 Task: Buy 1 Dash Pots from Exhaust & Emissions section under best seller category for shipping address: Elijah Davis, 1127 Star Trek Drive, Pensacola, Florida 32501, Cell Number 8503109646. Pay from credit card ending with 6010, CVV 682
Action: Mouse moved to (278, 48)
Screenshot: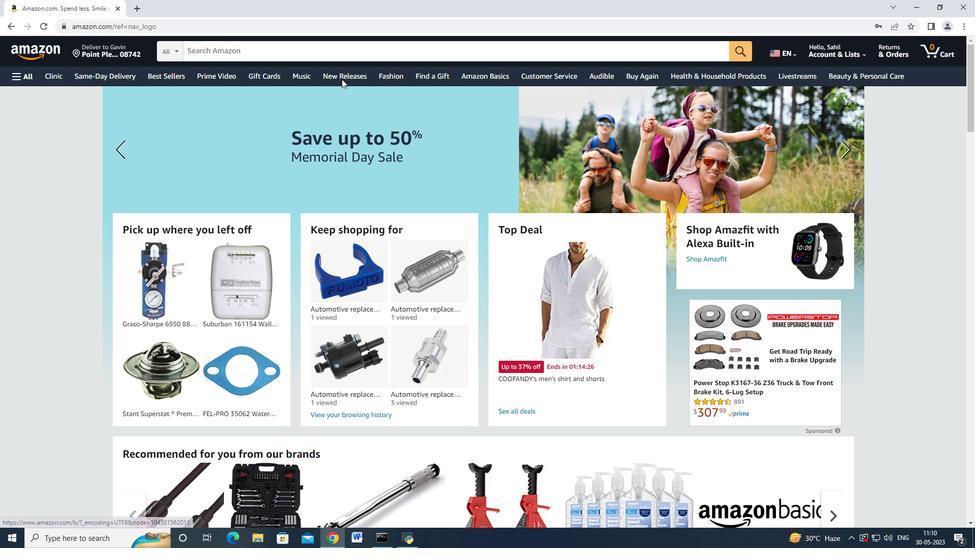 
Action: Mouse pressed left at (278, 48)
Screenshot: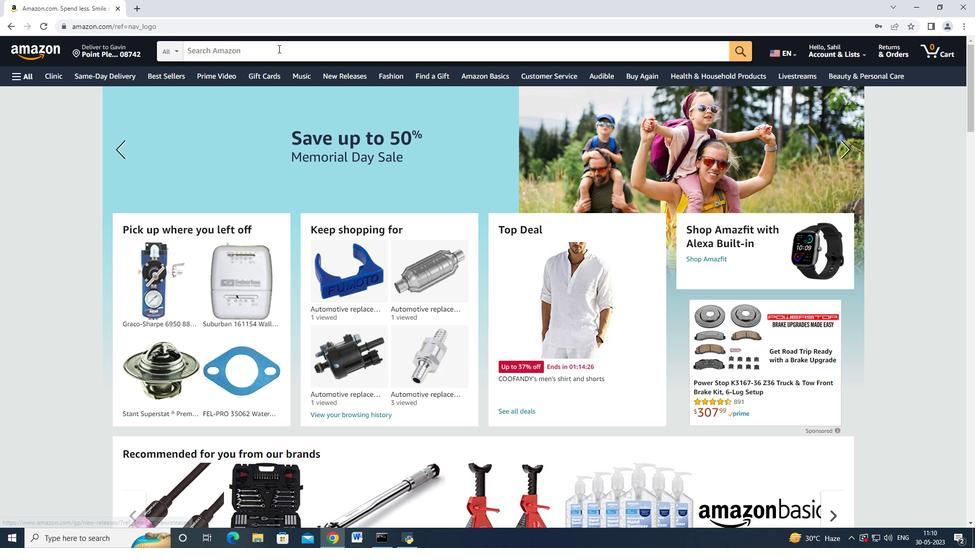 
Action: Mouse moved to (19, 78)
Screenshot: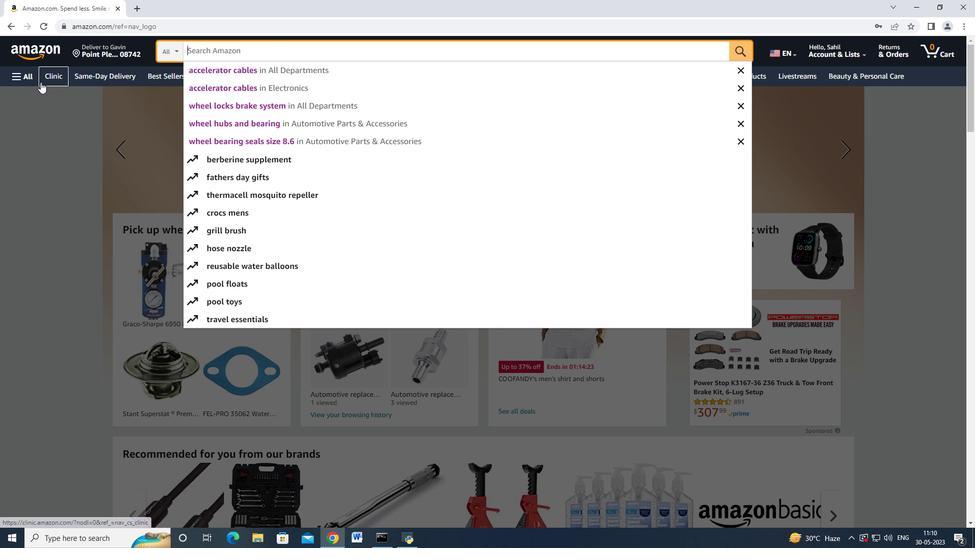 
Action: Mouse pressed left at (19, 78)
Screenshot: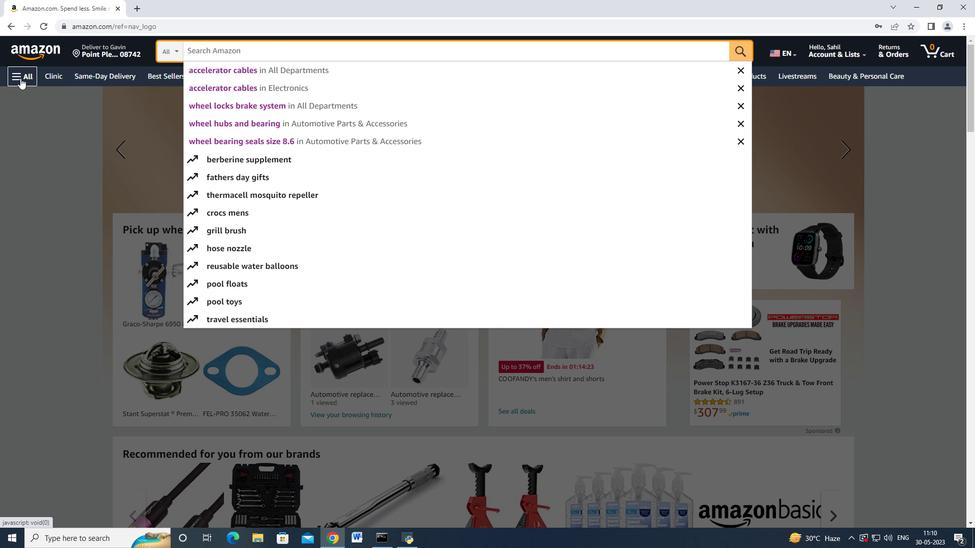 
Action: Mouse moved to (89, 254)
Screenshot: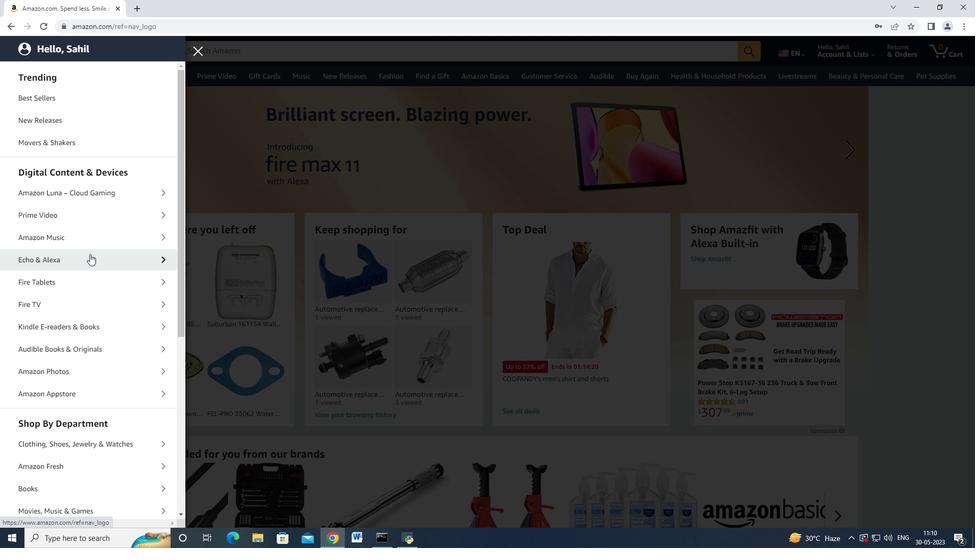 
Action: Mouse scrolled (89, 253) with delta (0, 0)
Screenshot: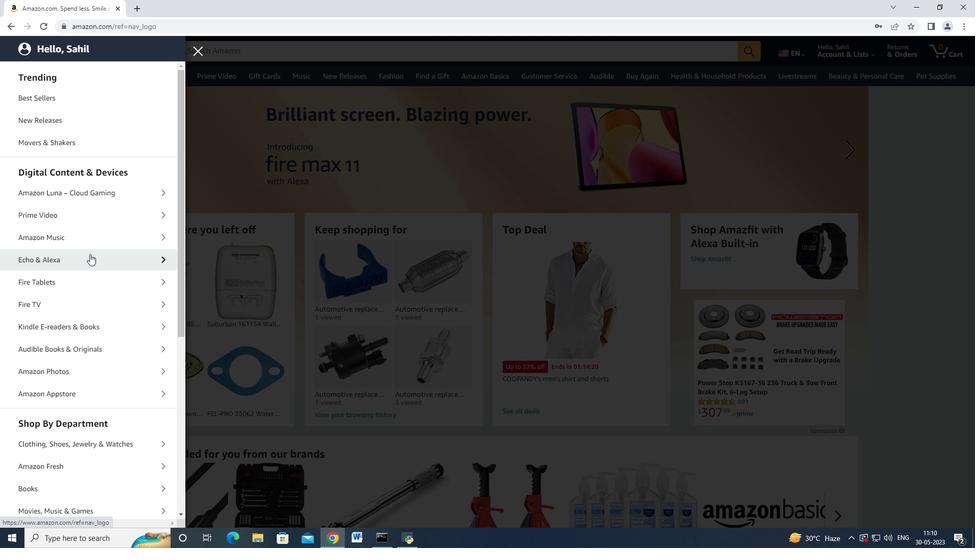 
Action: Mouse moved to (89, 255)
Screenshot: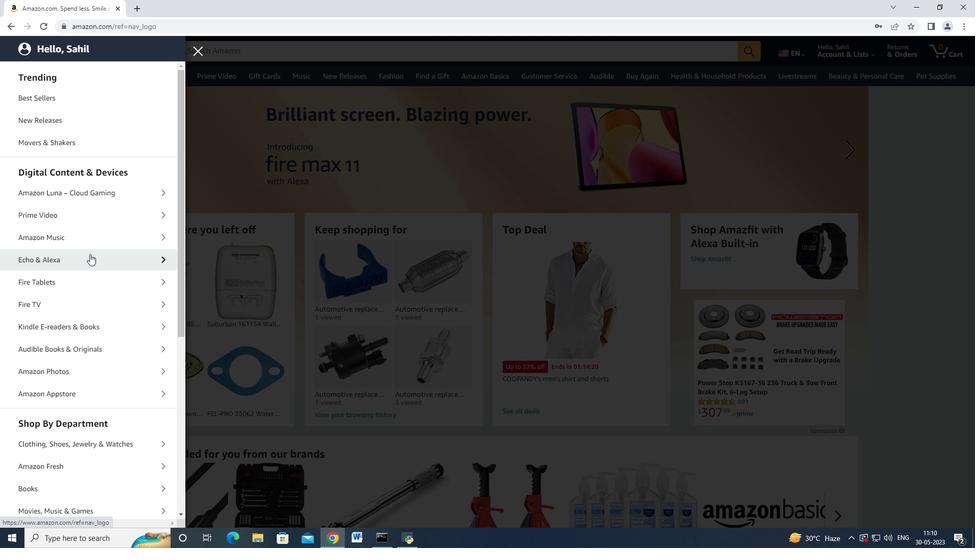 
Action: Mouse scrolled (89, 255) with delta (0, 0)
Screenshot: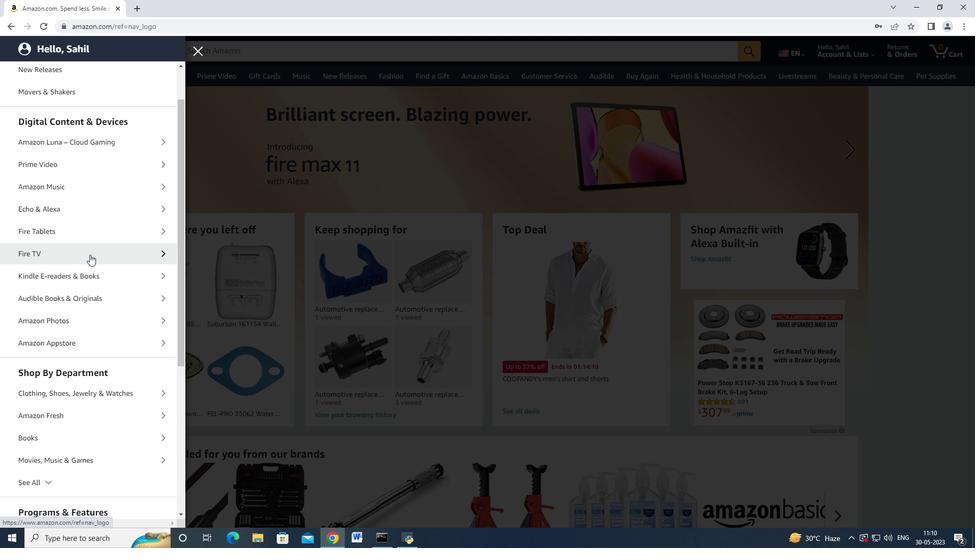 
Action: Mouse scrolled (89, 254) with delta (0, 0)
Screenshot: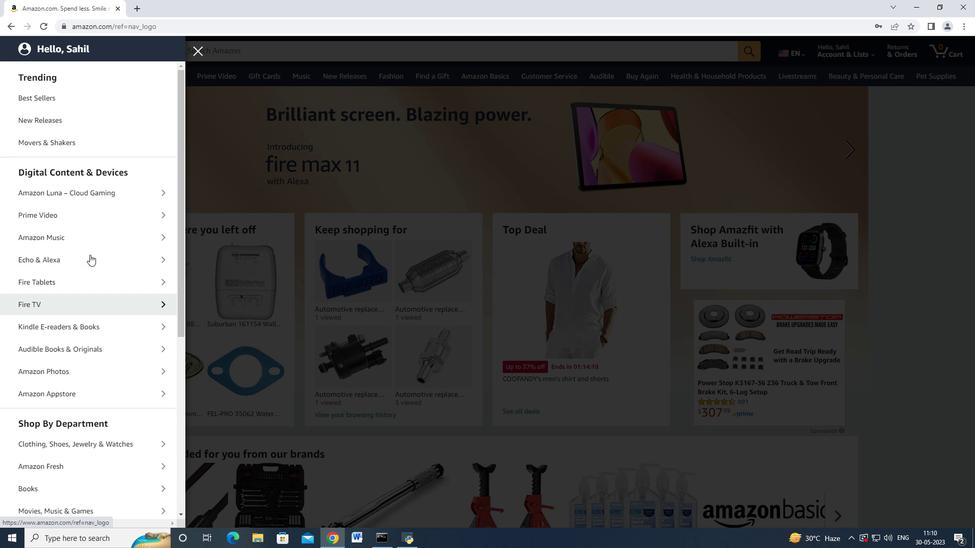 
Action: Mouse moved to (91, 257)
Screenshot: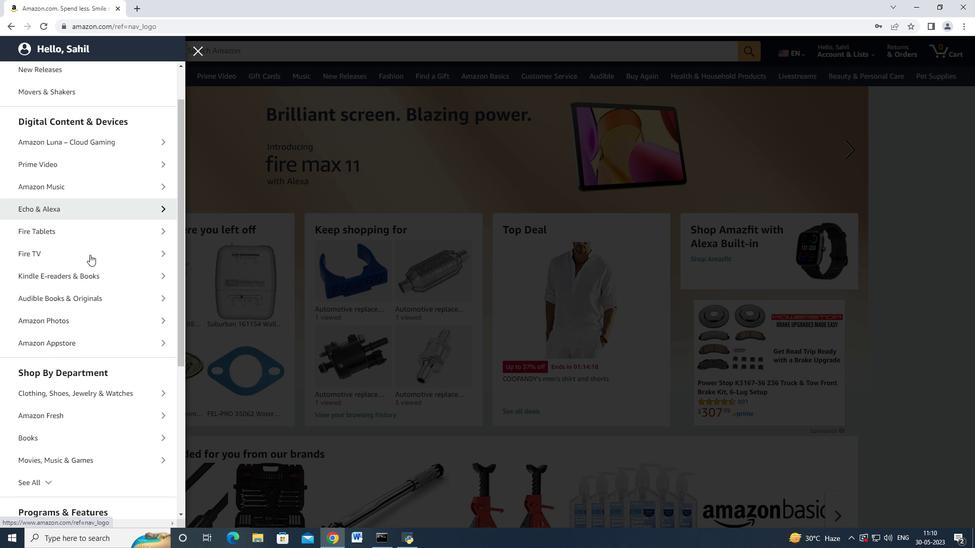 
Action: Mouse scrolled (91, 256) with delta (0, 0)
Screenshot: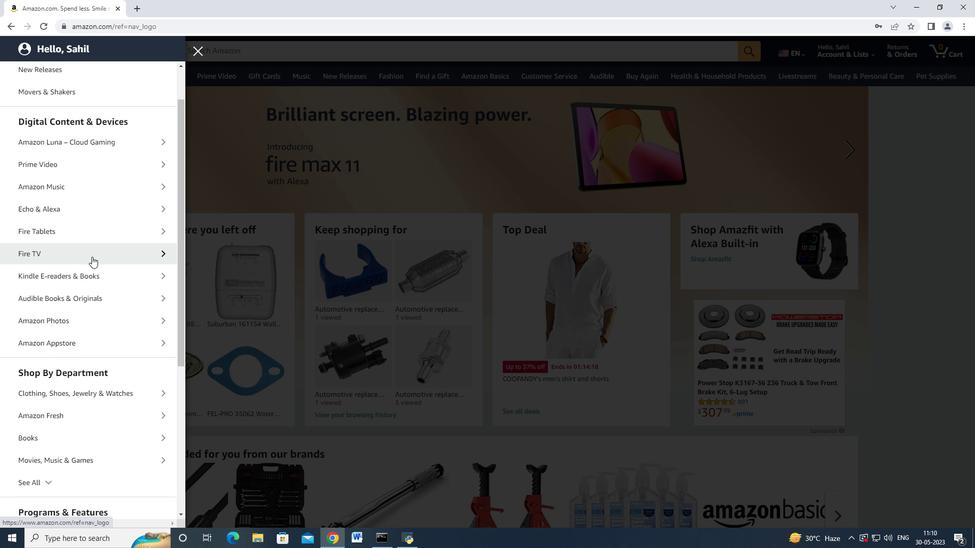 
Action: Mouse scrolled (91, 256) with delta (0, 0)
Screenshot: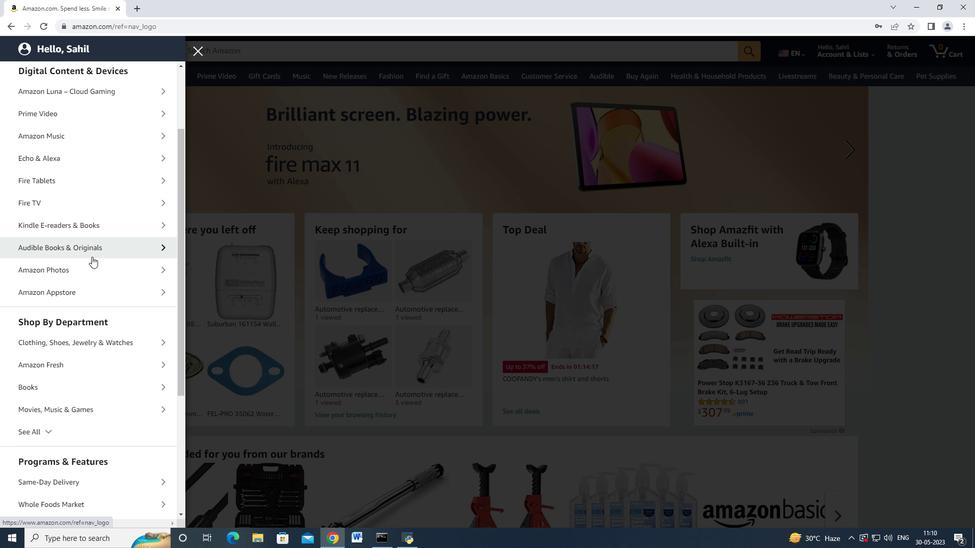 
Action: Mouse moved to (106, 195)
Screenshot: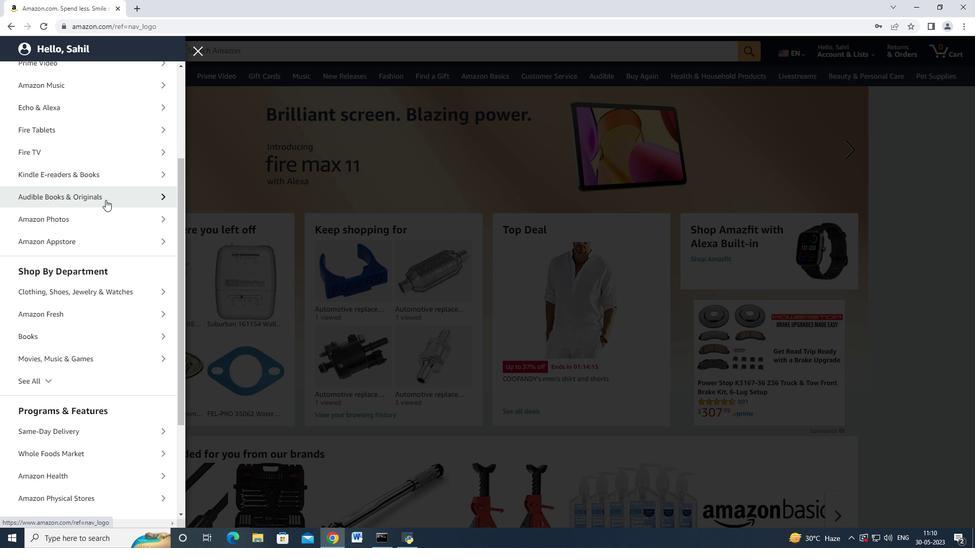 
Action: Mouse scrolled (106, 196) with delta (0, 0)
Screenshot: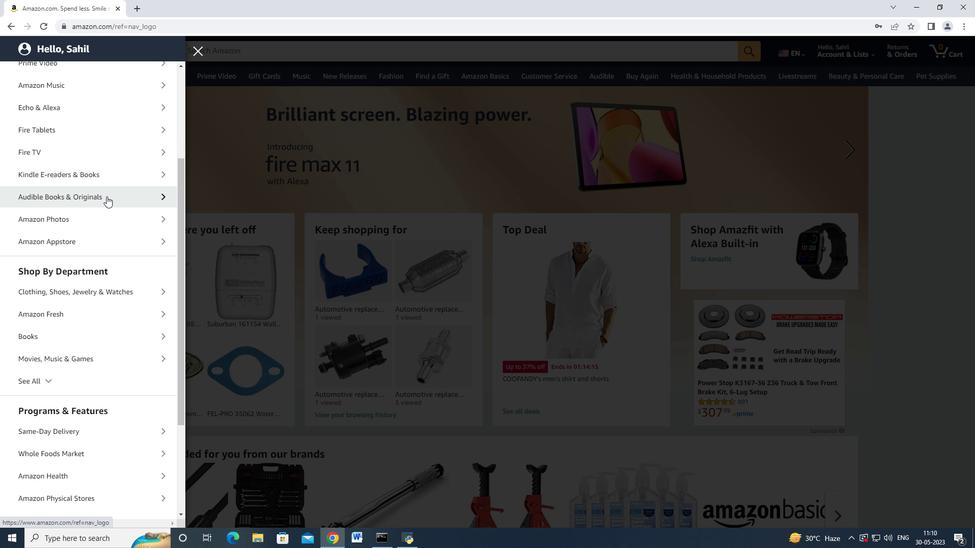 
Action: Mouse scrolled (106, 196) with delta (0, 0)
Screenshot: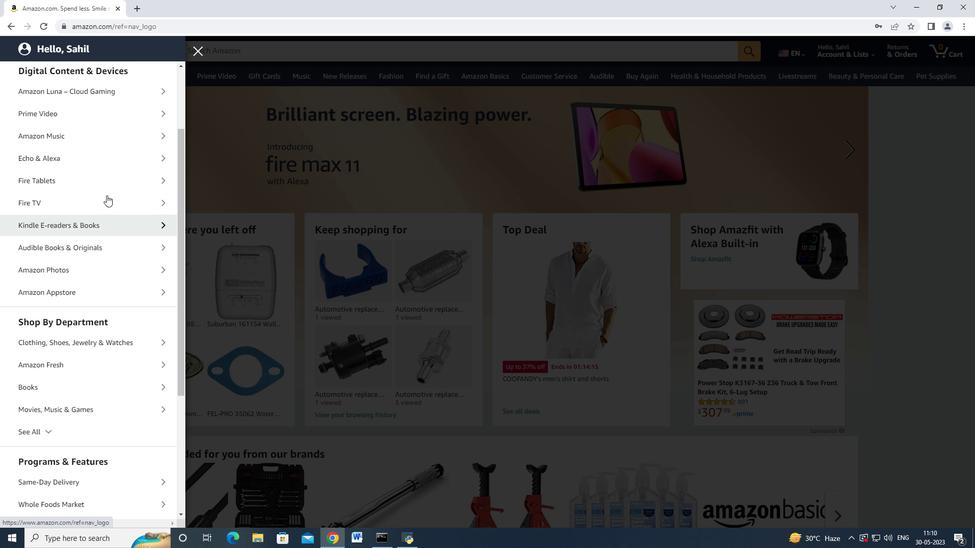 
Action: Mouse moved to (106, 195)
Screenshot: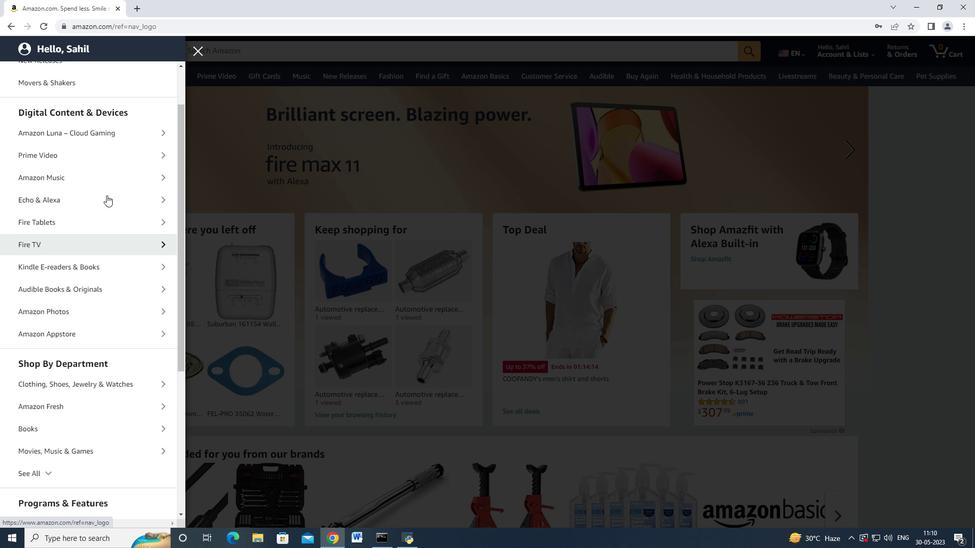 
Action: Mouse scrolled (106, 195) with delta (0, 0)
Screenshot: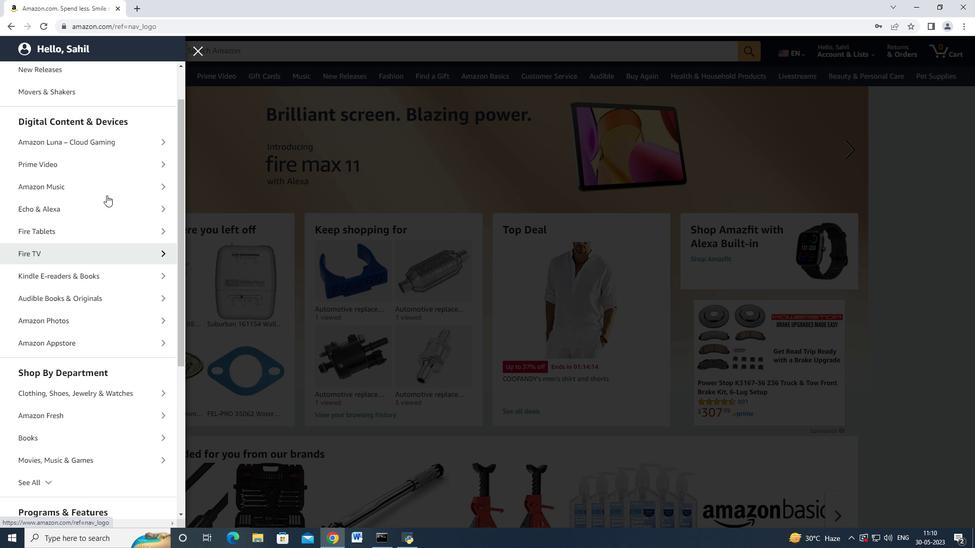 
Action: Mouse scrolled (106, 195) with delta (0, 0)
Screenshot: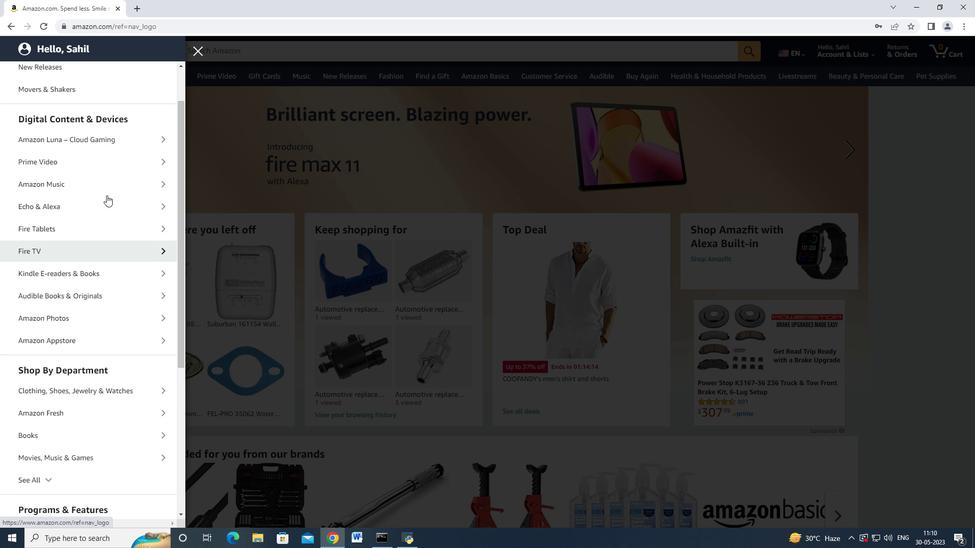 
Action: Mouse moved to (104, 208)
Screenshot: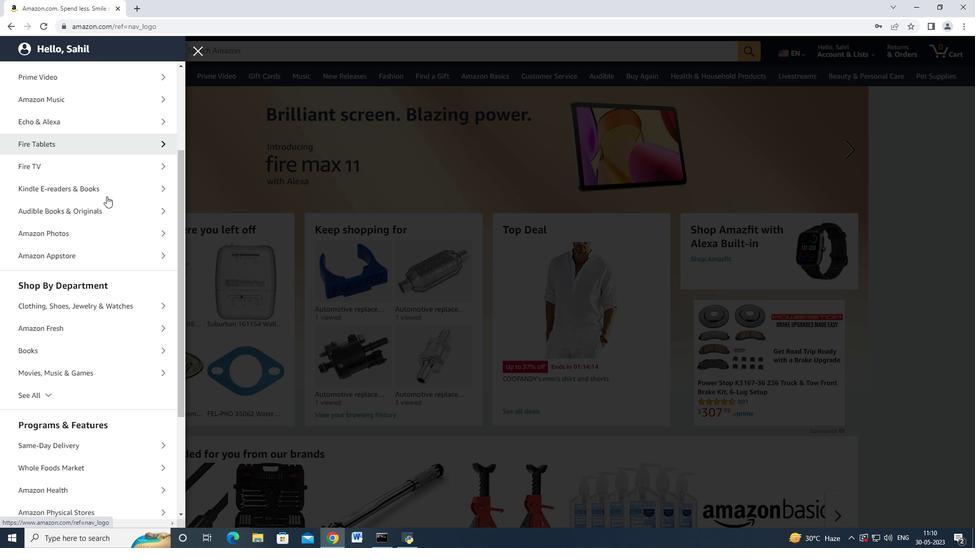 
Action: Mouse scrolled (104, 207) with delta (0, 0)
Screenshot: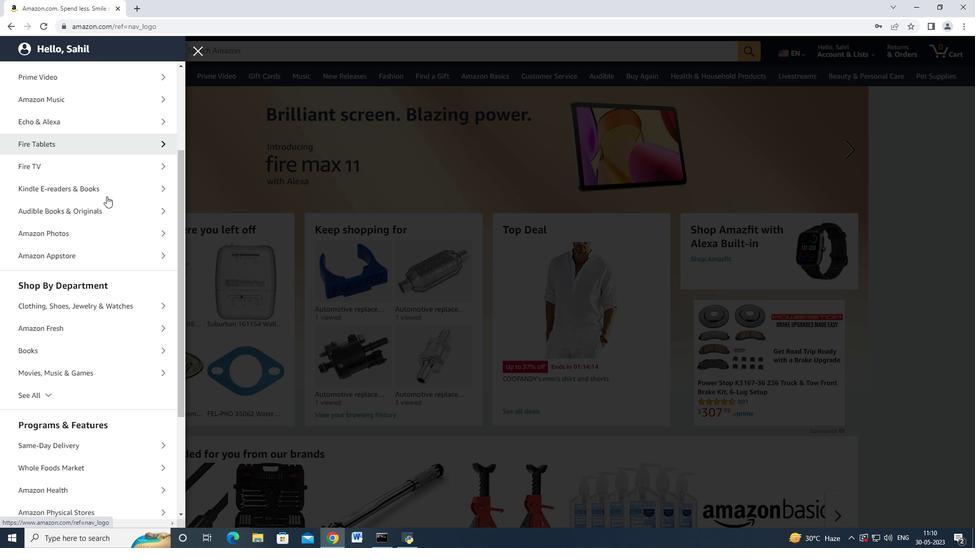 
Action: Mouse moved to (102, 216)
Screenshot: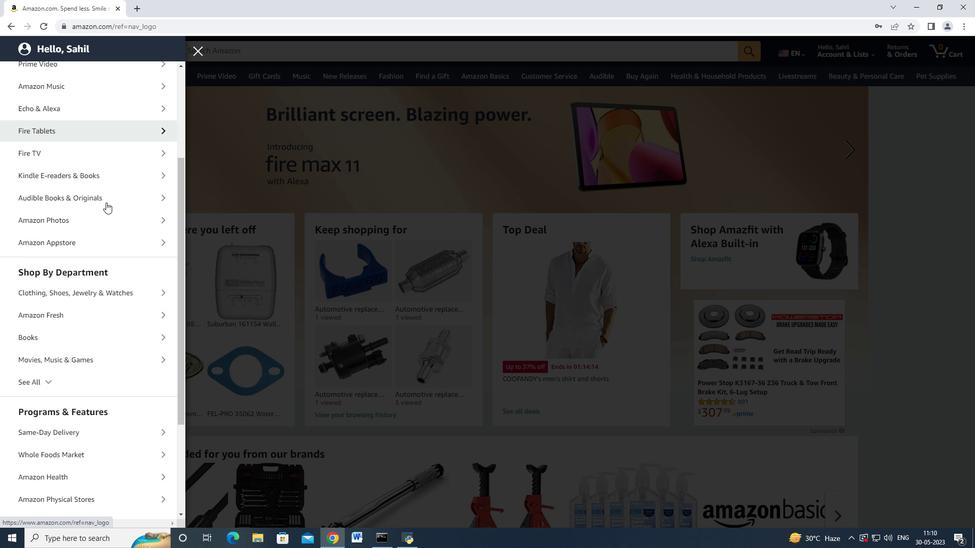 
Action: Mouse scrolled (102, 215) with delta (0, 0)
Screenshot: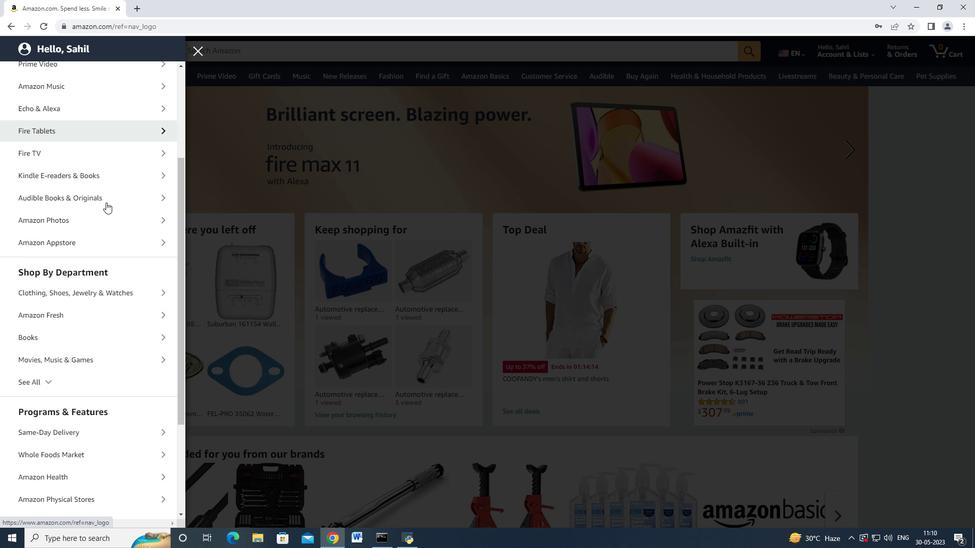 
Action: Mouse moved to (62, 283)
Screenshot: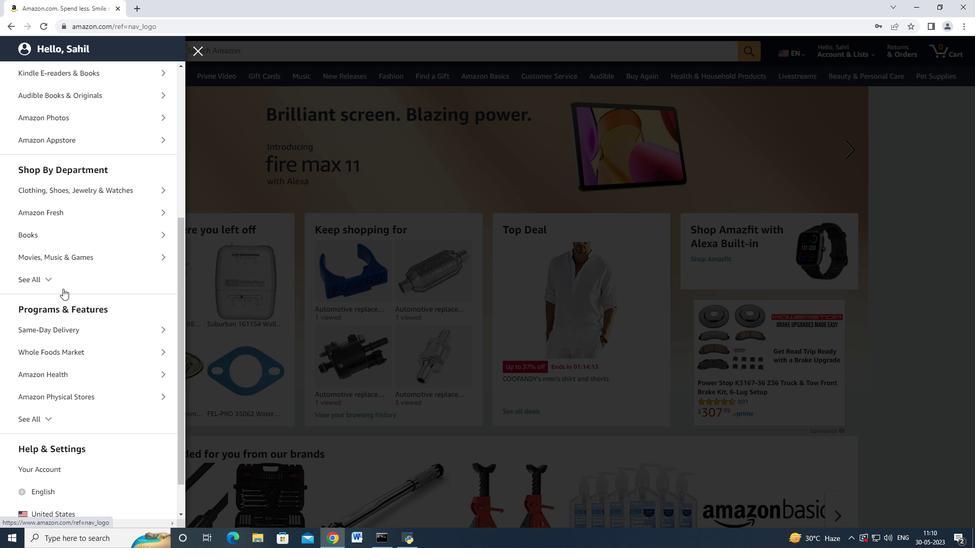 
Action: Mouse pressed left at (62, 283)
Screenshot: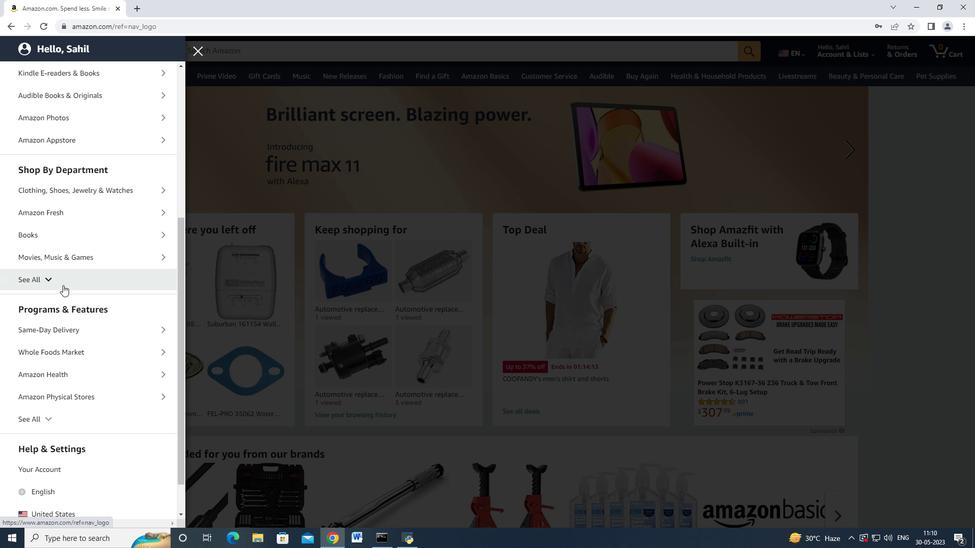 
Action: Mouse moved to (62, 282)
Screenshot: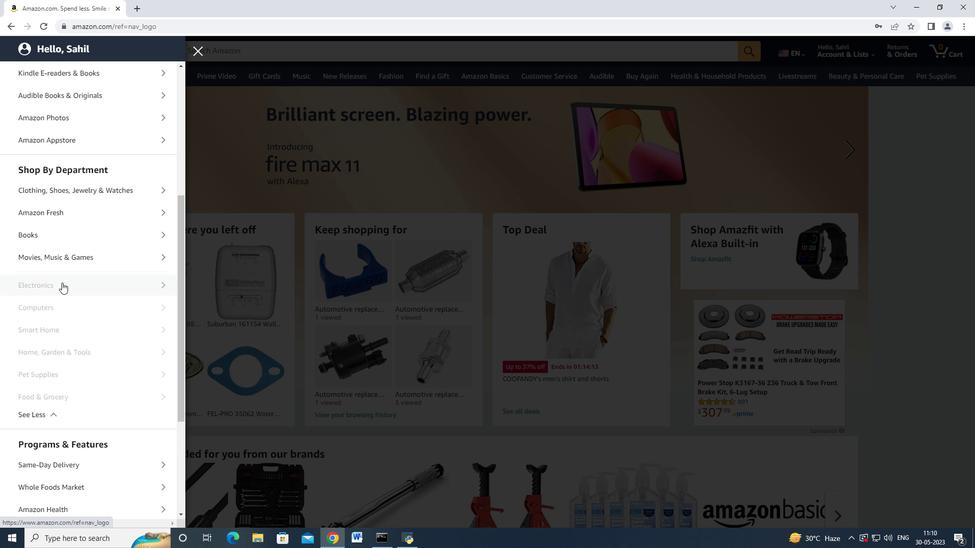 
Action: Mouse scrolled (62, 282) with delta (0, 0)
Screenshot: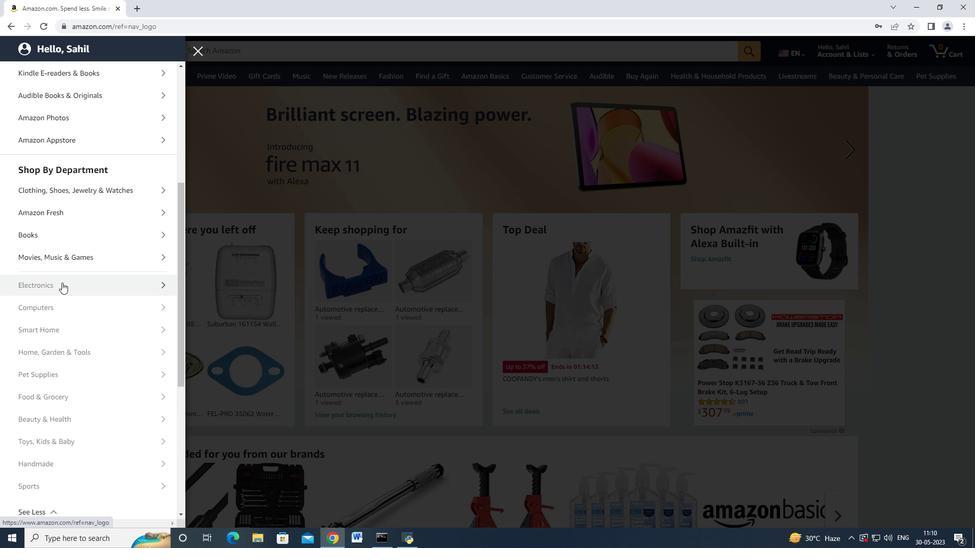 
Action: Mouse scrolled (62, 282) with delta (0, 0)
Screenshot: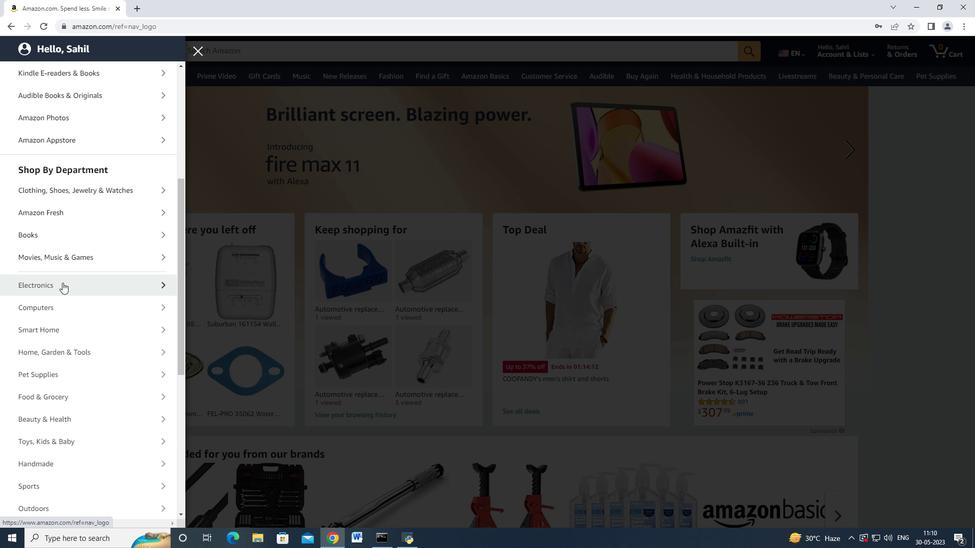
Action: Mouse scrolled (62, 282) with delta (0, 0)
Screenshot: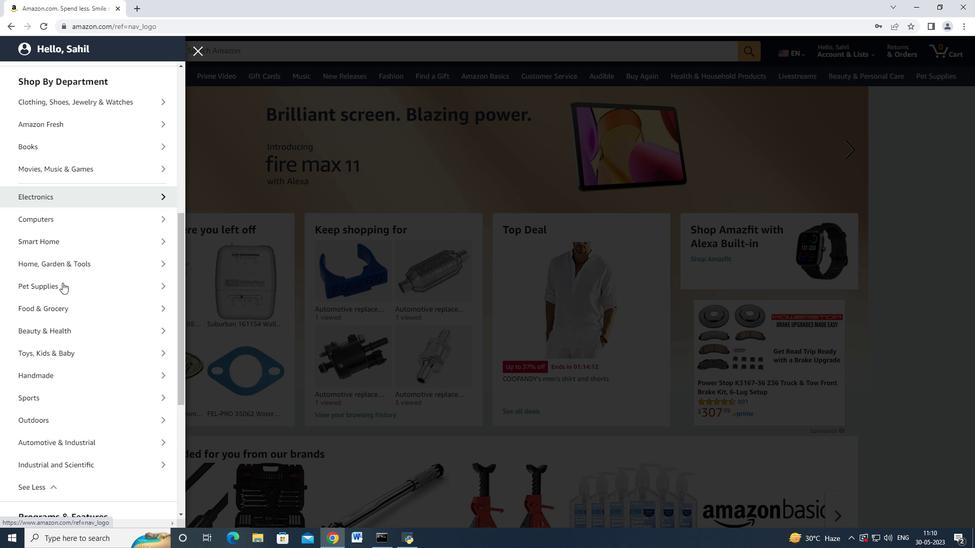 
Action: Mouse scrolled (62, 282) with delta (0, 0)
Screenshot: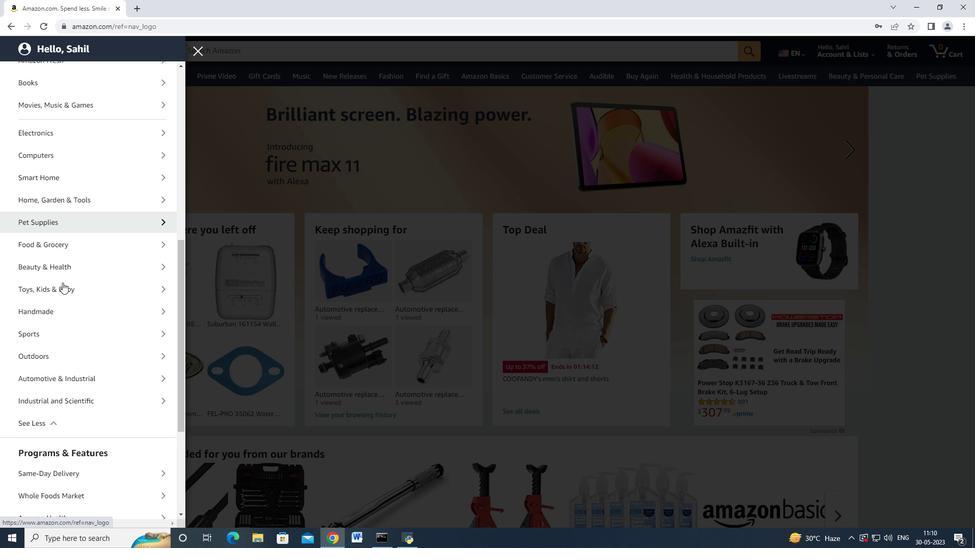 
Action: Mouse moved to (87, 322)
Screenshot: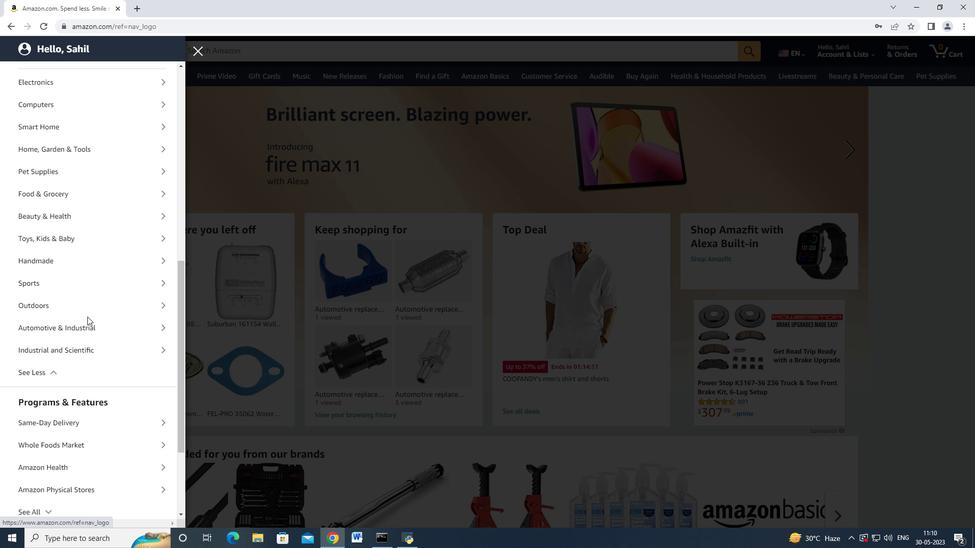 
Action: Mouse pressed left at (87, 322)
Screenshot: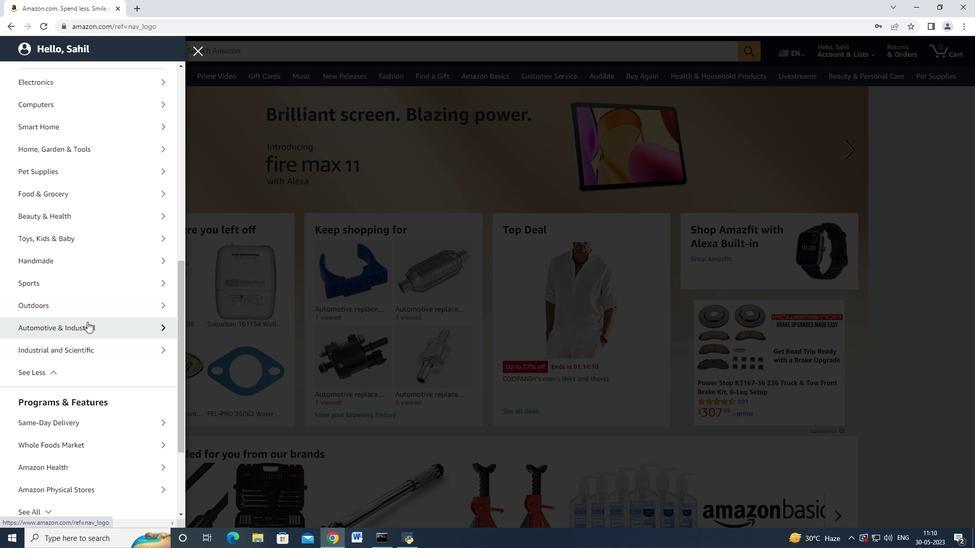 
Action: Mouse moved to (103, 118)
Screenshot: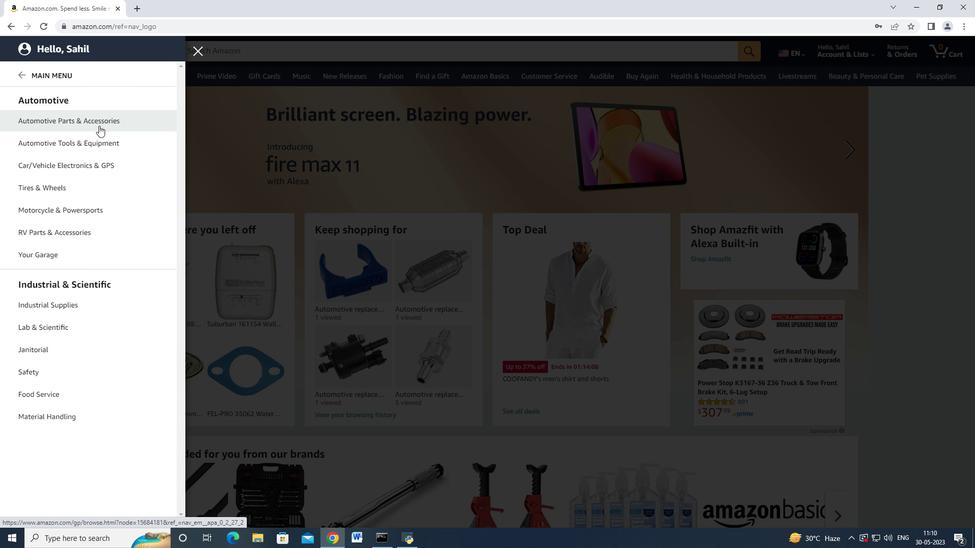 
Action: Mouse pressed left at (103, 118)
Screenshot: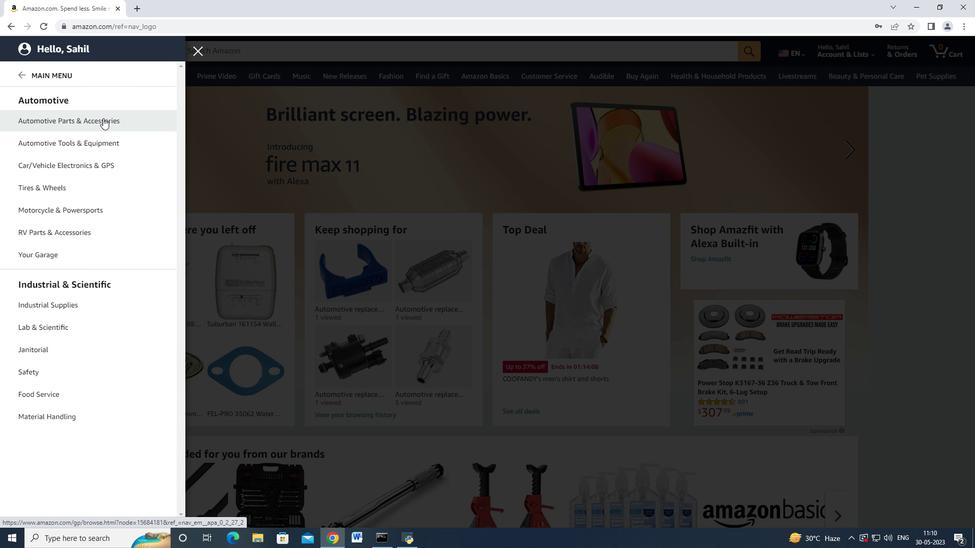 
Action: Mouse moved to (226, 227)
Screenshot: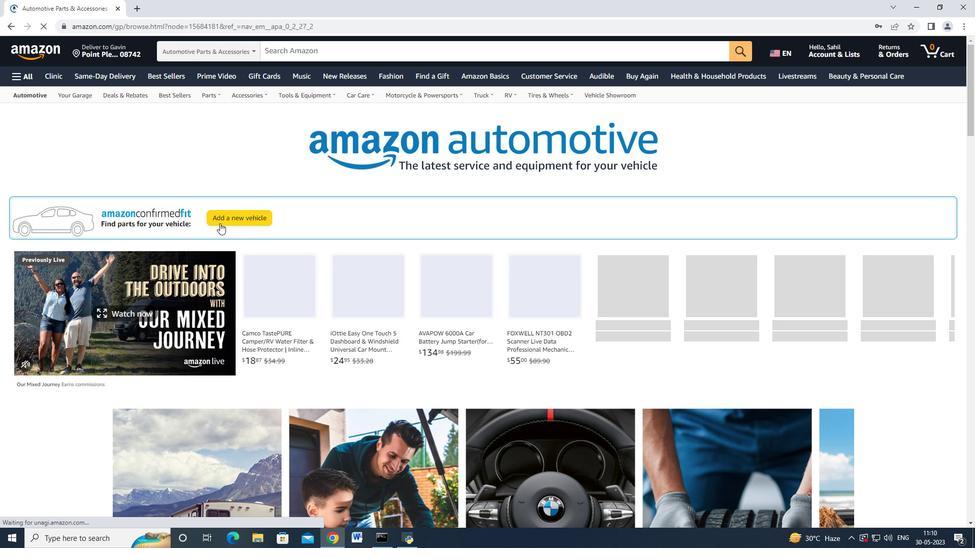 
Action: Mouse scrolled (226, 227) with delta (0, 0)
Screenshot: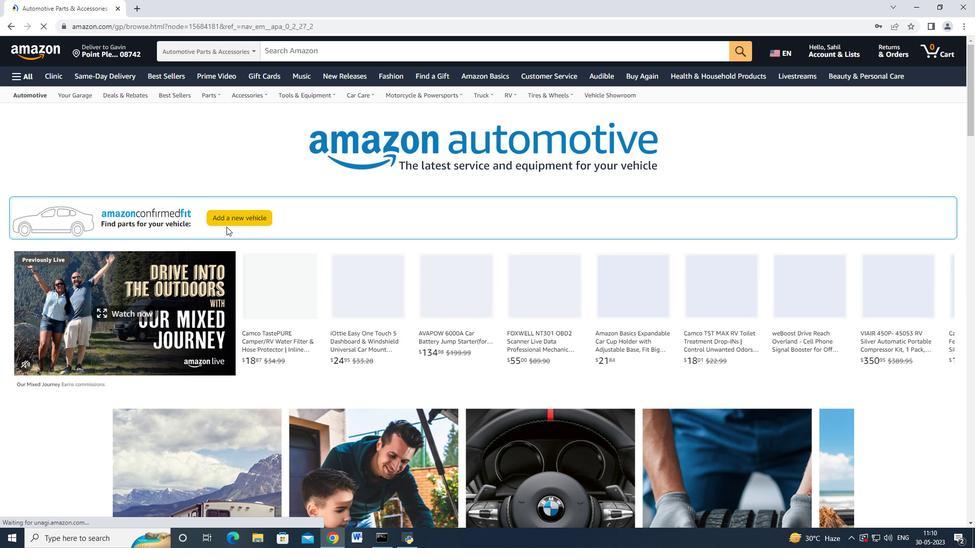 
Action: Mouse scrolled (226, 226) with delta (0, 0)
Screenshot: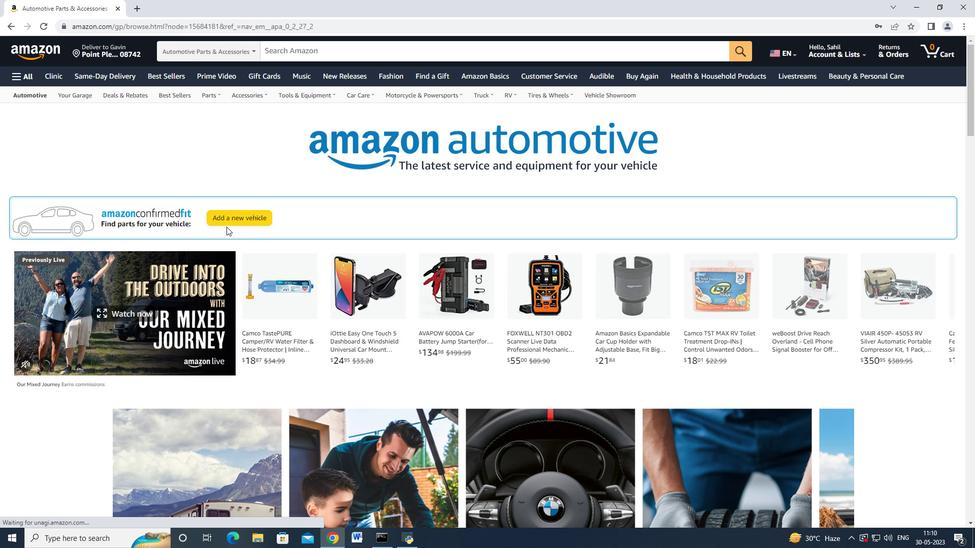 
Action: Mouse scrolled (226, 226) with delta (0, 0)
Screenshot: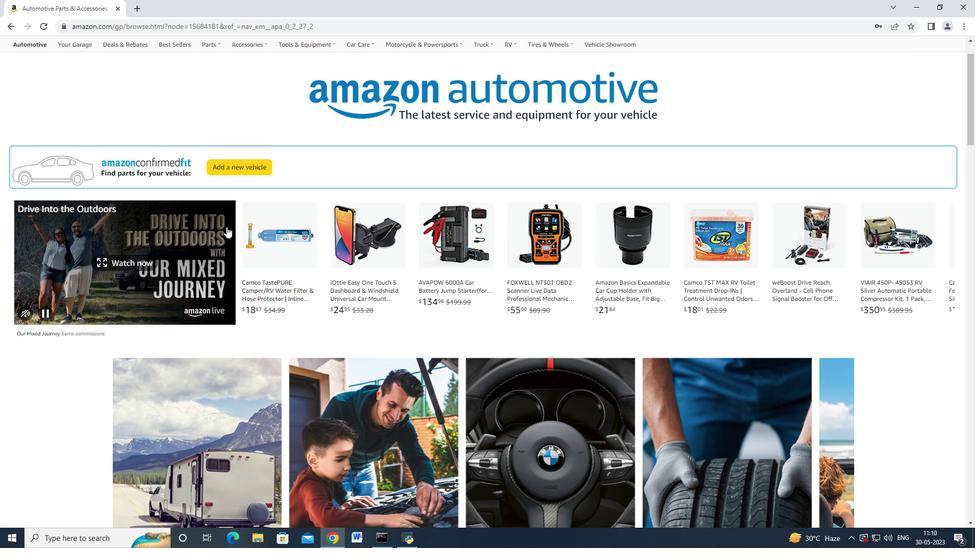 
Action: Mouse scrolled (226, 226) with delta (0, 0)
Screenshot: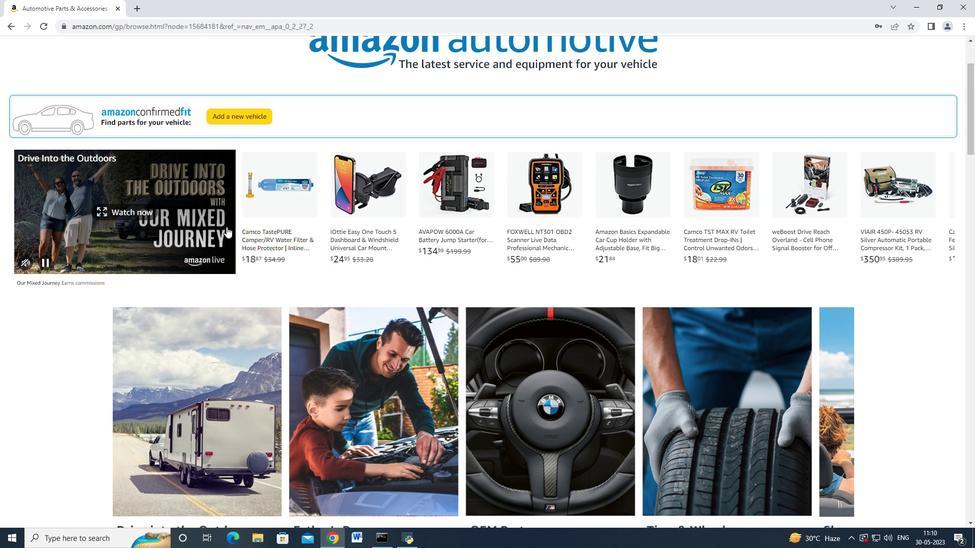 
Action: Mouse moved to (228, 226)
Screenshot: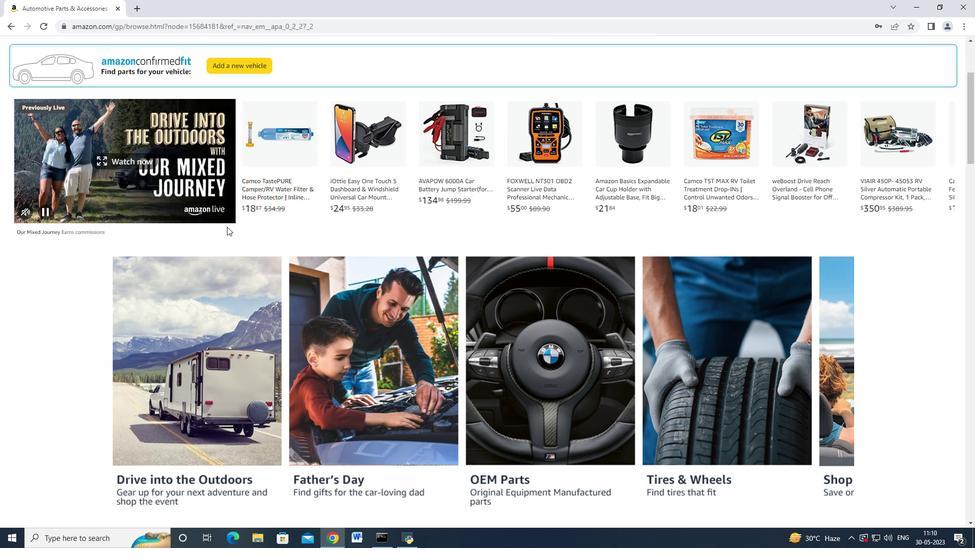 
Action: Mouse scrolled (228, 226) with delta (0, 0)
Screenshot: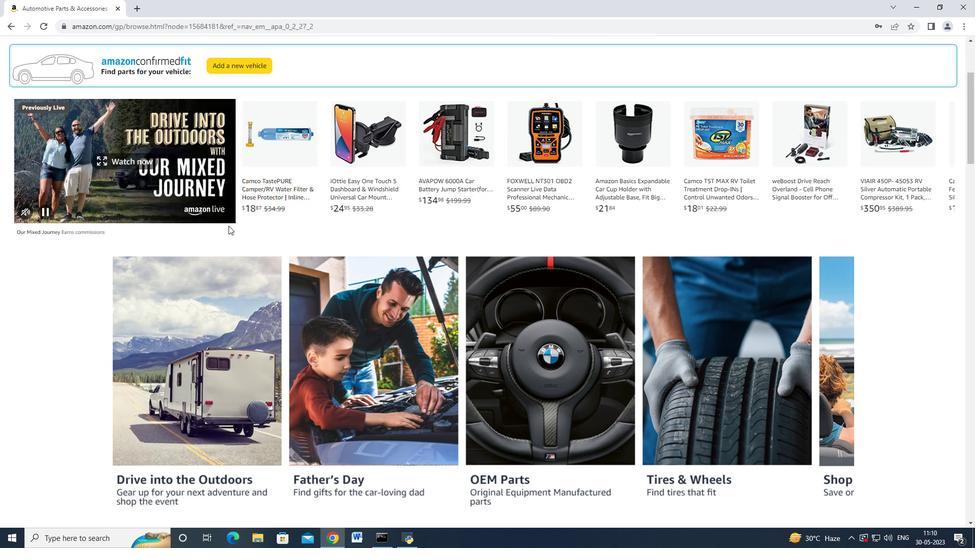 
Action: Mouse scrolled (228, 226) with delta (0, 0)
Screenshot: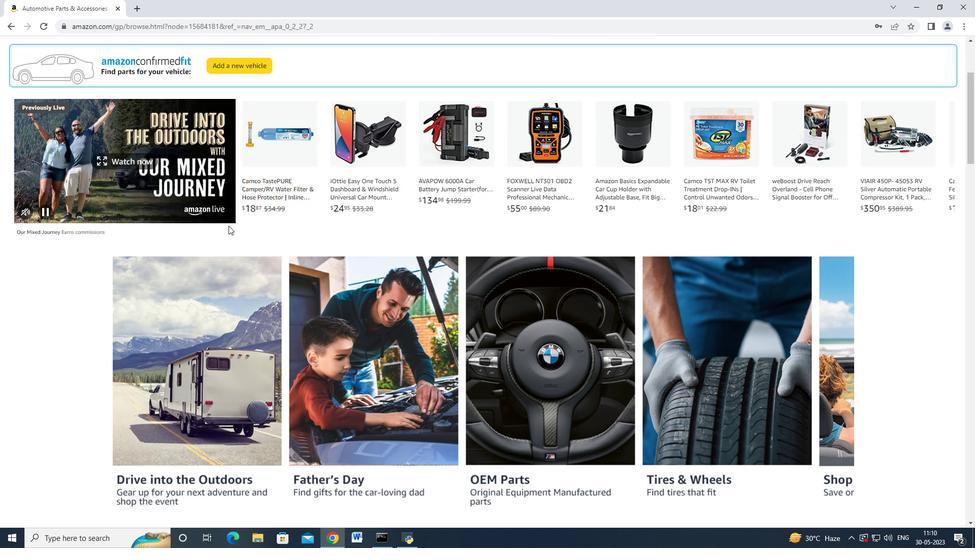 
Action: Mouse scrolled (228, 226) with delta (0, 0)
Screenshot: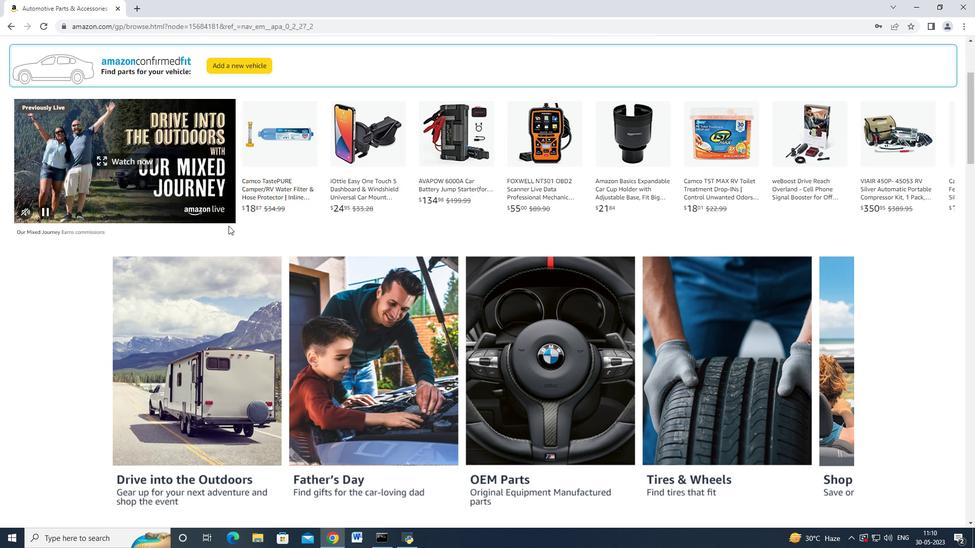 
Action: Mouse scrolled (228, 226) with delta (0, 0)
Screenshot: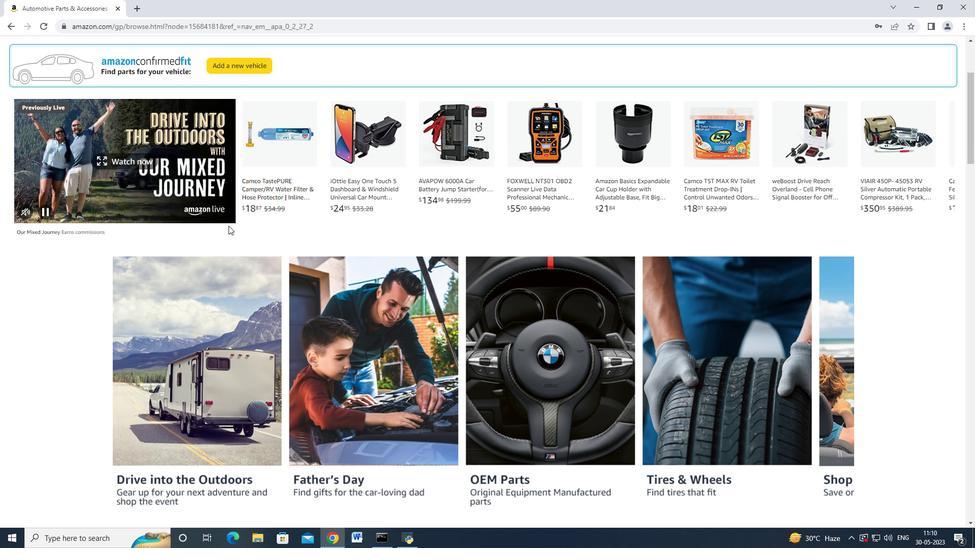 
Action: Mouse moved to (230, 224)
Screenshot: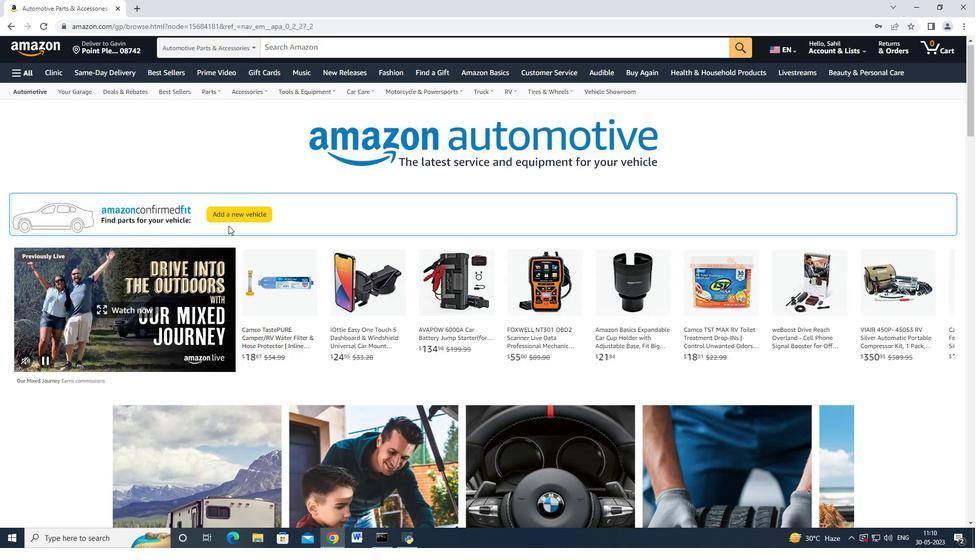 
Action: Mouse scrolled (230, 225) with delta (0, 0)
Screenshot: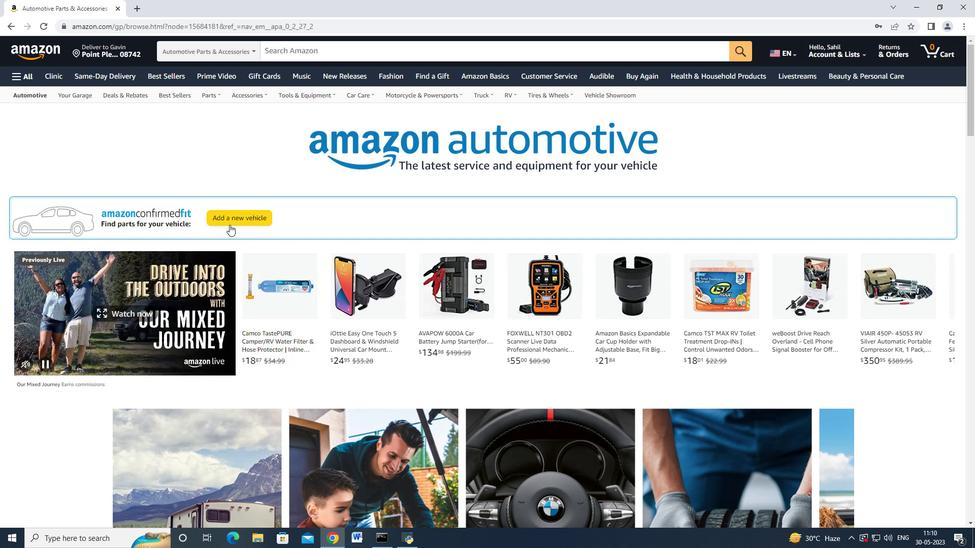 
Action: Mouse scrolled (230, 225) with delta (0, 0)
Screenshot: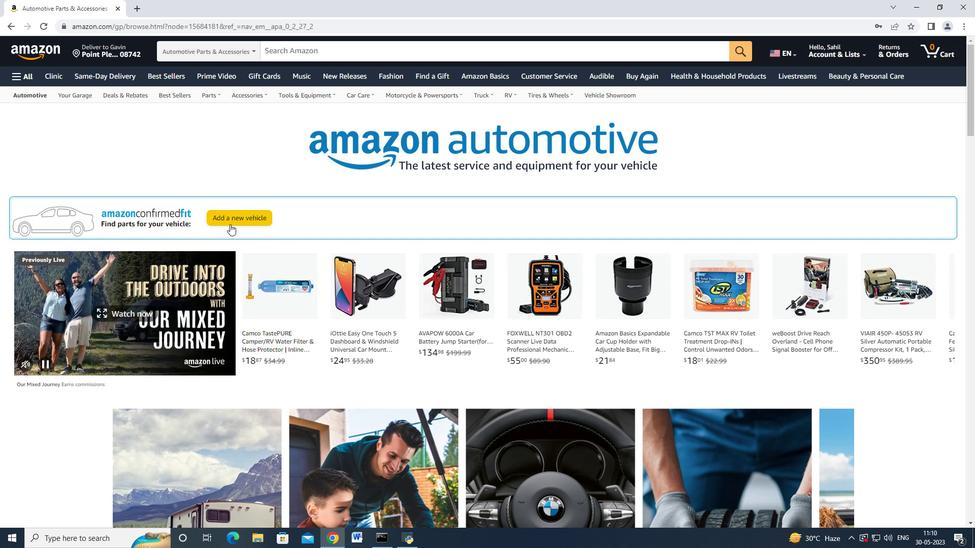 
Action: Mouse moved to (172, 93)
Screenshot: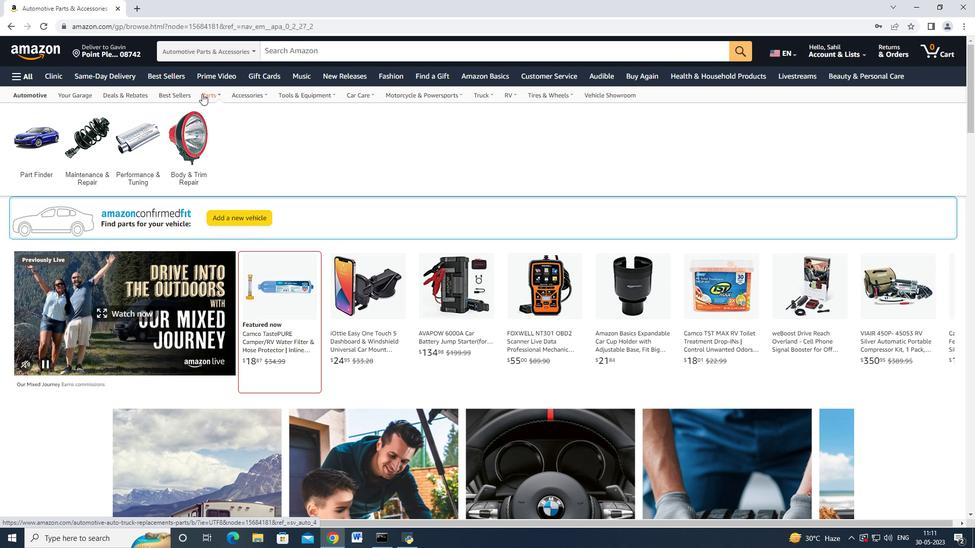 
Action: Mouse pressed left at (172, 93)
Screenshot: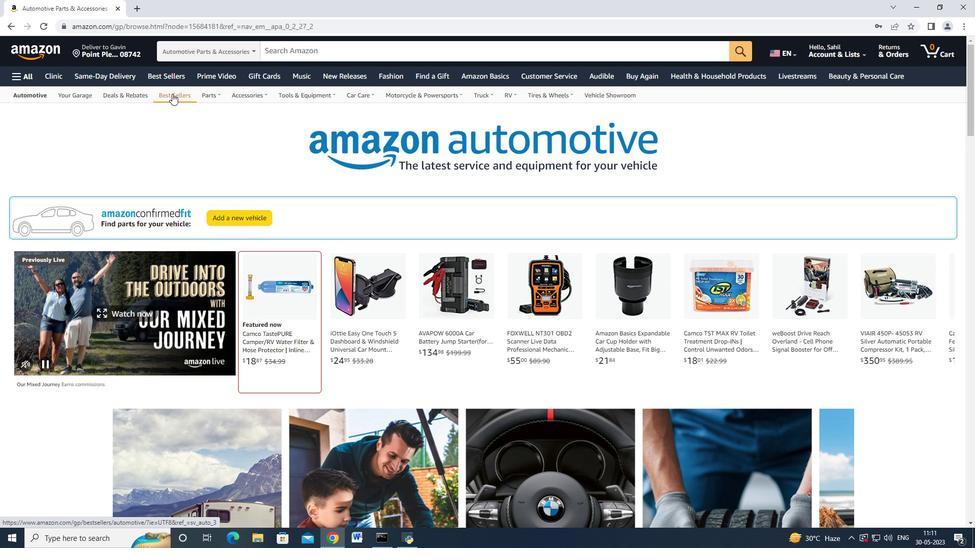 
Action: Mouse moved to (353, 181)
Screenshot: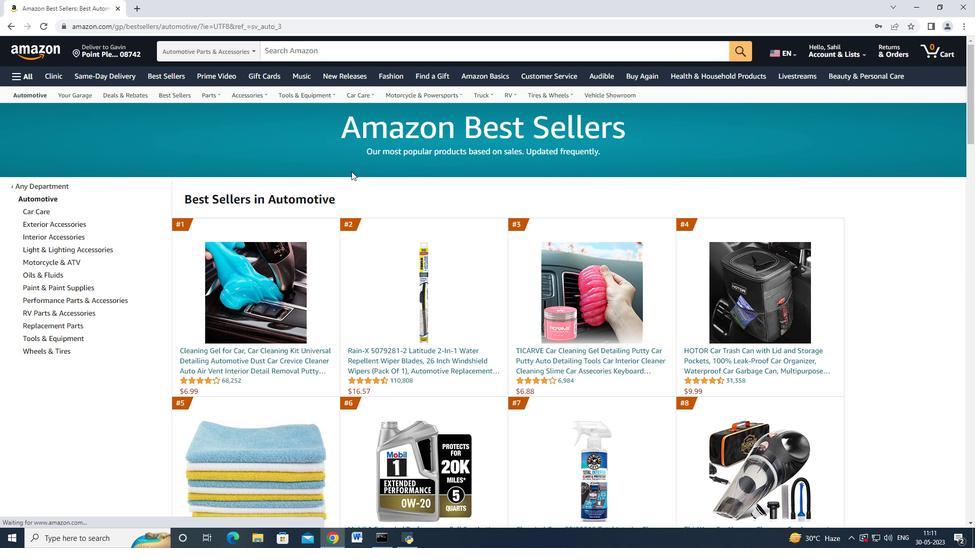 
Action: Mouse scrolled (353, 180) with delta (0, 0)
Screenshot: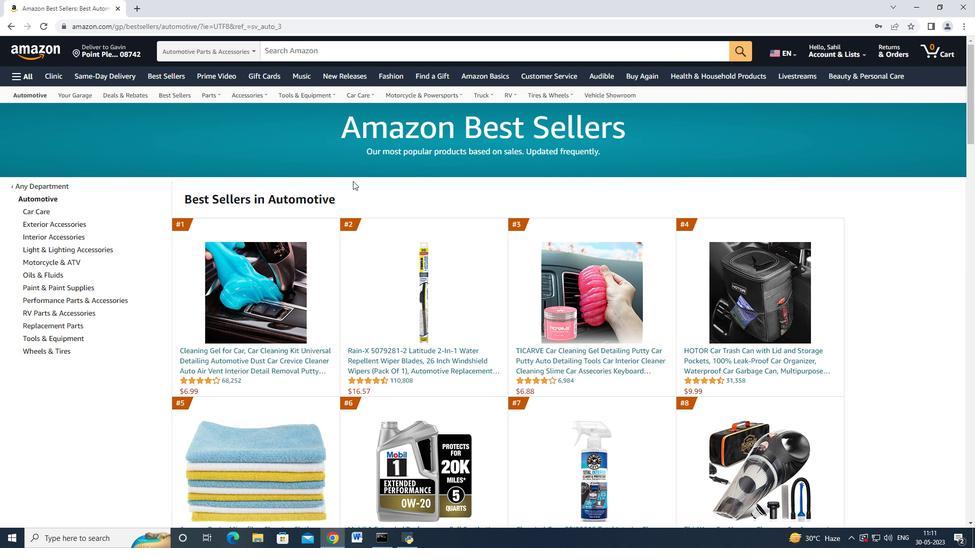 
Action: Mouse scrolled (353, 180) with delta (0, 0)
Screenshot: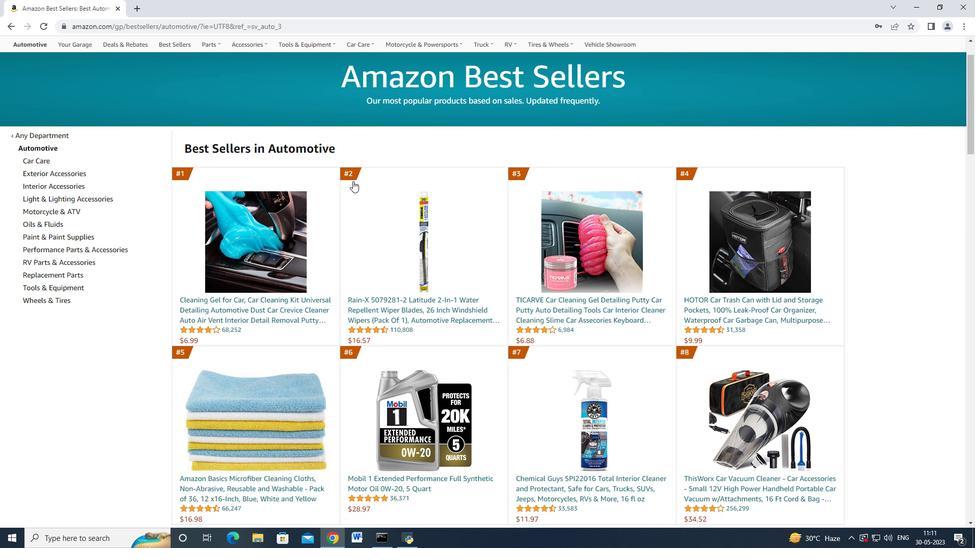 
Action: Mouse scrolled (353, 180) with delta (0, 0)
Screenshot: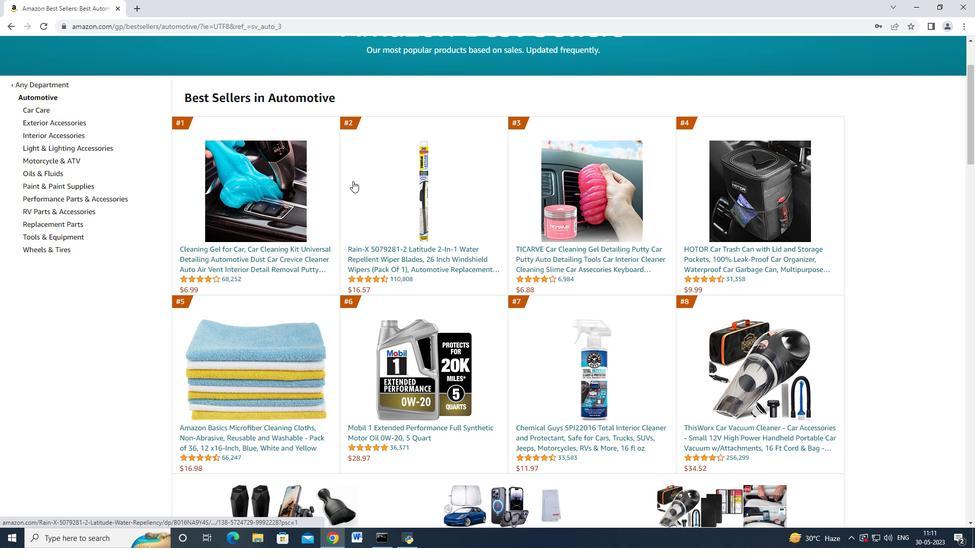 
Action: Mouse moved to (369, 185)
Screenshot: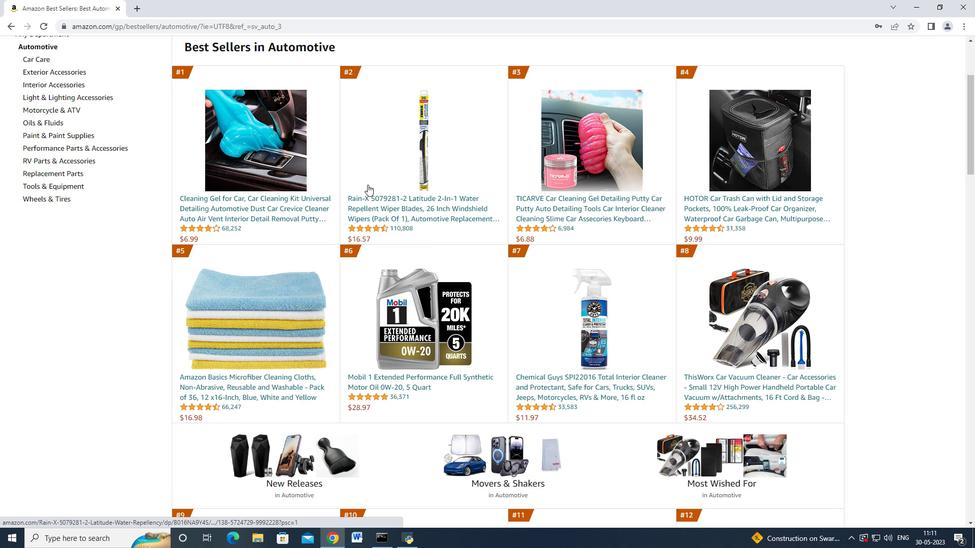 
Action: Mouse scrolled (369, 184) with delta (0, 0)
Screenshot: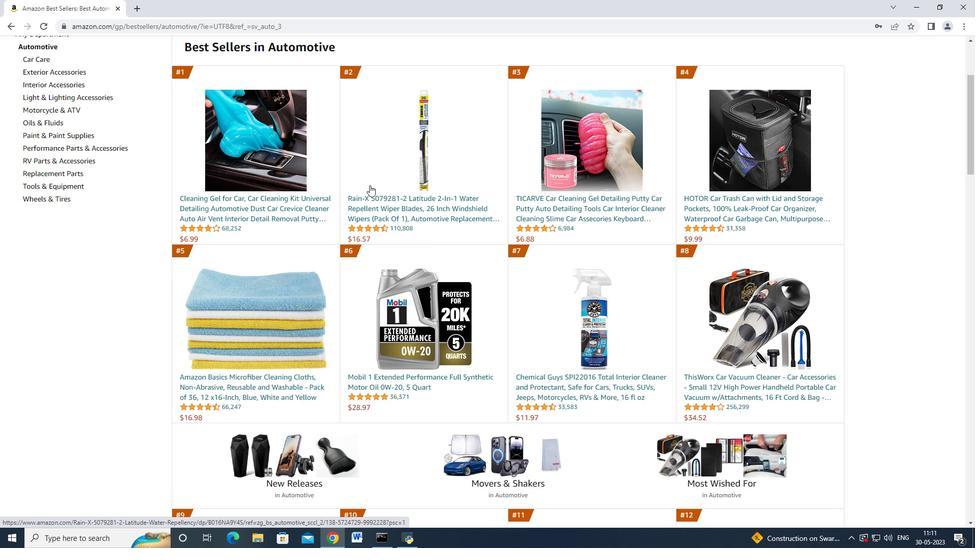
Action: Mouse moved to (392, 186)
Screenshot: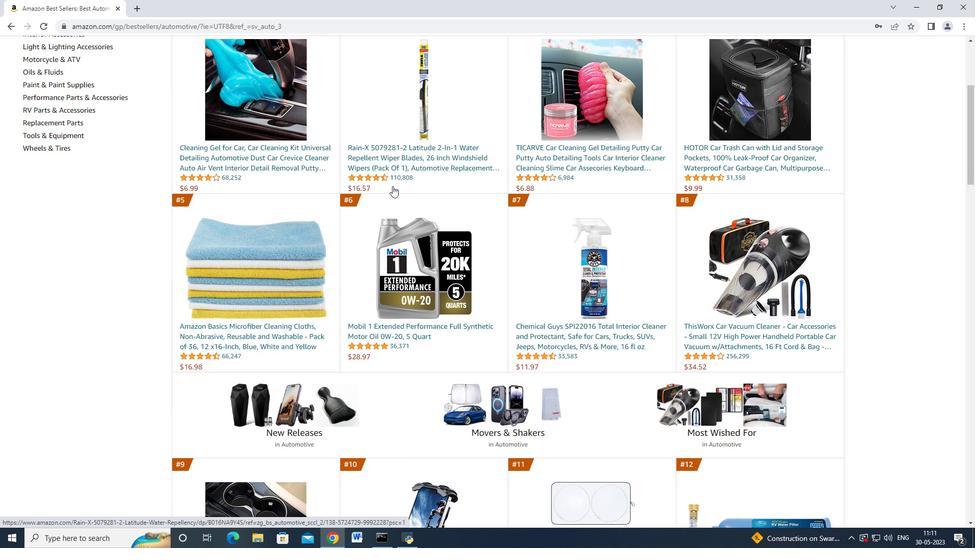 
Action: Mouse scrolled (392, 185) with delta (0, 0)
Screenshot: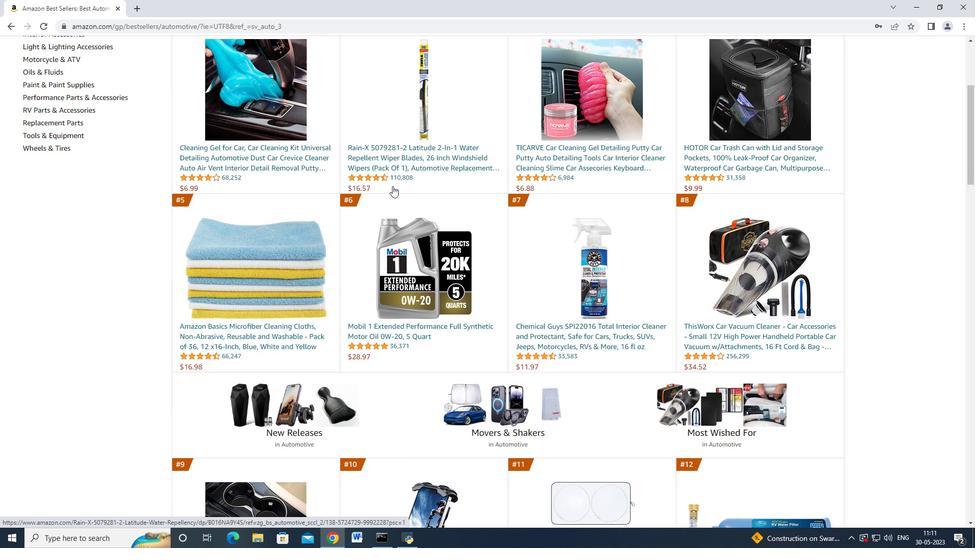
Action: Mouse moved to (392, 186)
Screenshot: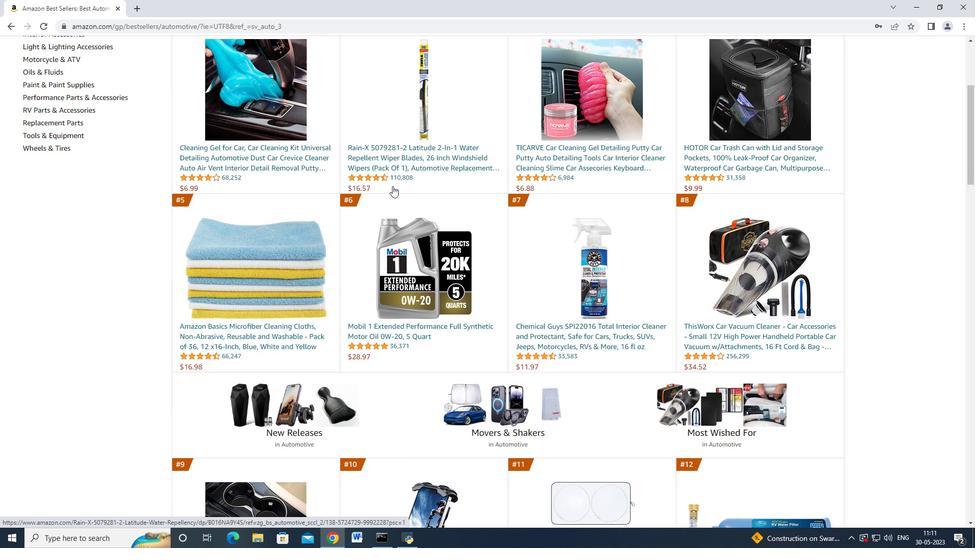 
Action: Mouse scrolled (392, 187) with delta (0, 0)
Screenshot: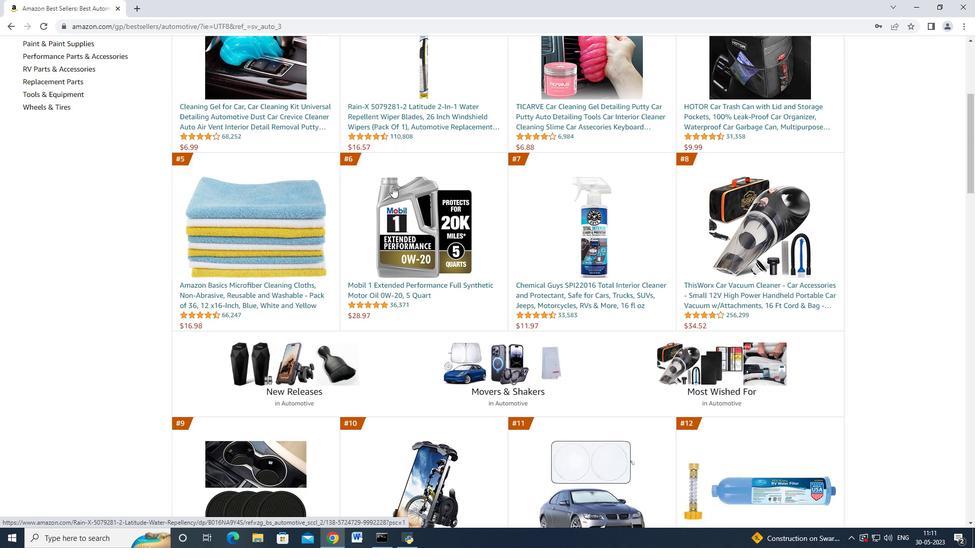 
Action: Mouse scrolled (392, 187) with delta (0, 0)
Screenshot: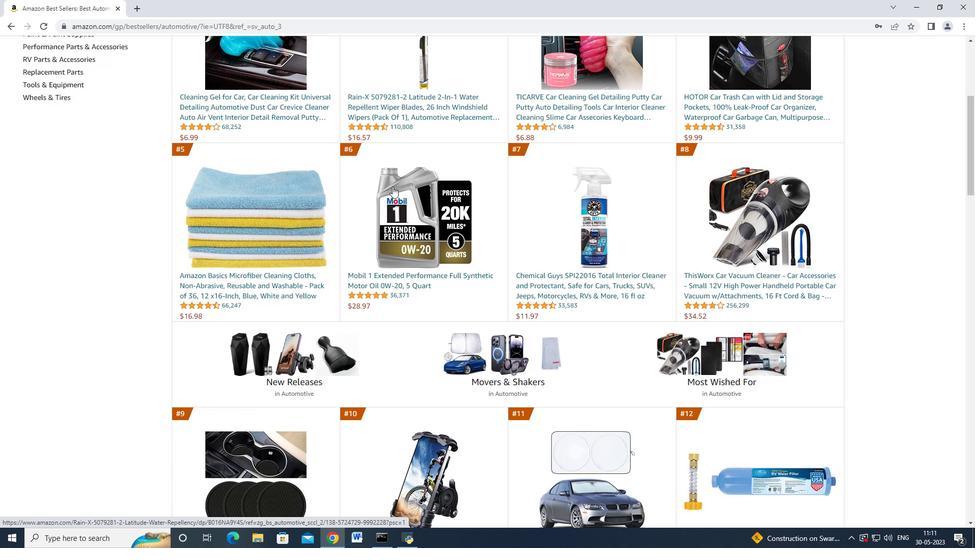 
Action: Mouse scrolled (392, 187) with delta (0, 0)
Screenshot: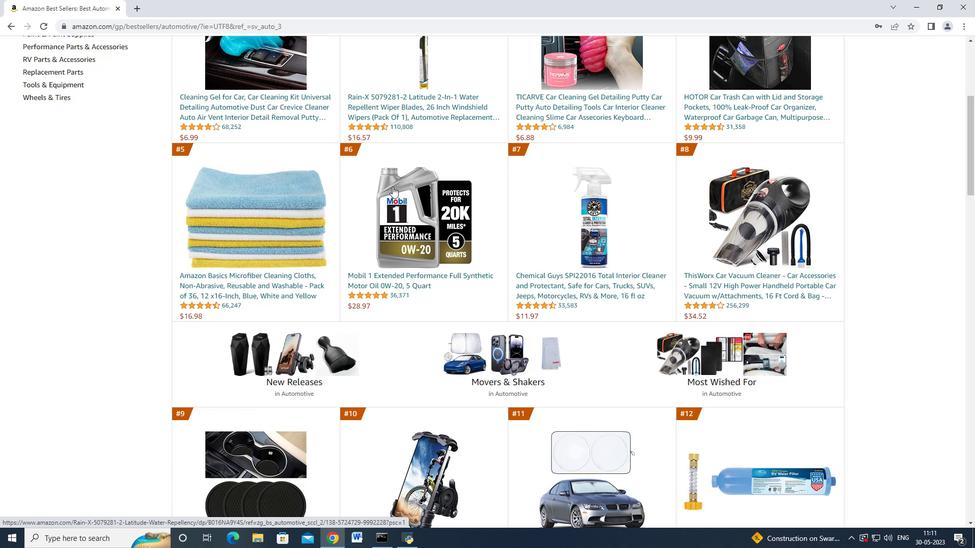
Action: Mouse moved to (68, 226)
Screenshot: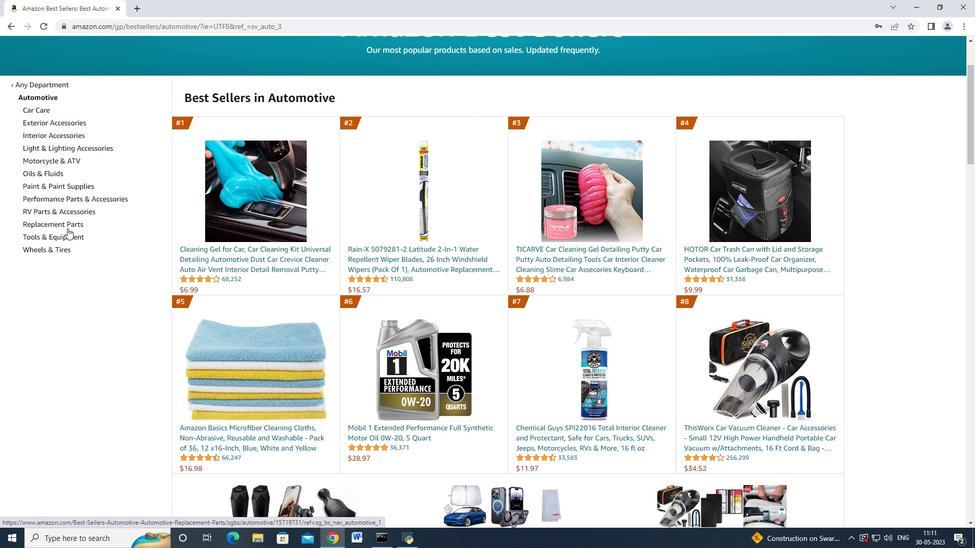 
Action: Mouse pressed left at (68, 226)
Screenshot: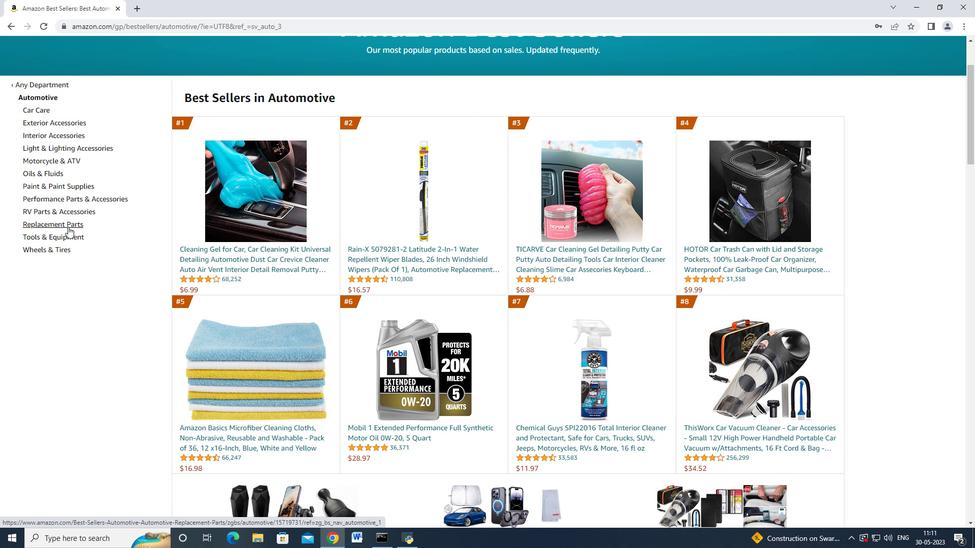 
Action: Mouse moved to (124, 213)
Screenshot: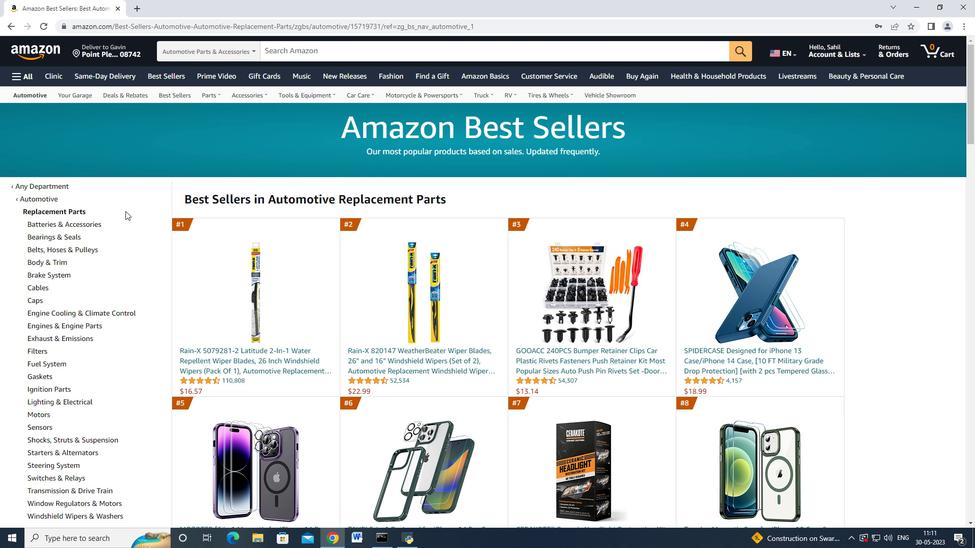
Action: Mouse scrolled (124, 212) with delta (0, 0)
Screenshot: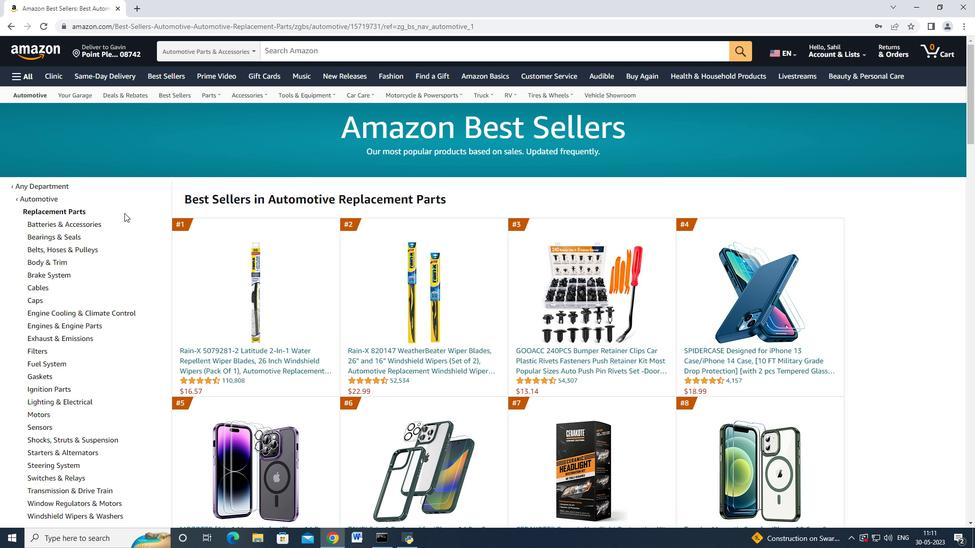 
Action: Mouse moved to (74, 289)
Screenshot: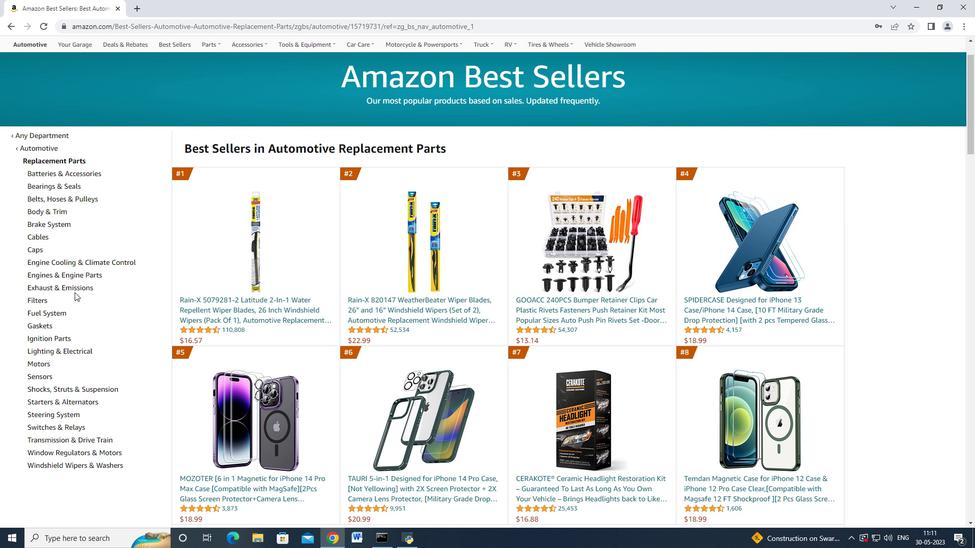 
Action: Mouse pressed left at (74, 289)
Screenshot: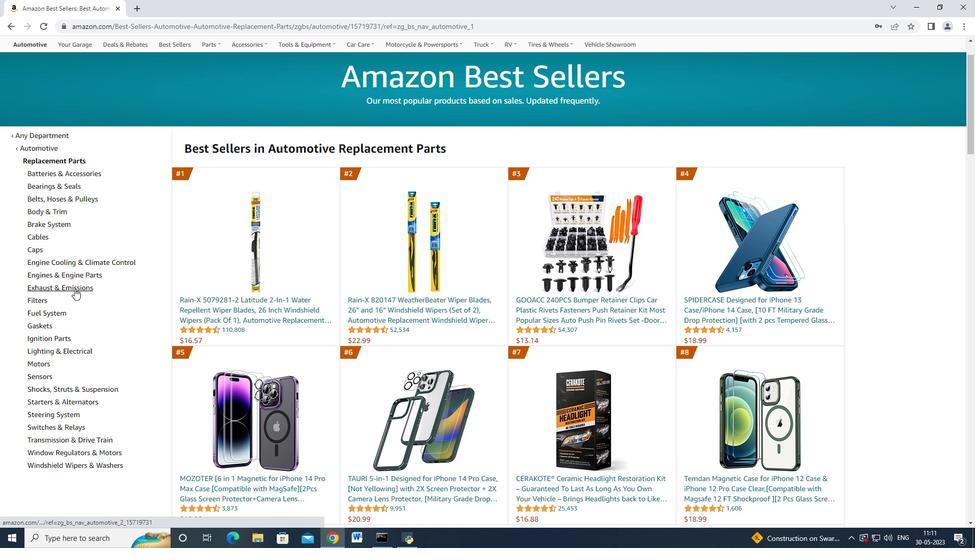 
Action: Mouse moved to (103, 274)
Screenshot: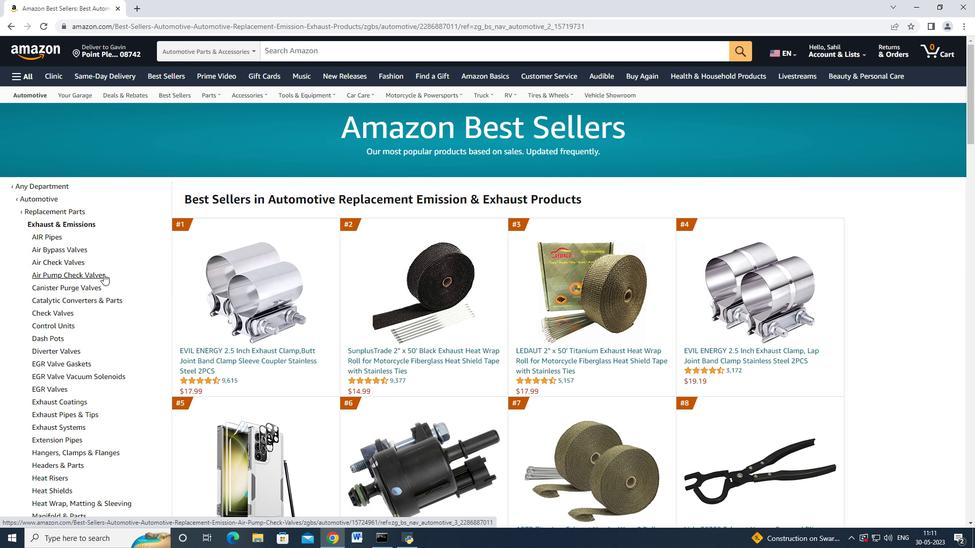 
Action: Mouse scrolled (103, 273) with delta (0, 0)
Screenshot: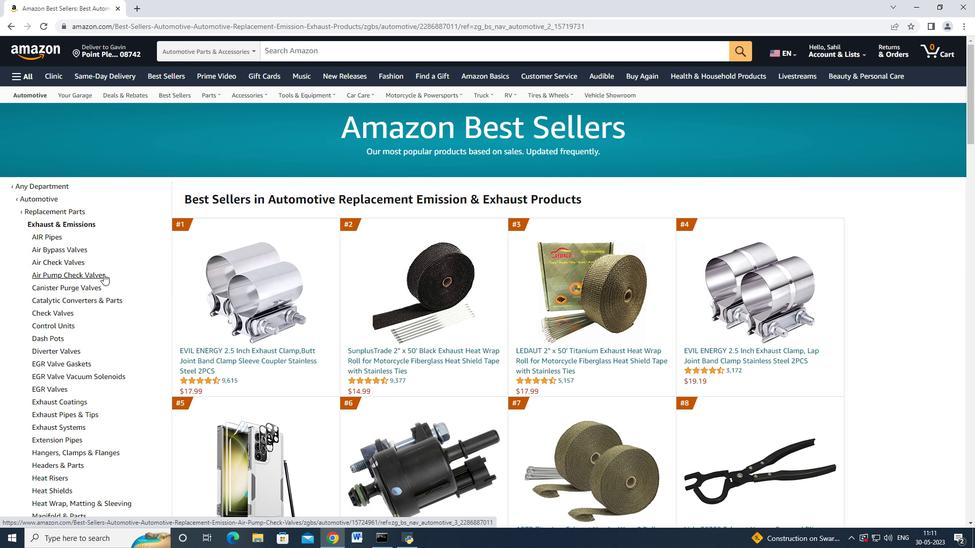 
Action: Mouse moved to (58, 288)
Screenshot: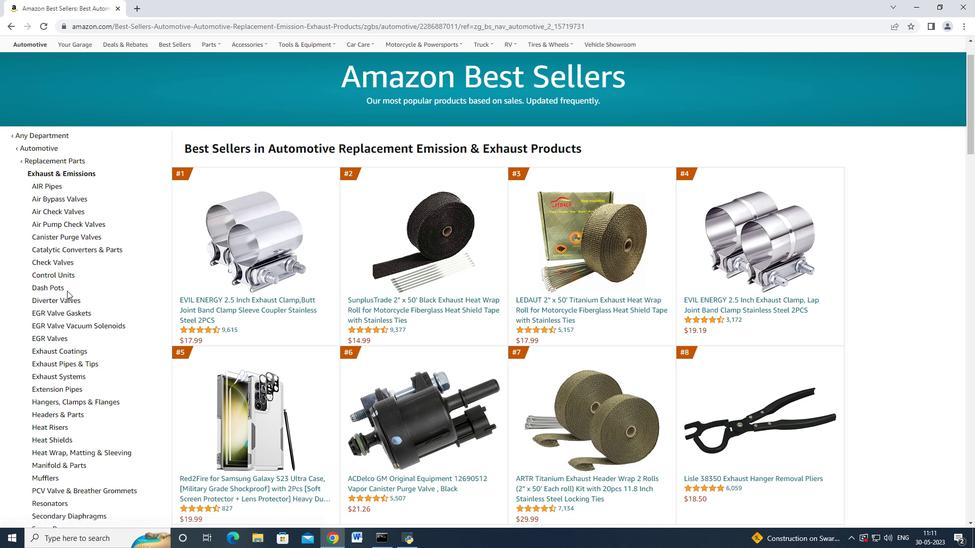 
Action: Mouse pressed left at (58, 288)
Screenshot: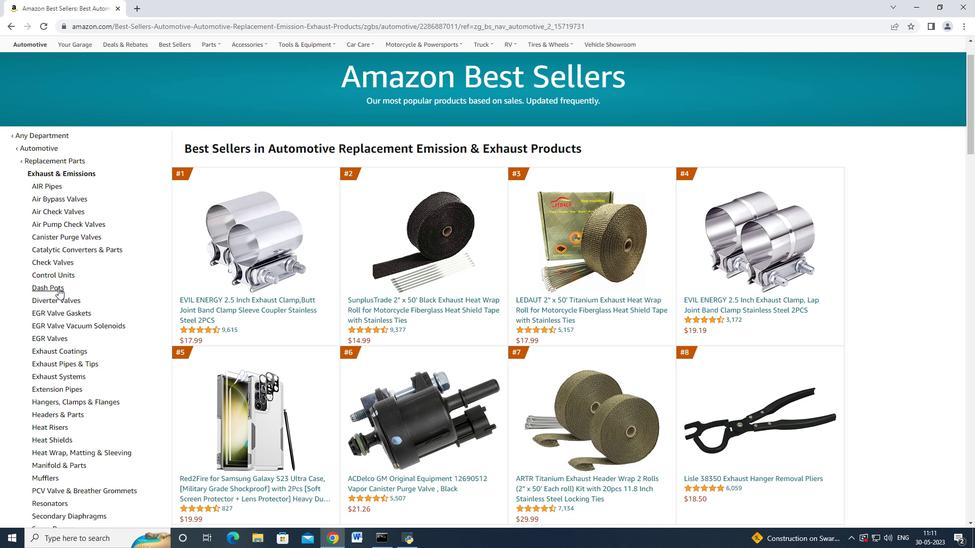 
Action: Mouse moved to (242, 349)
Screenshot: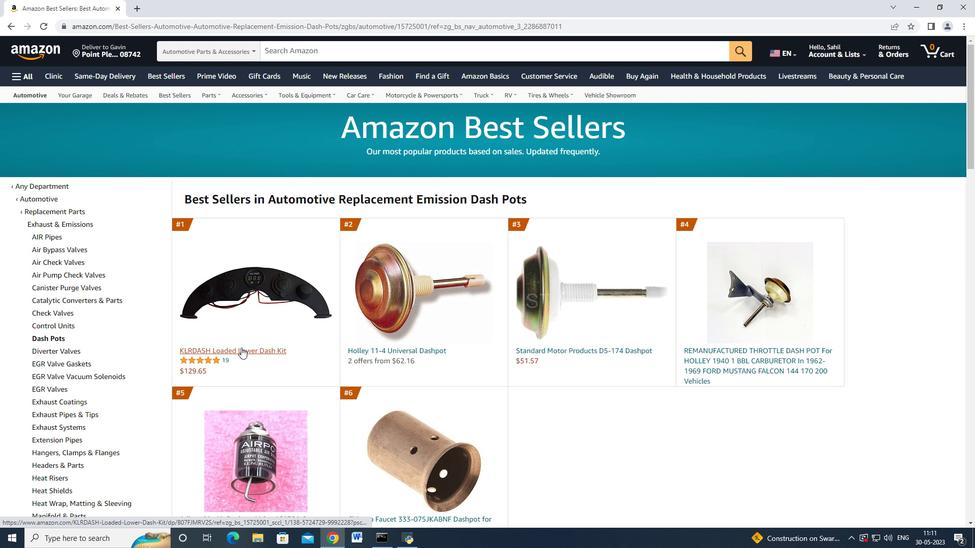 
Action: Mouse pressed left at (242, 349)
Screenshot: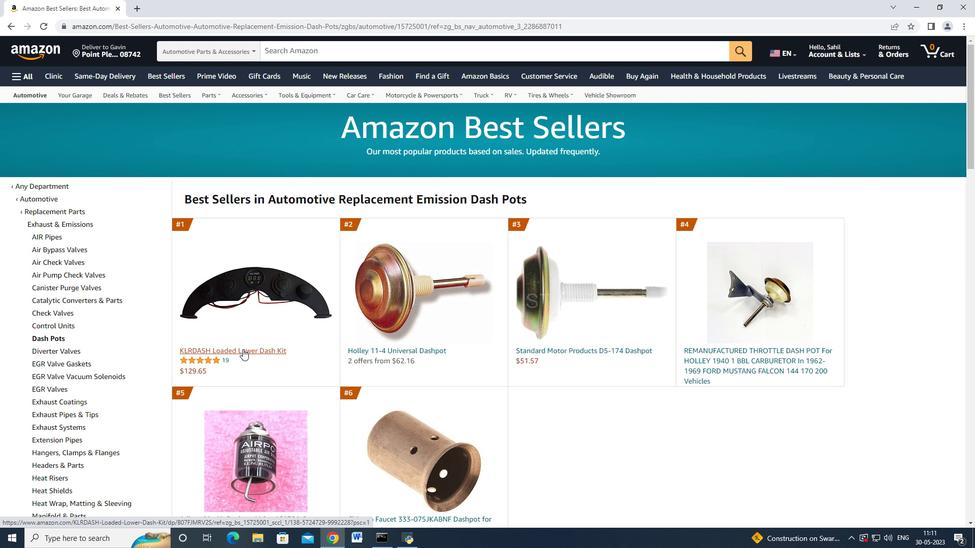 
Action: Mouse moved to (773, 314)
Screenshot: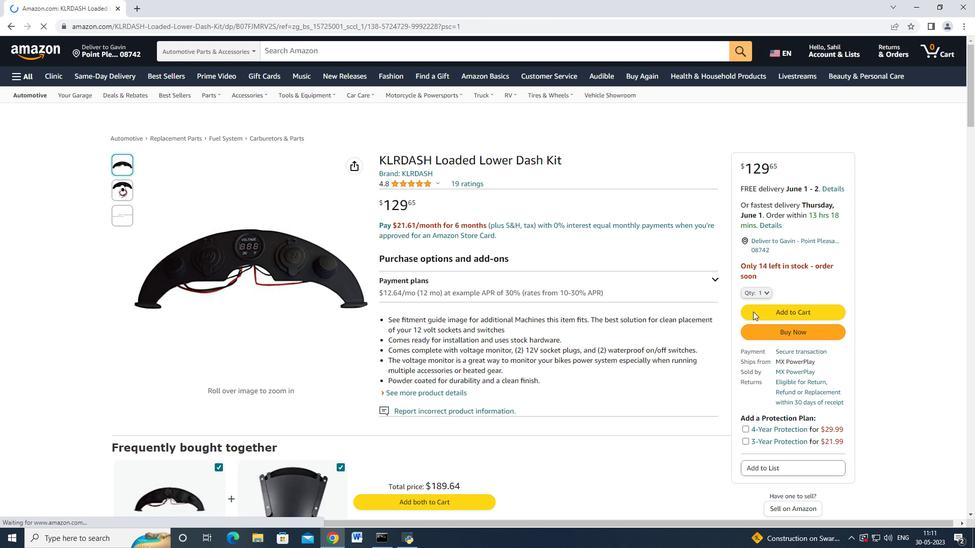
Action: Mouse pressed left at (773, 314)
Screenshot: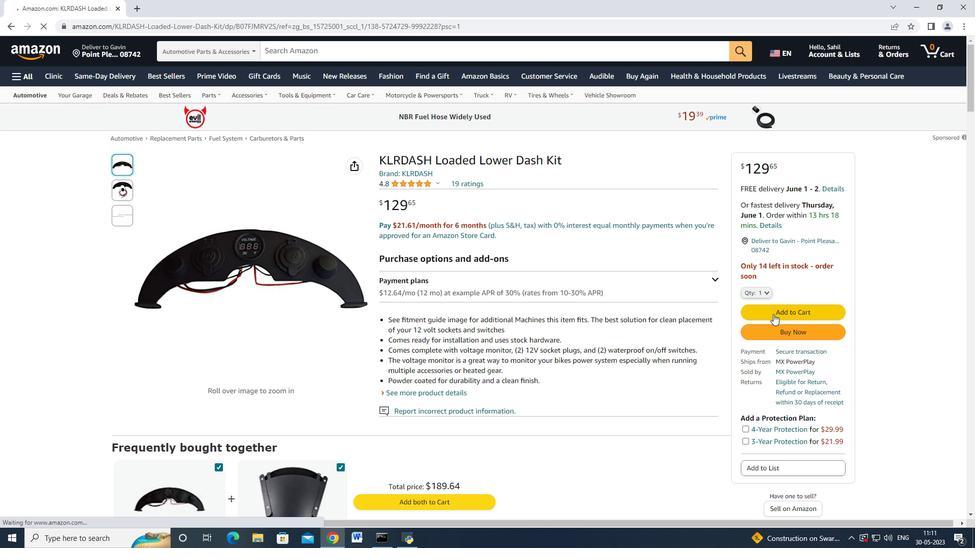 
Action: Mouse moved to (845, 260)
Screenshot: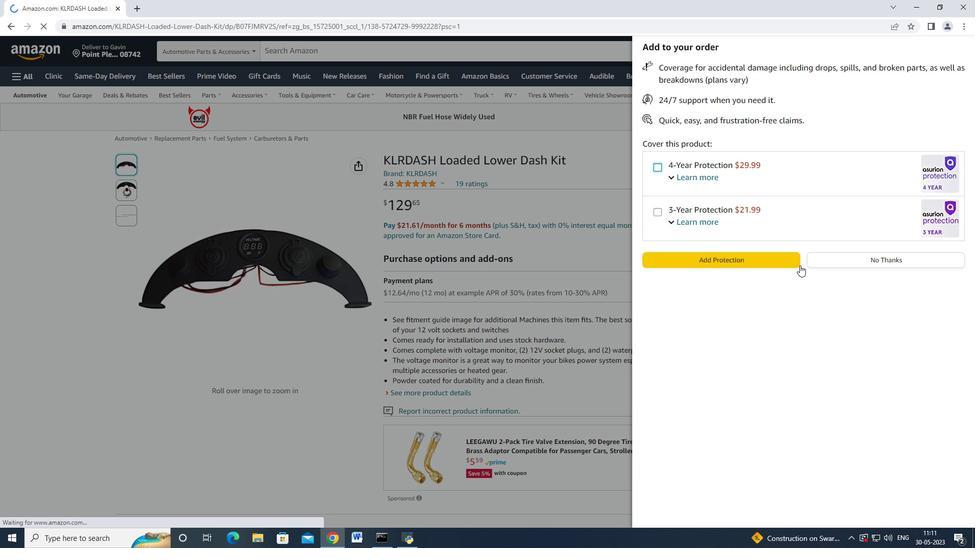 
Action: Mouse pressed left at (845, 260)
Screenshot: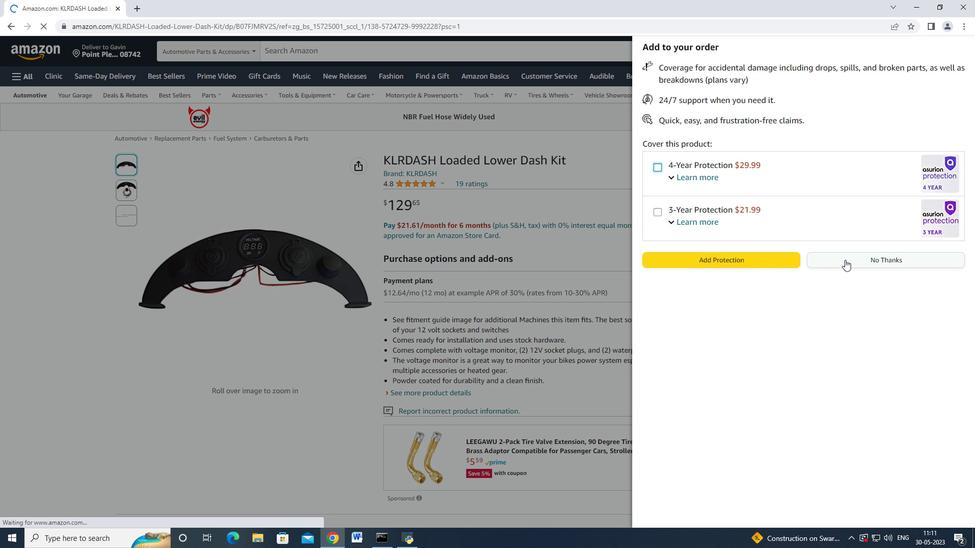 
Action: Mouse moved to (838, 134)
Screenshot: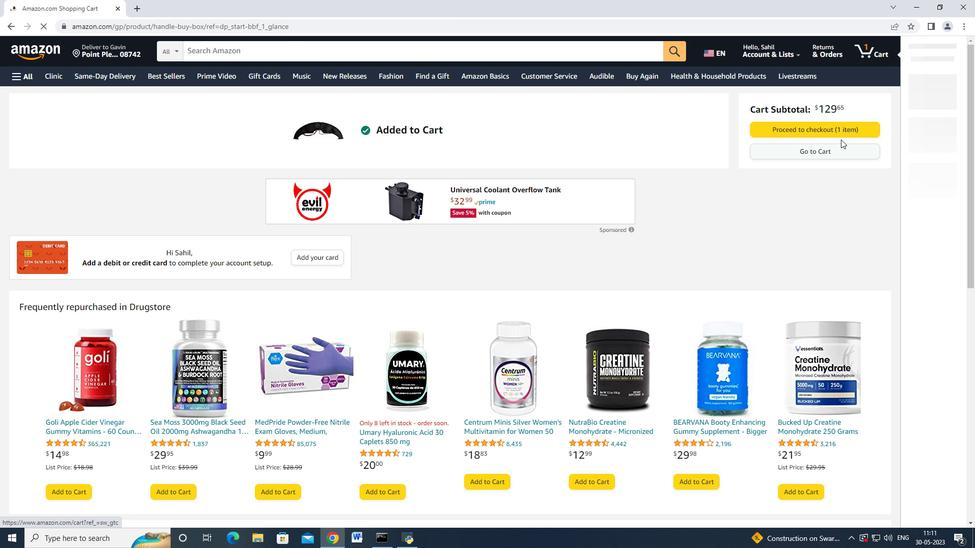 
Action: Mouse pressed left at (838, 134)
Screenshot: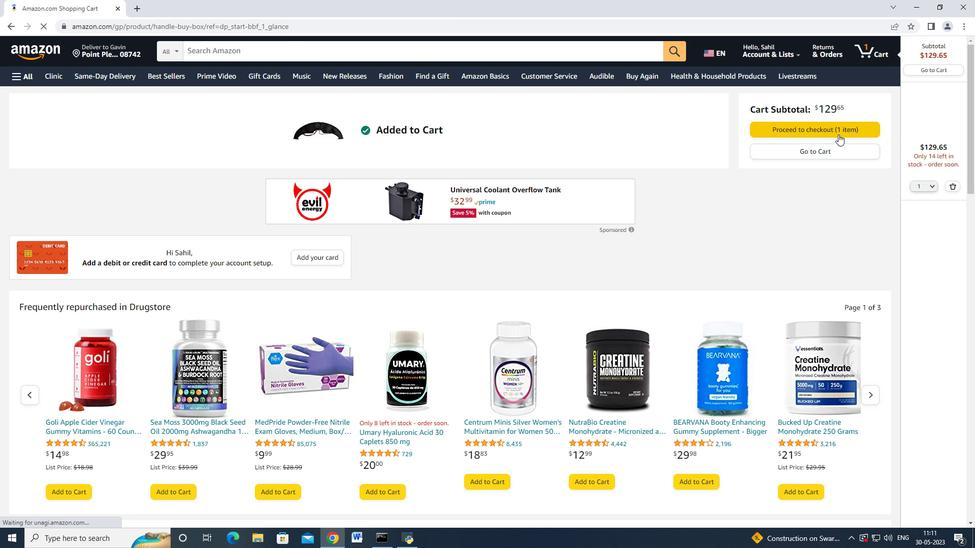 
Action: Mouse moved to (584, 86)
Screenshot: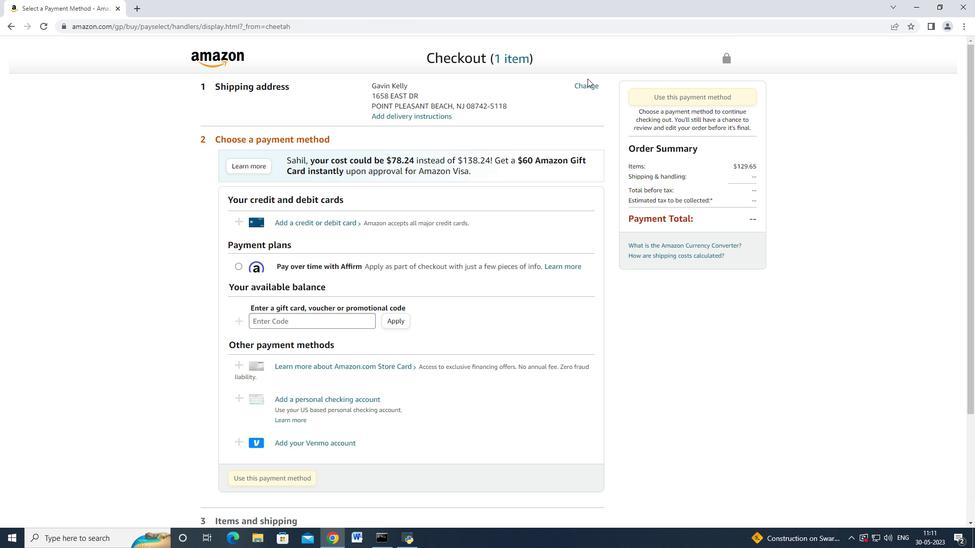 
Action: Mouse pressed left at (584, 86)
Screenshot: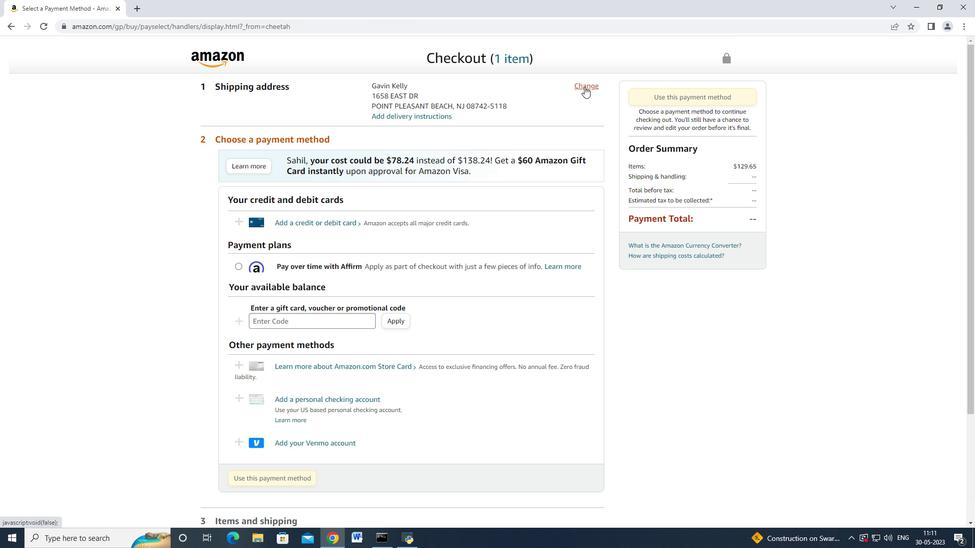
Action: Mouse moved to (475, 144)
Screenshot: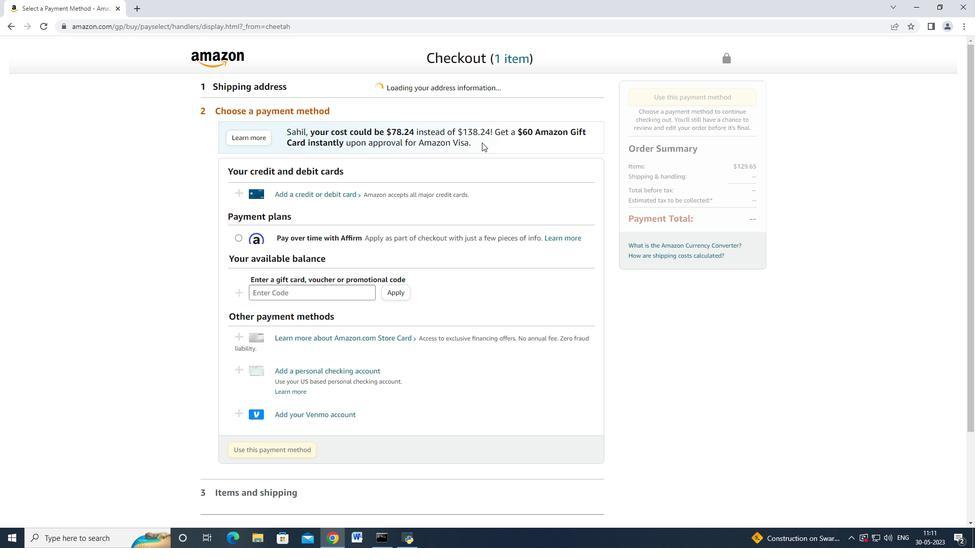 
Action: Mouse scrolled (475, 143) with delta (0, 0)
Screenshot: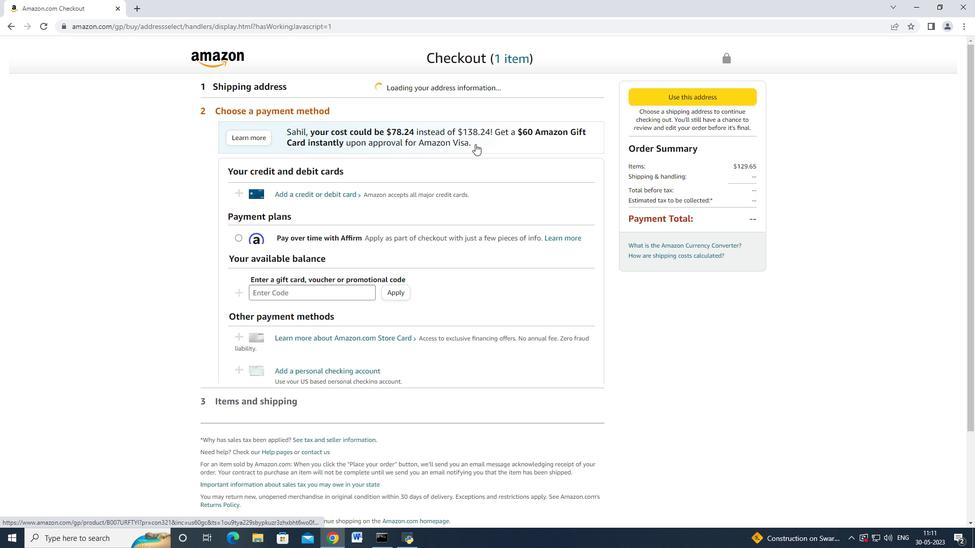 
Action: Mouse scrolled (475, 144) with delta (0, 0)
Screenshot: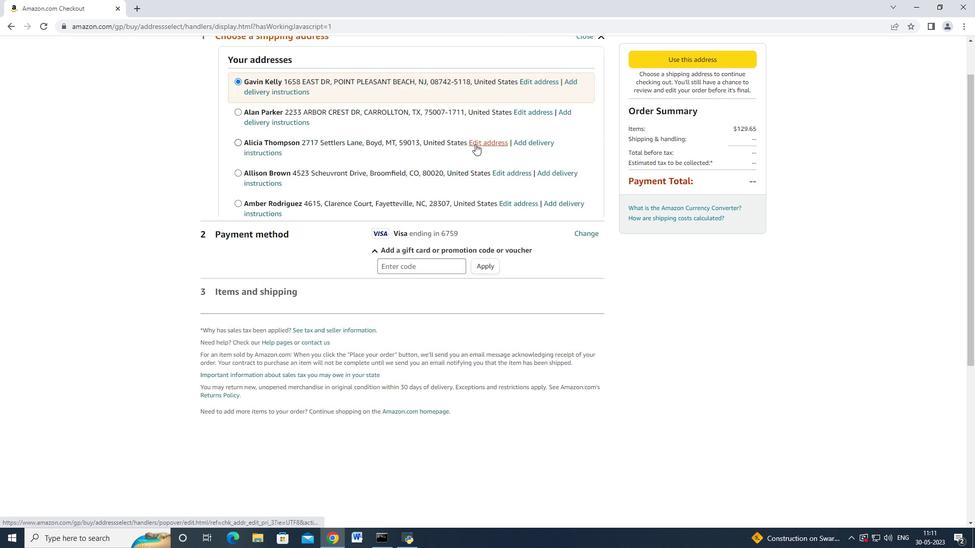 
Action: Mouse moved to (419, 164)
Screenshot: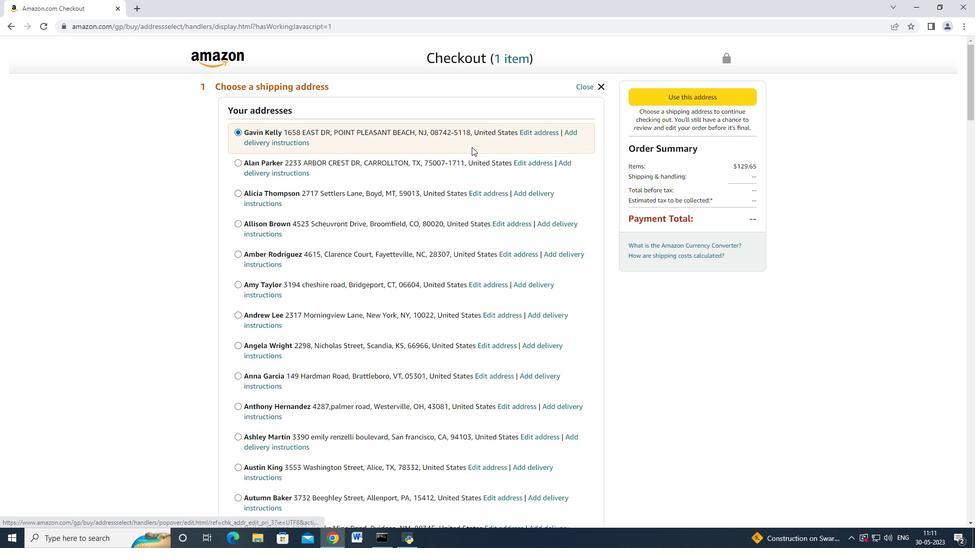 
Action: Mouse scrolled (419, 164) with delta (0, 0)
Screenshot: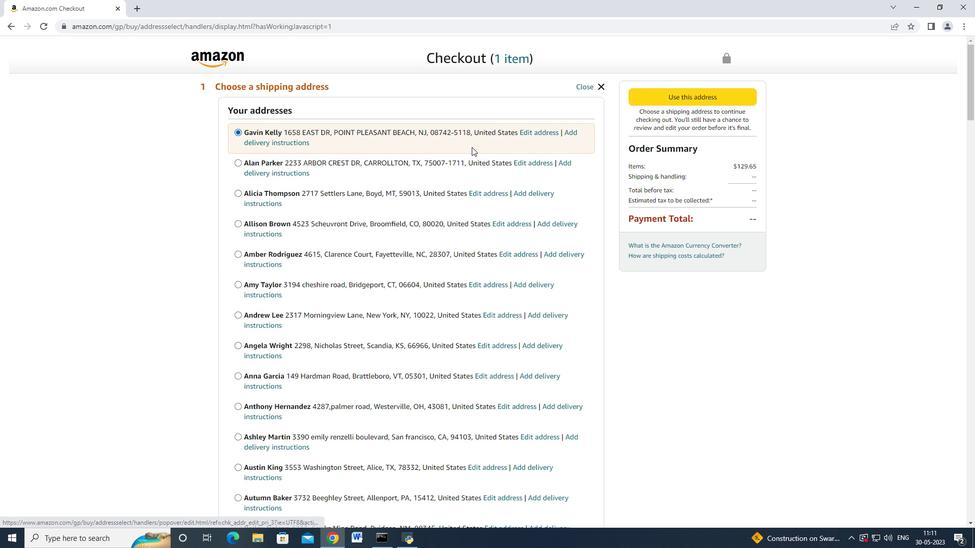 
Action: Mouse moved to (419, 165)
Screenshot: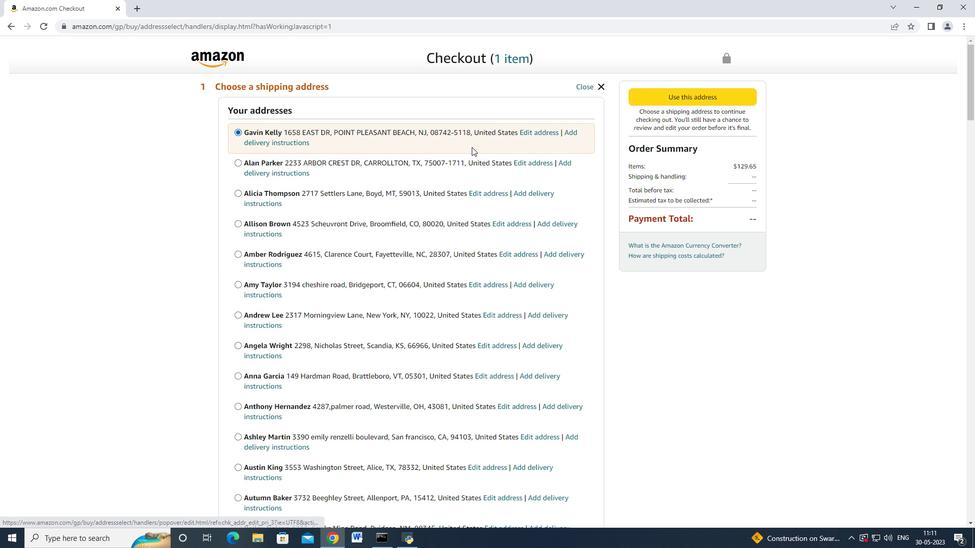 
Action: Mouse scrolled (419, 164) with delta (0, 0)
Screenshot: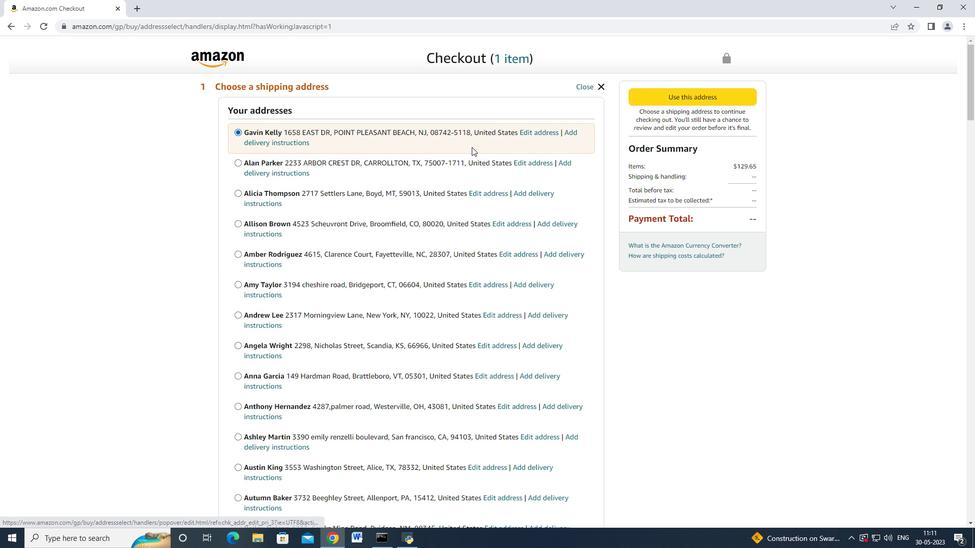 
Action: Mouse scrolled (419, 164) with delta (0, 0)
Screenshot: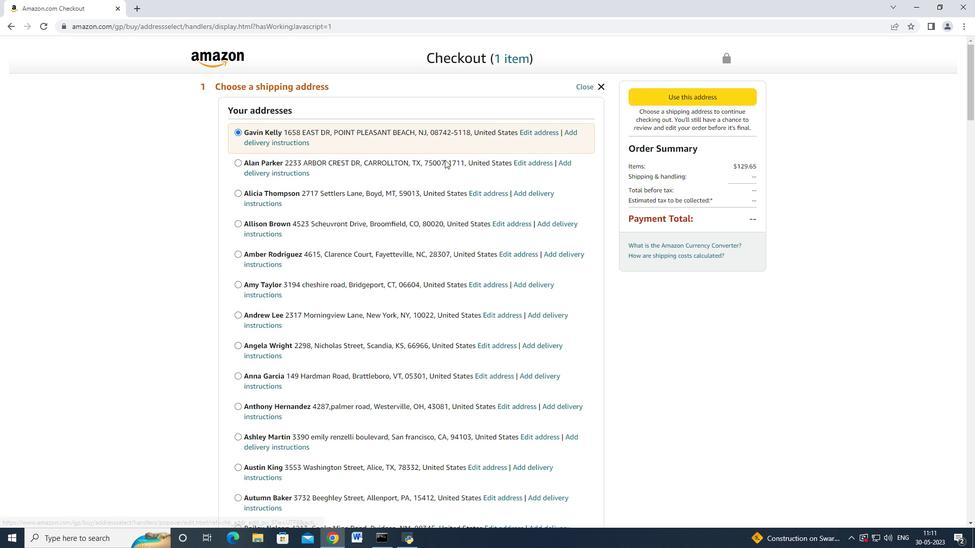 
Action: Mouse moved to (419, 165)
Screenshot: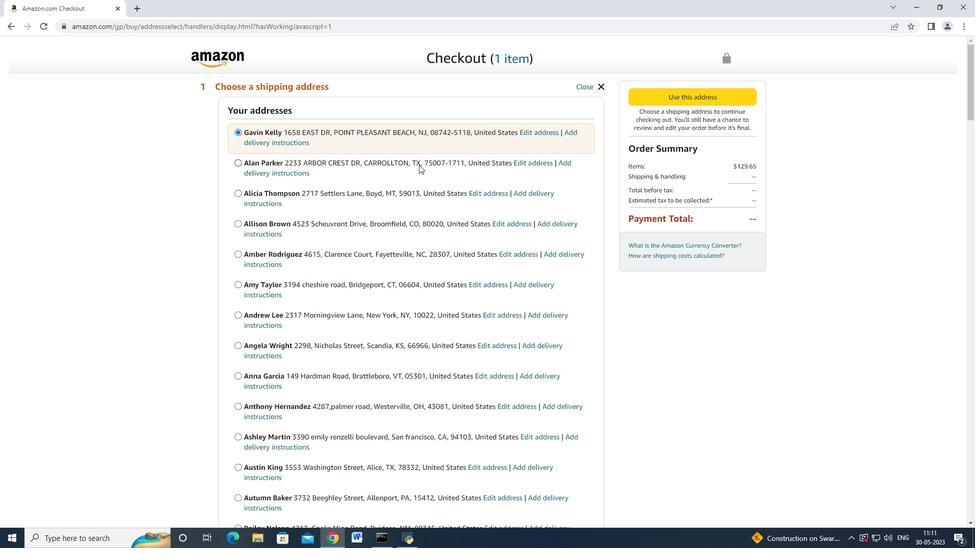 
Action: Mouse scrolled (419, 164) with delta (0, 0)
Screenshot: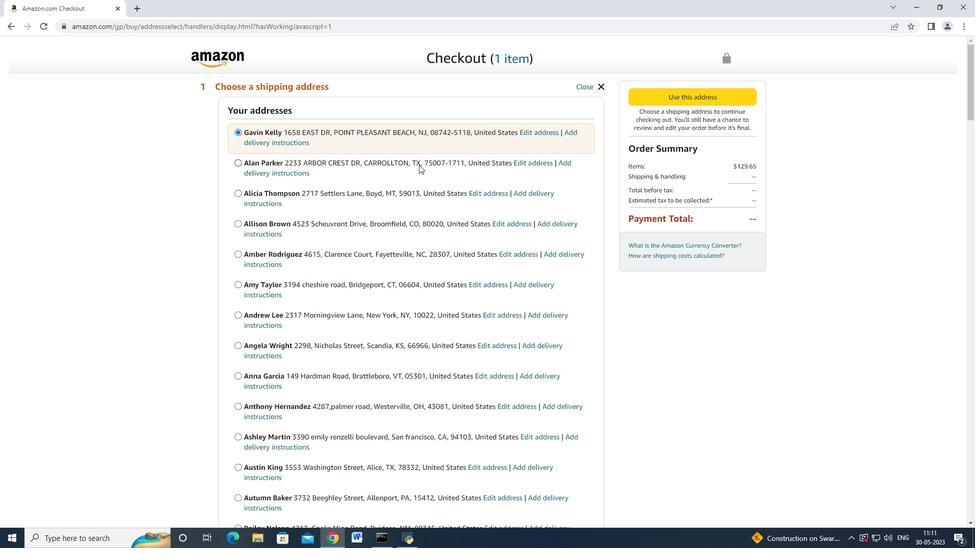 
Action: Mouse moved to (417, 166)
Screenshot: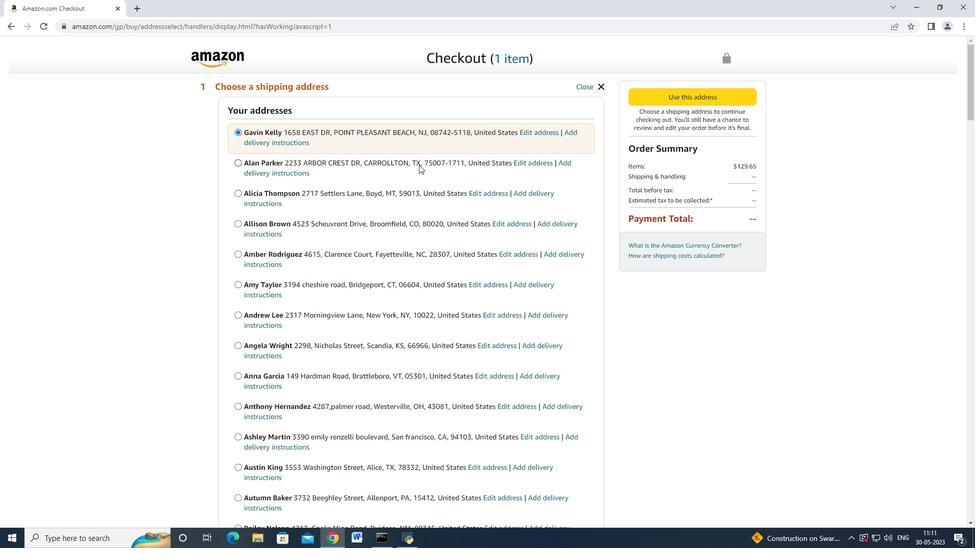 
Action: Mouse scrolled (419, 164) with delta (0, 0)
Screenshot: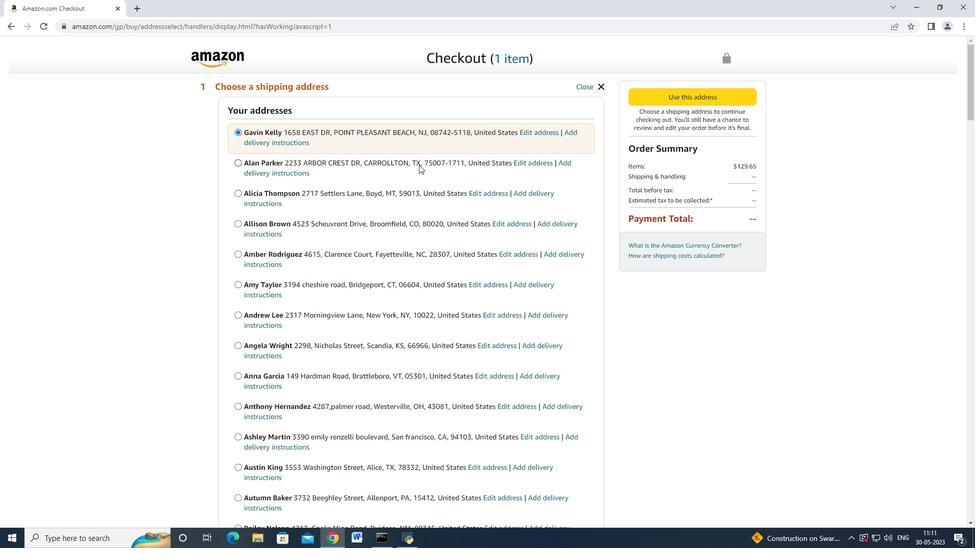 
Action: Mouse moved to (401, 169)
Screenshot: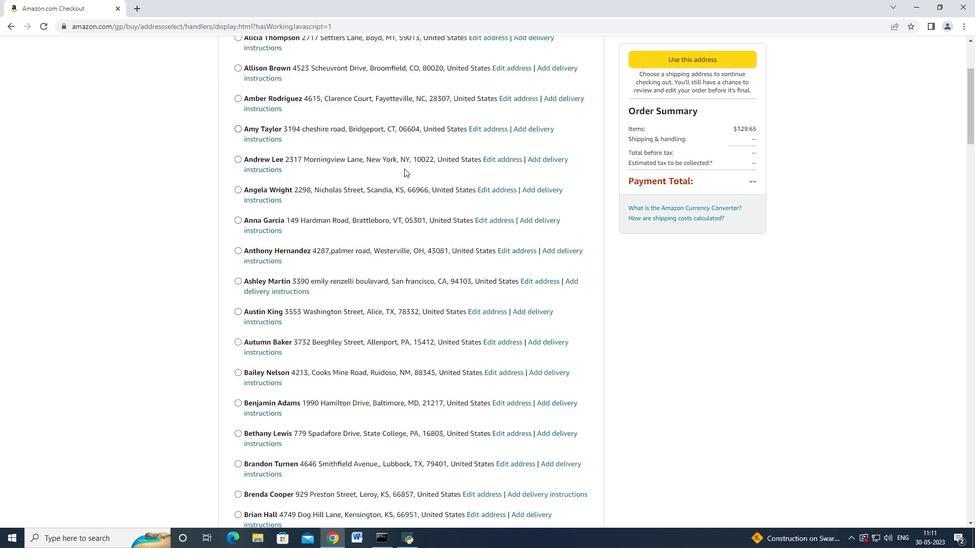 
Action: Mouse scrolled (401, 169) with delta (0, 0)
Screenshot: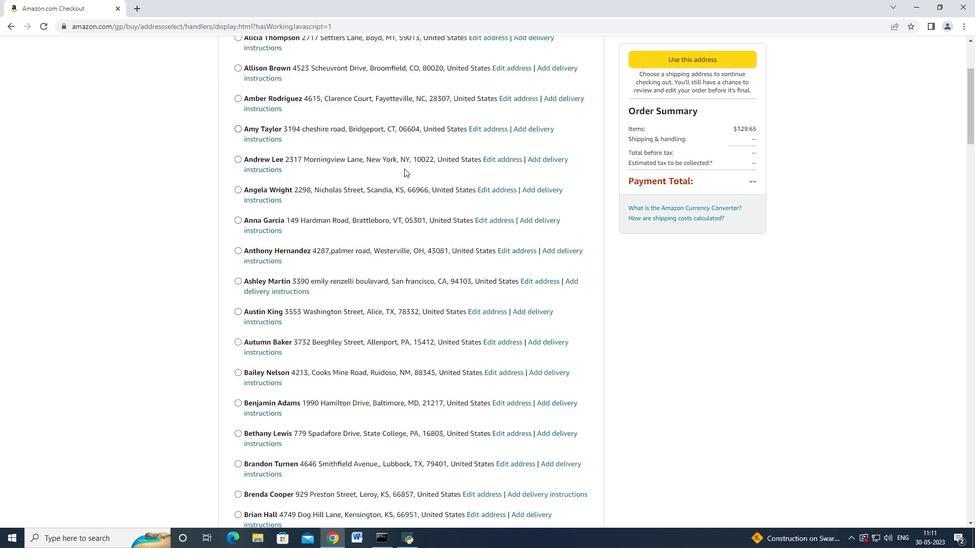 
Action: Mouse scrolled (401, 169) with delta (0, 0)
Screenshot: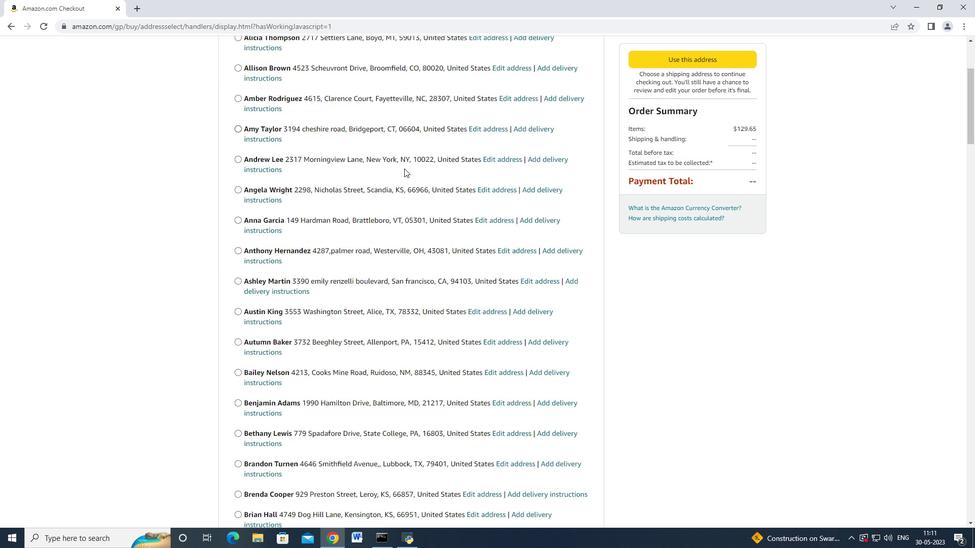 
Action: Mouse scrolled (401, 169) with delta (0, 0)
Screenshot: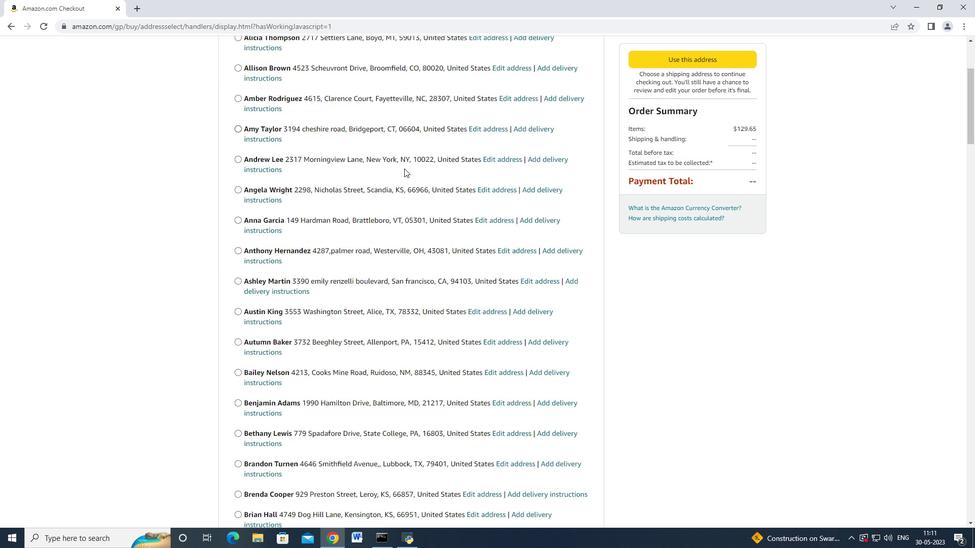 
Action: Mouse scrolled (401, 169) with delta (0, 0)
Screenshot: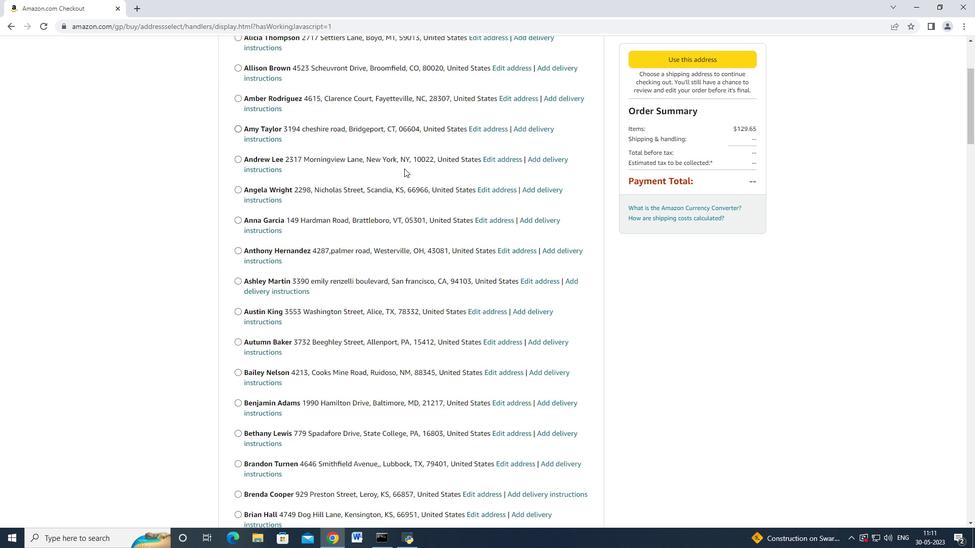 
Action: Mouse moved to (401, 170)
Screenshot: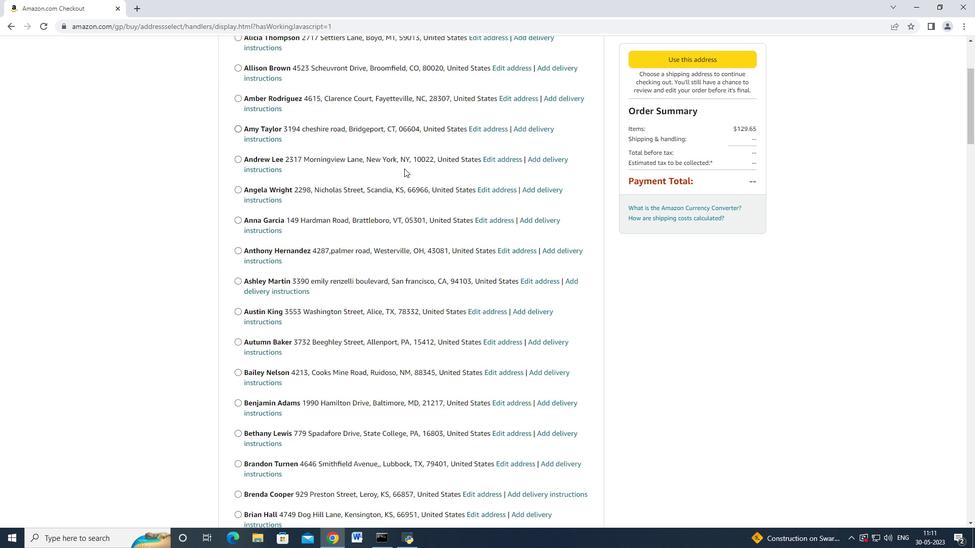 
Action: Mouse scrolled (401, 169) with delta (0, 0)
Screenshot: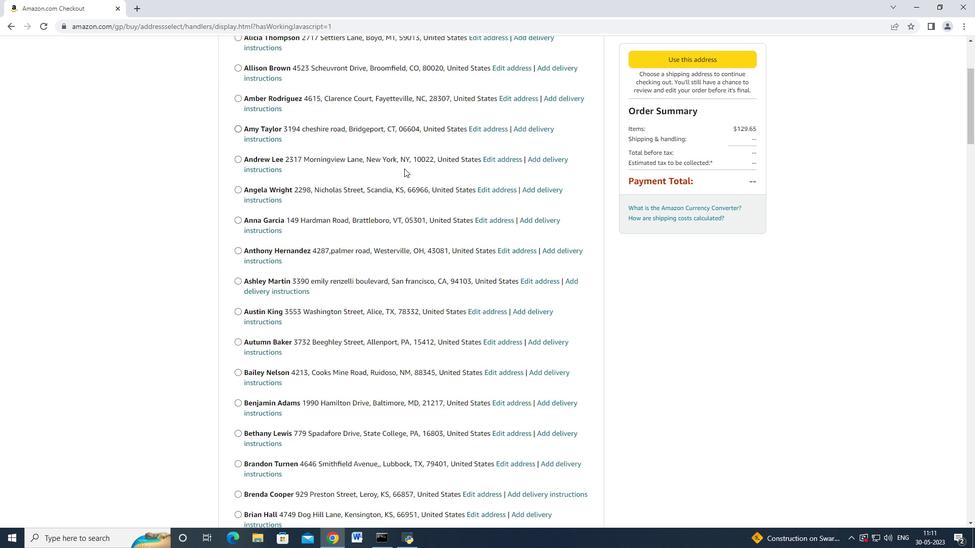 
Action: Mouse moved to (401, 170)
Screenshot: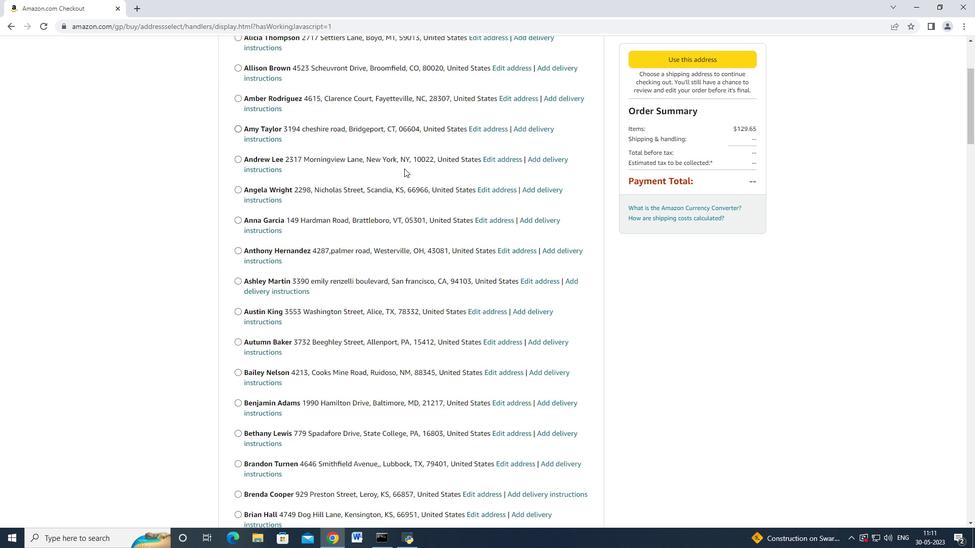 
Action: Mouse scrolled (401, 169) with delta (0, 0)
Screenshot: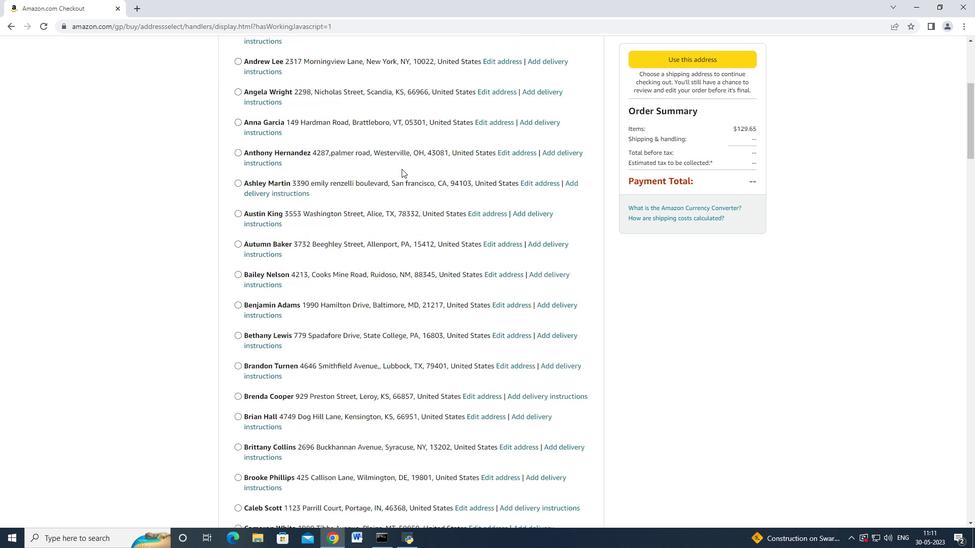 
Action: Mouse moved to (401, 172)
Screenshot: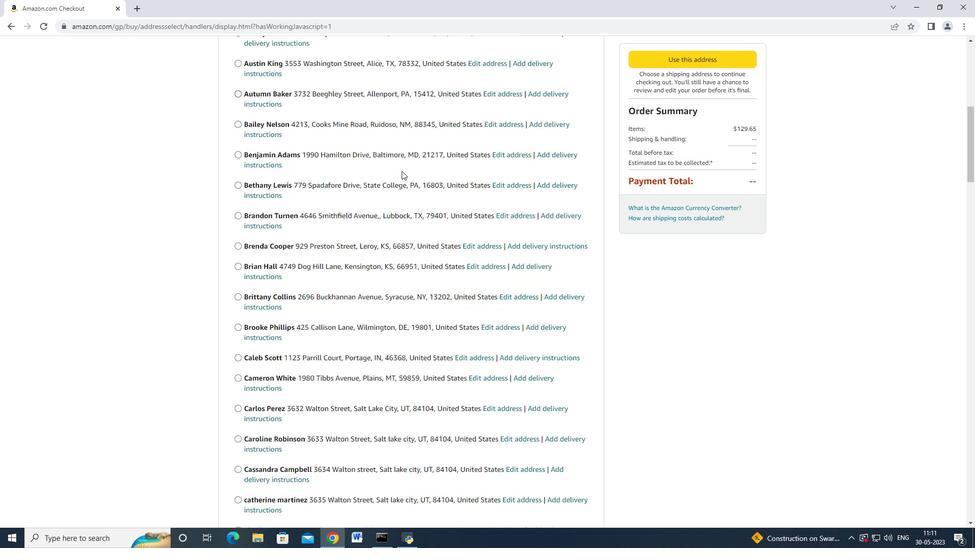
Action: Mouse scrolled (401, 172) with delta (0, 0)
Screenshot: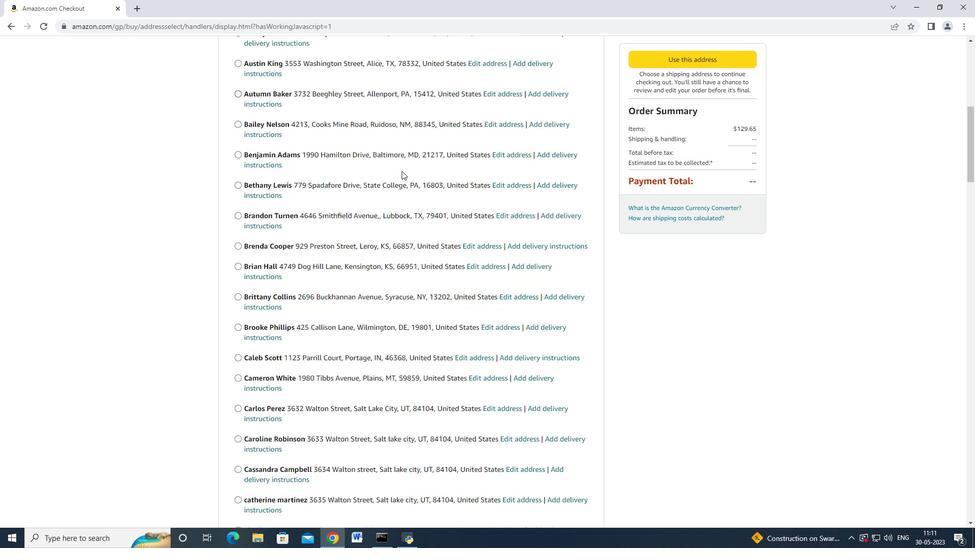 
Action: Mouse moved to (401, 173)
Screenshot: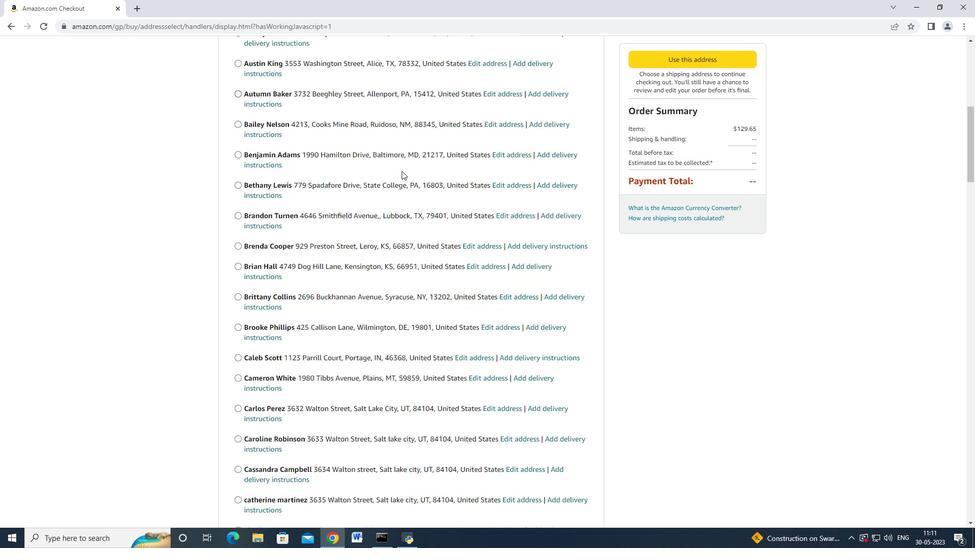 
Action: Mouse scrolled (401, 172) with delta (0, 0)
Screenshot: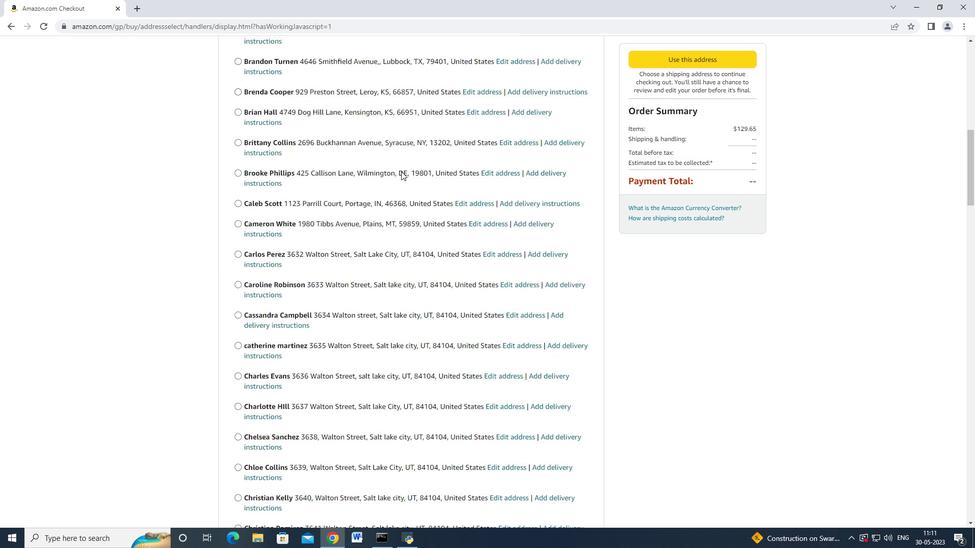 
Action: Mouse scrolled (401, 172) with delta (0, 0)
Screenshot: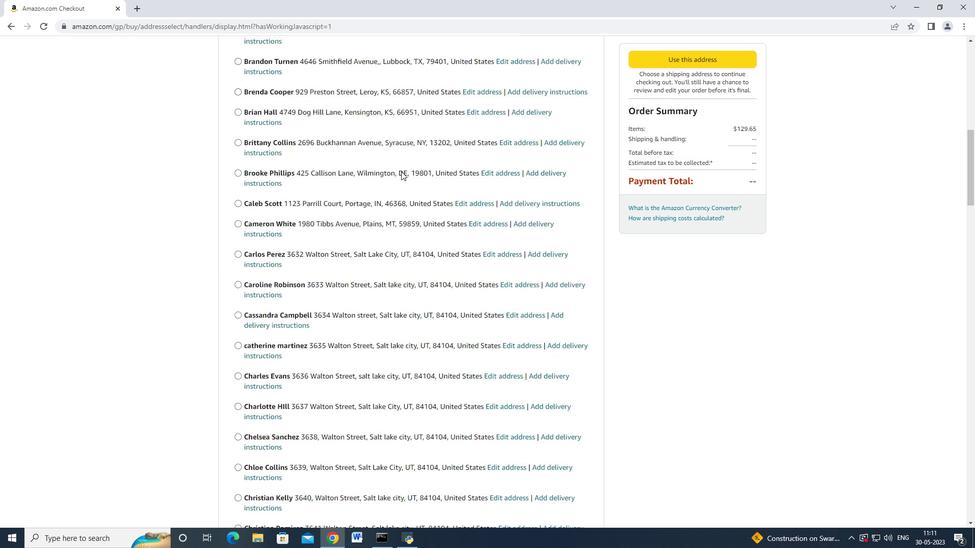 
Action: Mouse scrolled (401, 172) with delta (0, 0)
Screenshot: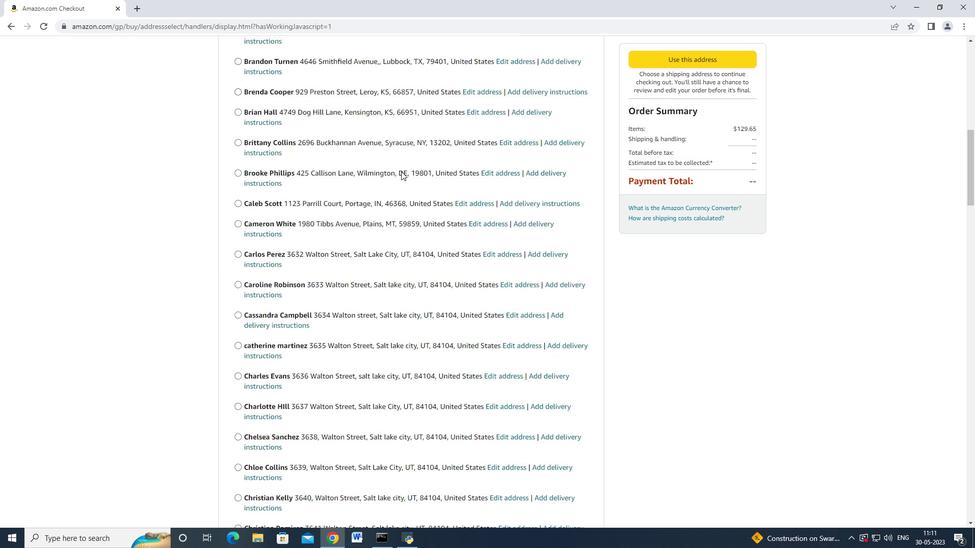 
Action: Mouse scrolled (401, 172) with delta (0, 0)
Screenshot: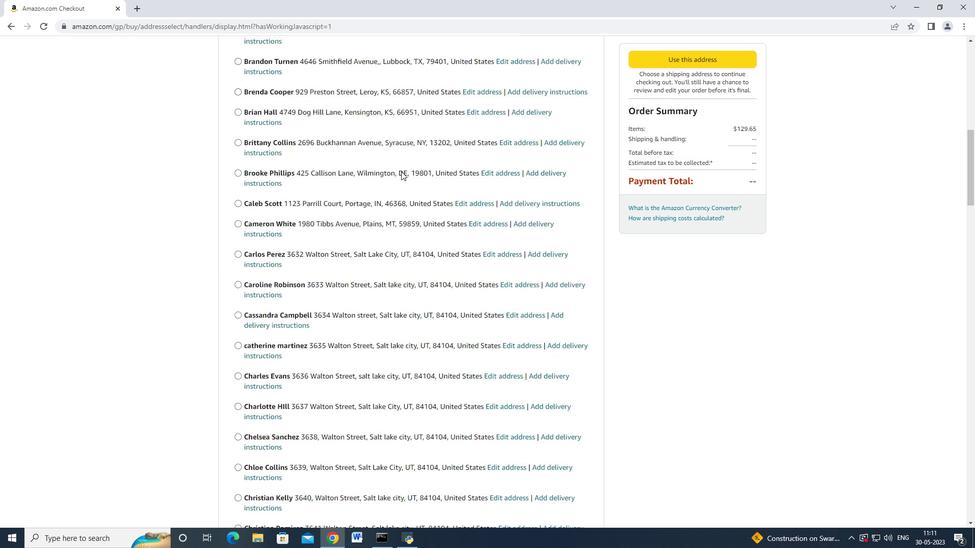 
Action: Mouse scrolled (401, 172) with delta (0, 0)
Screenshot: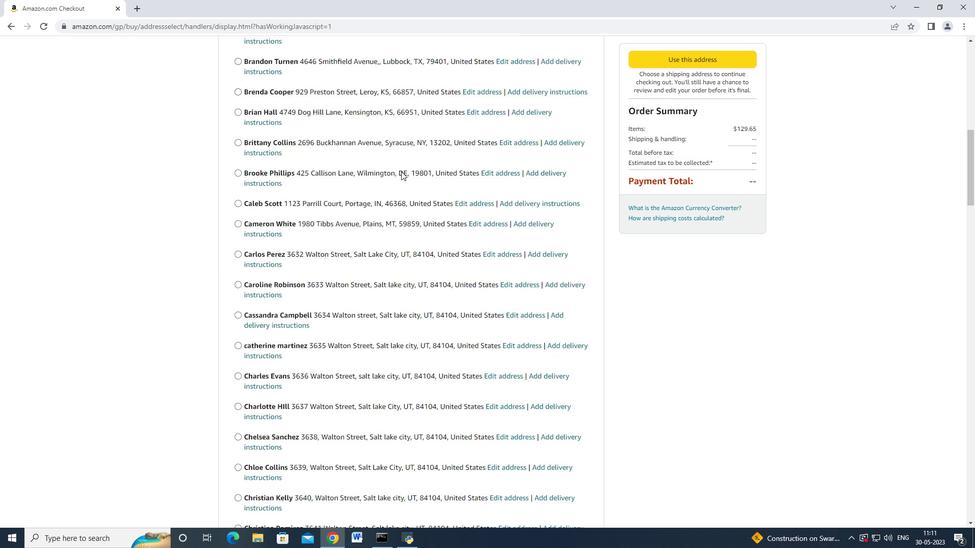
Action: Mouse moved to (401, 173)
Screenshot: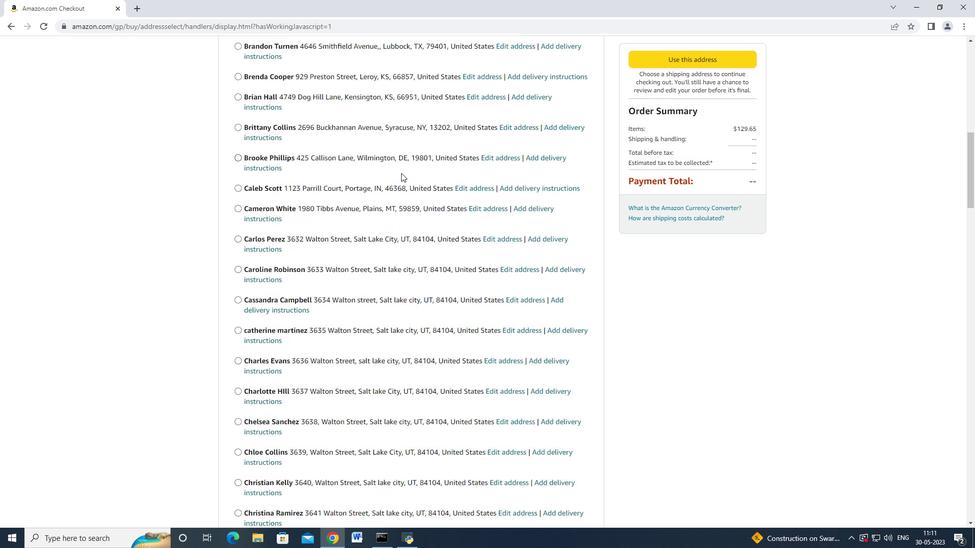 
Action: Mouse scrolled (401, 173) with delta (0, 0)
Screenshot: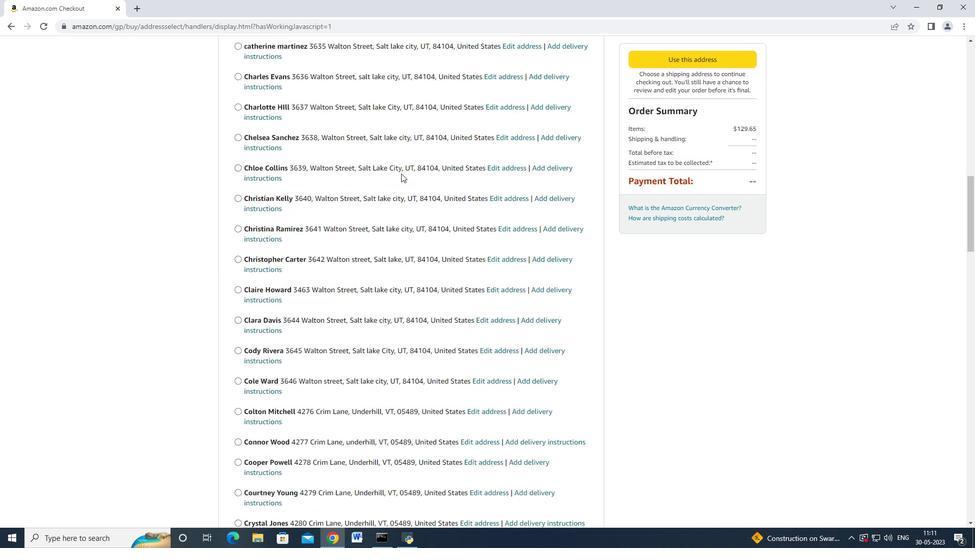 
Action: Mouse scrolled (401, 173) with delta (0, 0)
Screenshot: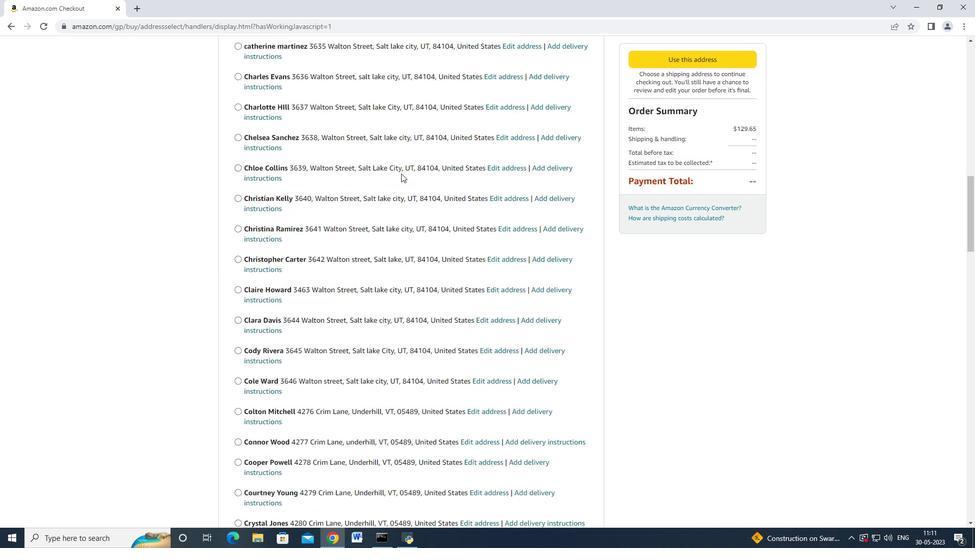 
Action: Mouse scrolled (401, 173) with delta (0, 0)
Screenshot: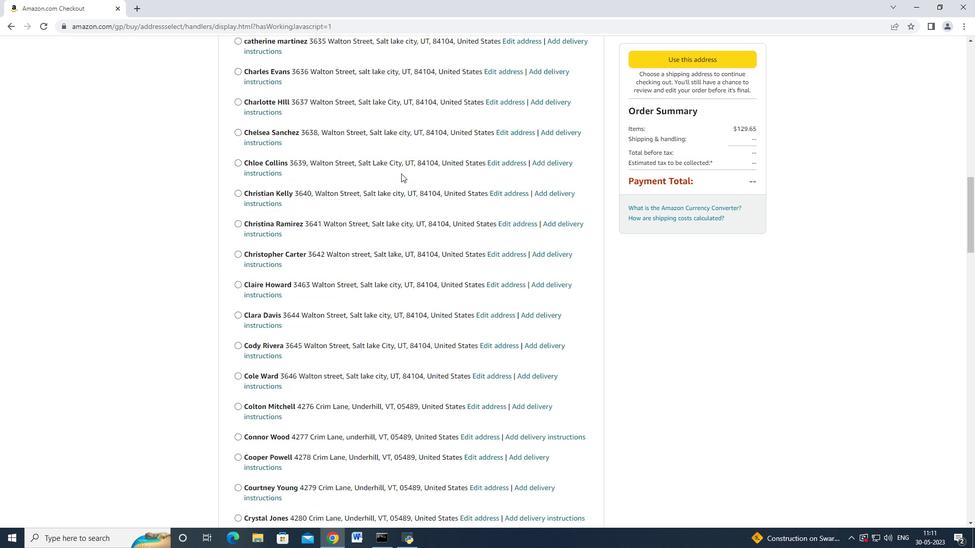 
Action: Mouse moved to (401, 174)
Screenshot: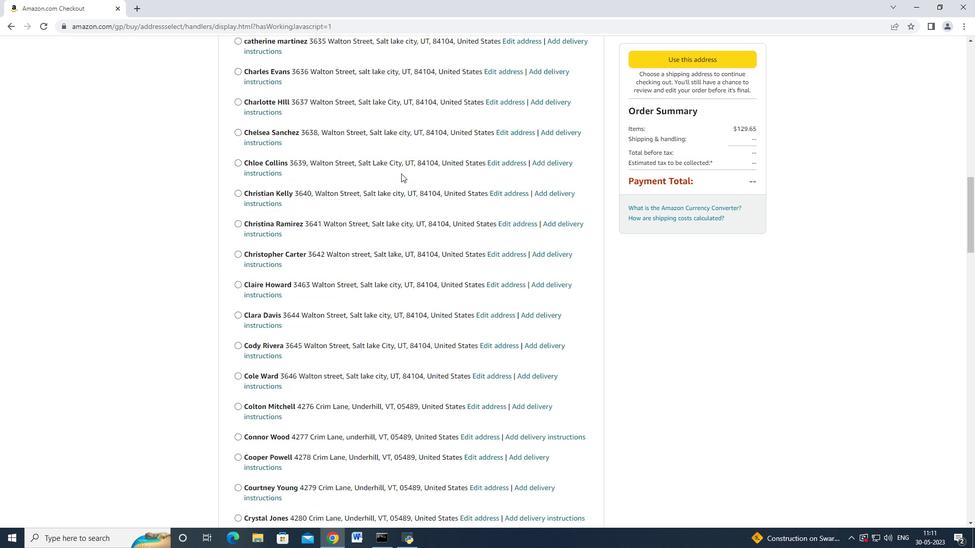 
Action: Mouse scrolled (401, 173) with delta (0, 0)
Screenshot: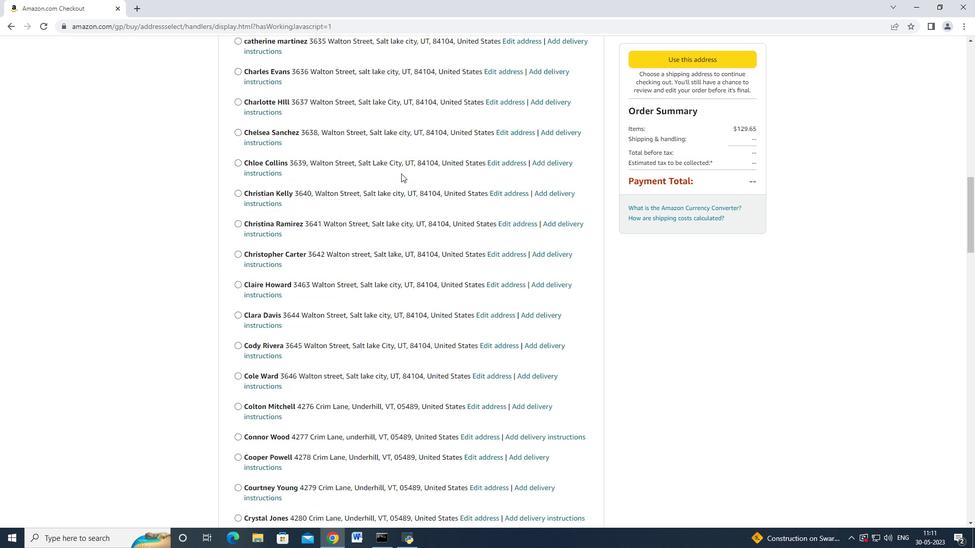 
Action: Mouse scrolled (401, 173) with delta (0, 0)
Screenshot: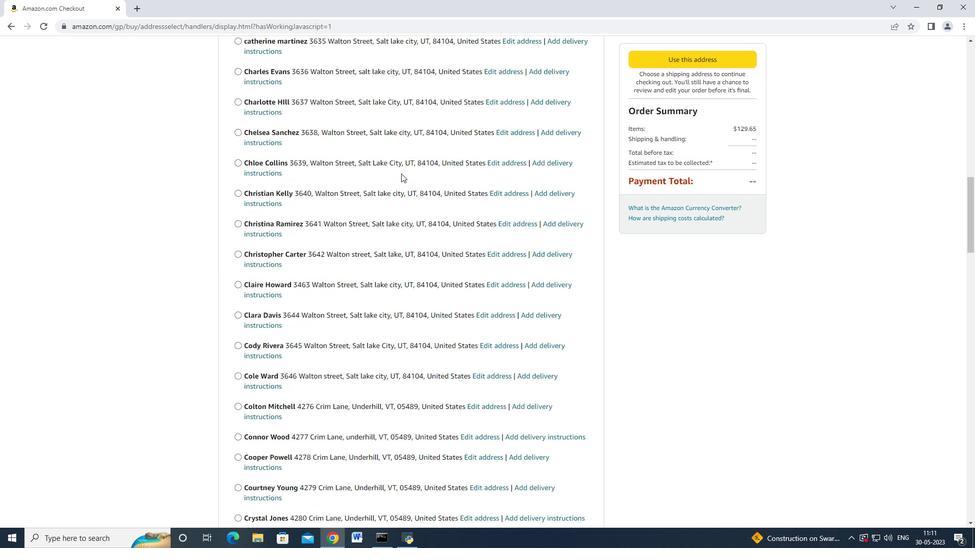 
Action: Mouse moved to (401, 174)
Screenshot: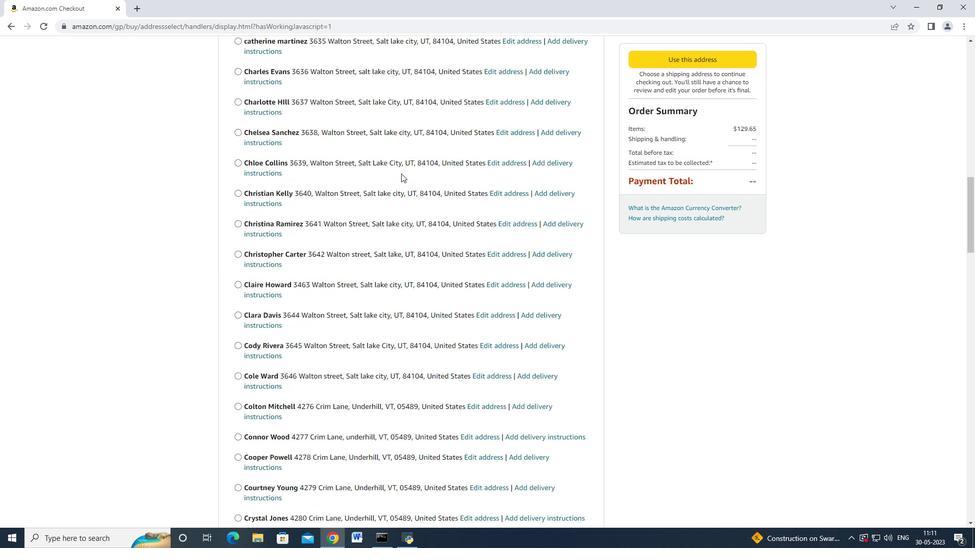 
Action: Mouse scrolled (401, 174) with delta (0, 0)
Screenshot: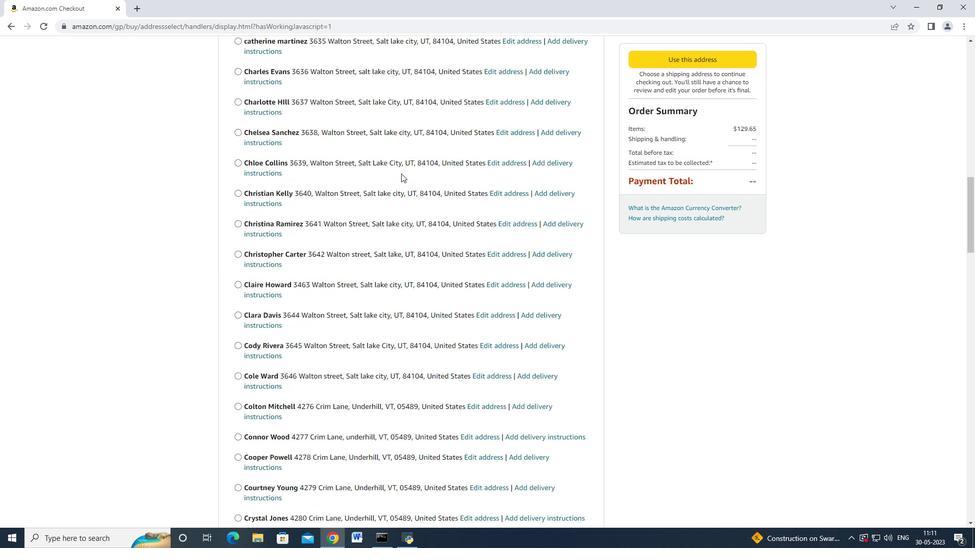 
Action: Mouse scrolled (401, 174) with delta (0, 0)
Screenshot: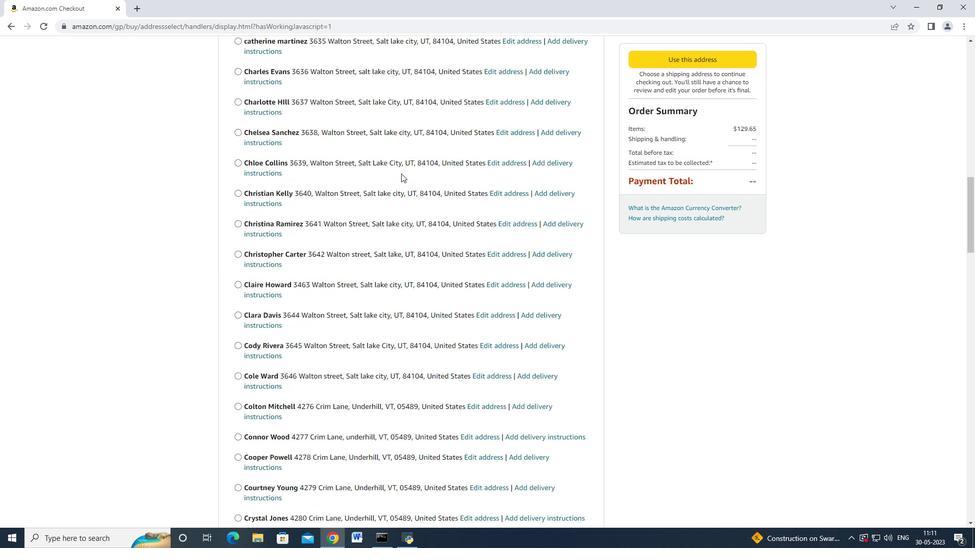 
Action: Mouse moved to (401, 175)
Screenshot: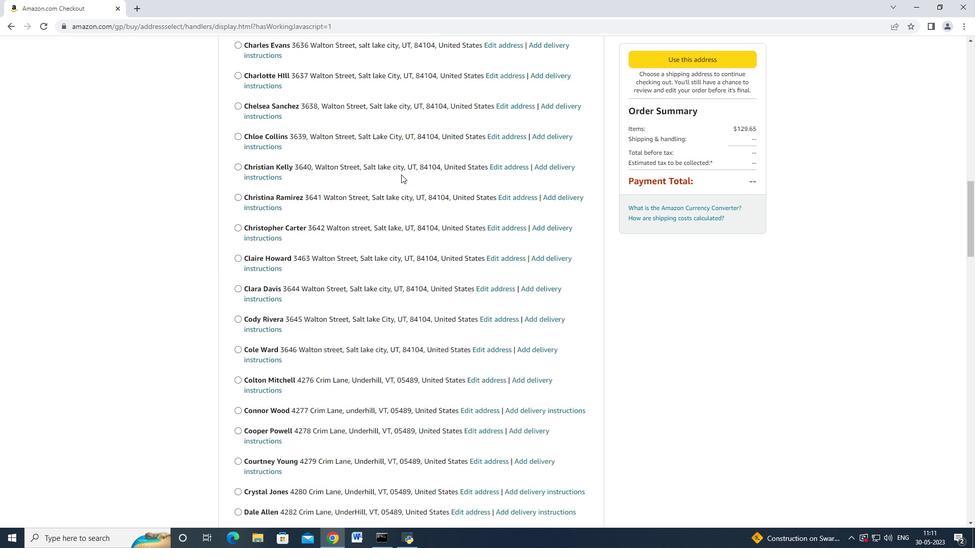 
Action: Mouse scrolled (401, 174) with delta (0, 0)
Screenshot: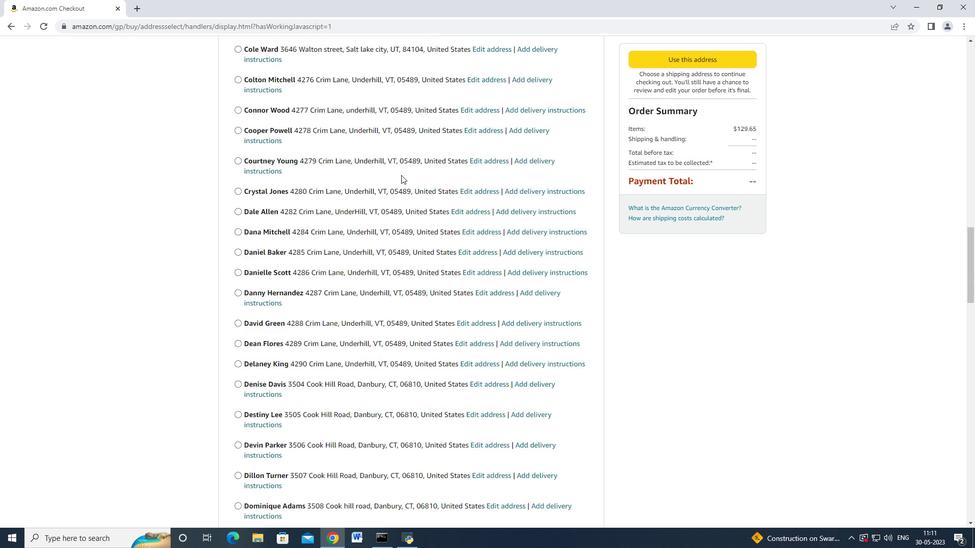 
Action: Mouse scrolled (401, 174) with delta (0, 0)
Screenshot: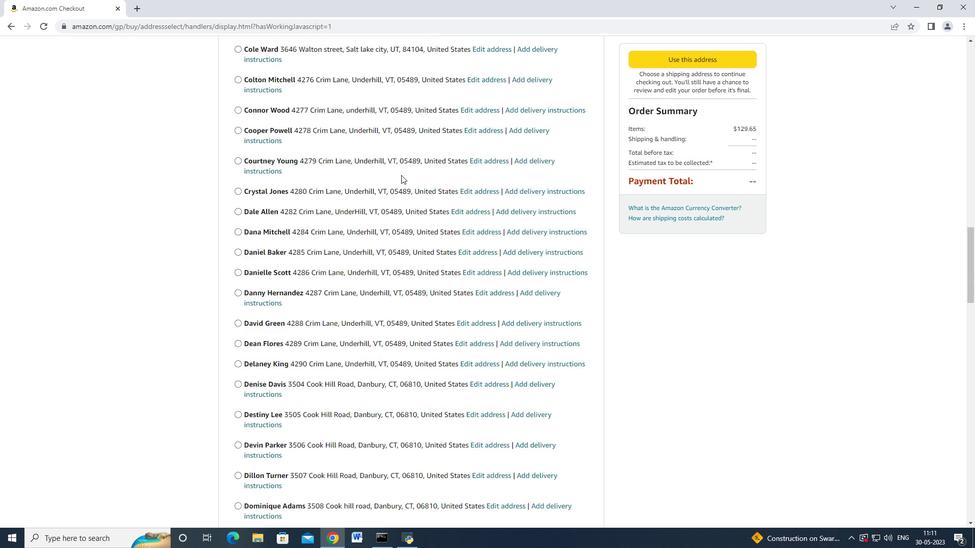 
Action: Mouse moved to (401, 175)
Screenshot: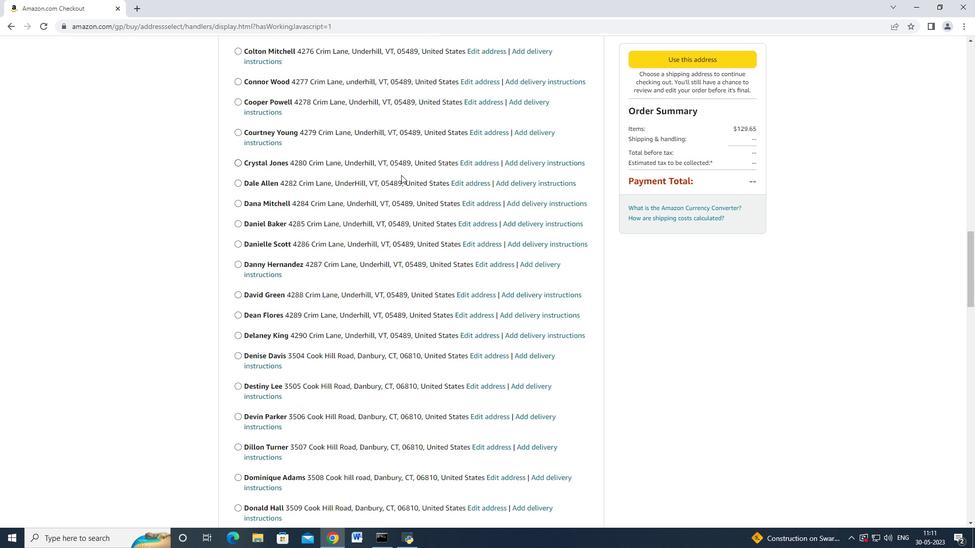 
Action: Mouse scrolled (401, 174) with delta (0, 0)
Screenshot: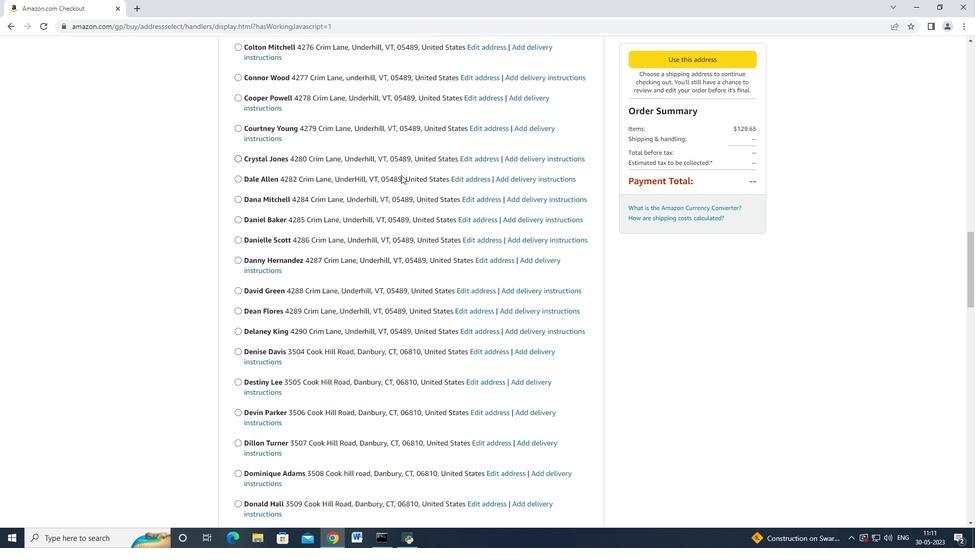 
Action: Mouse moved to (401, 175)
Screenshot: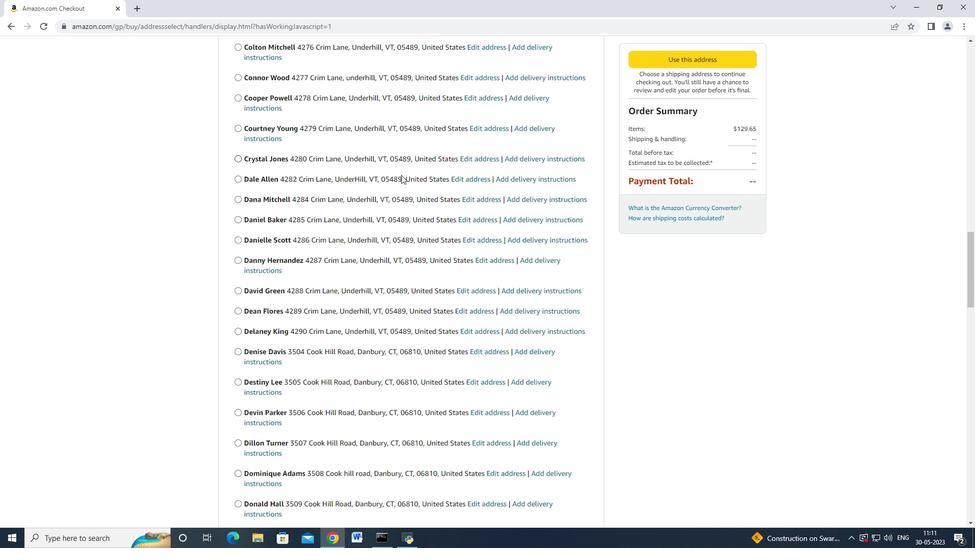 
Action: Mouse scrolled (401, 174) with delta (0, 0)
Screenshot: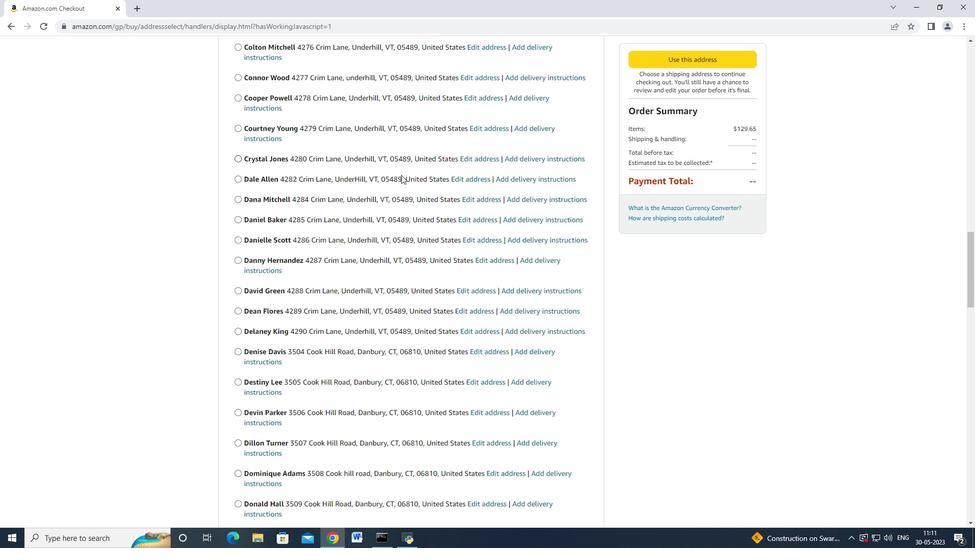 
Action: Mouse moved to (401, 175)
Screenshot: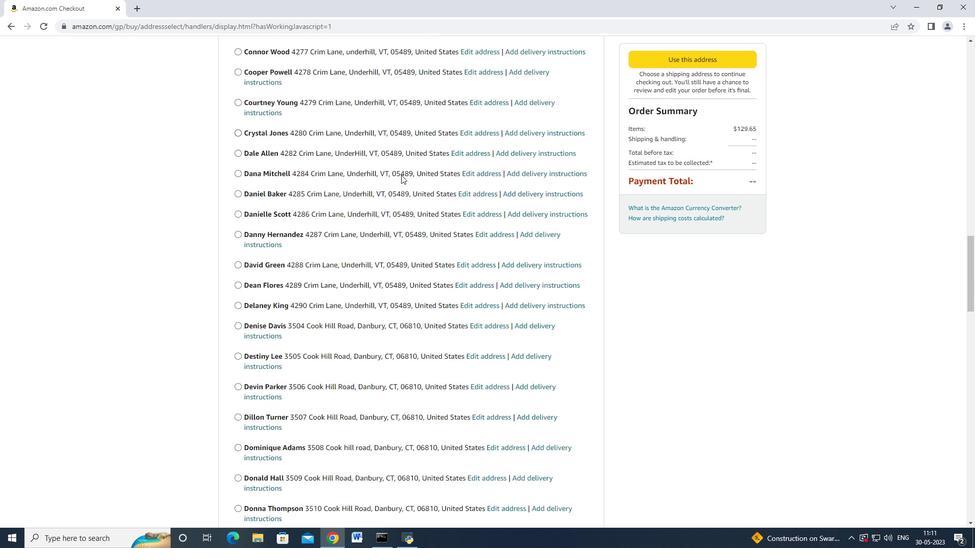 
Action: Mouse scrolled (401, 174) with delta (0, 0)
Screenshot: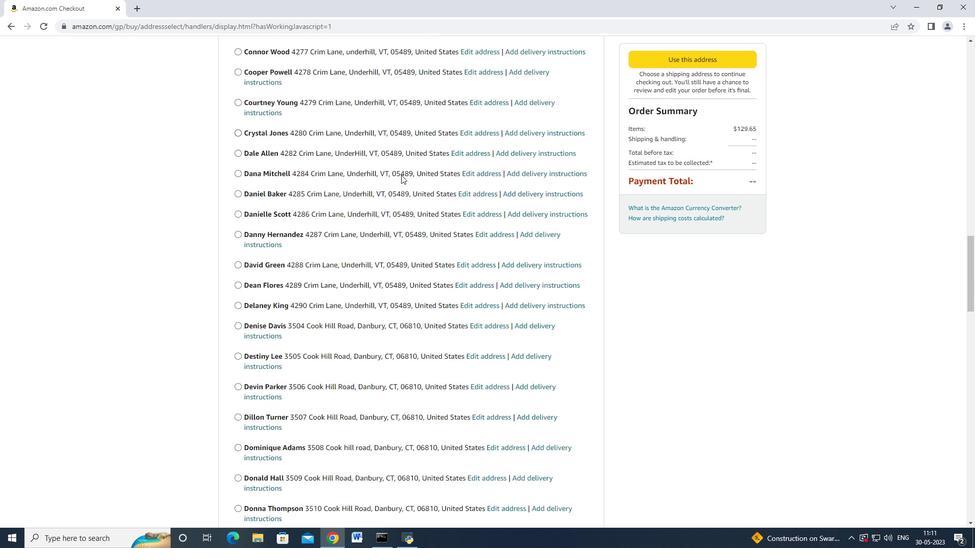 
Action: Mouse scrolled (401, 175) with delta (0, 0)
Screenshot: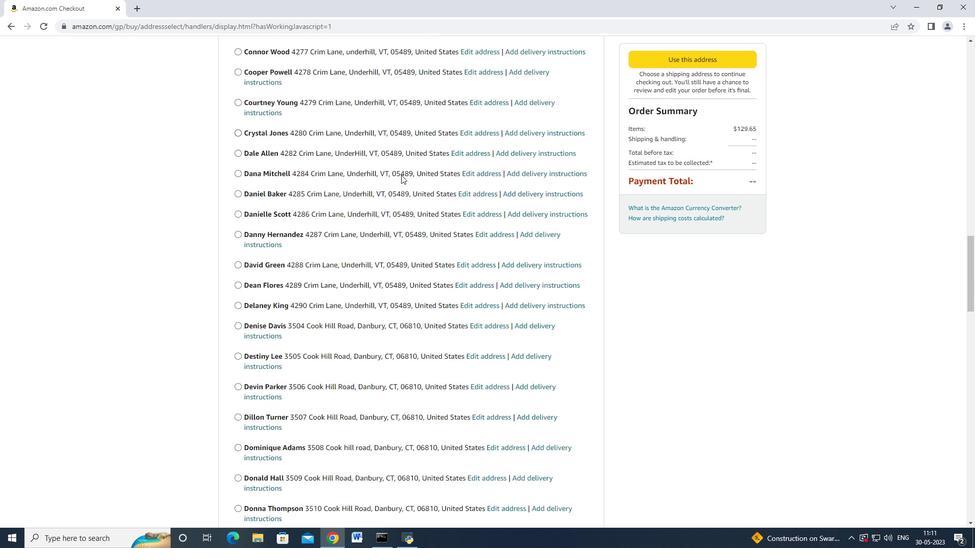 
Action: Mouse scrolled (401, 175) with delta (0, 0)
Screenshot: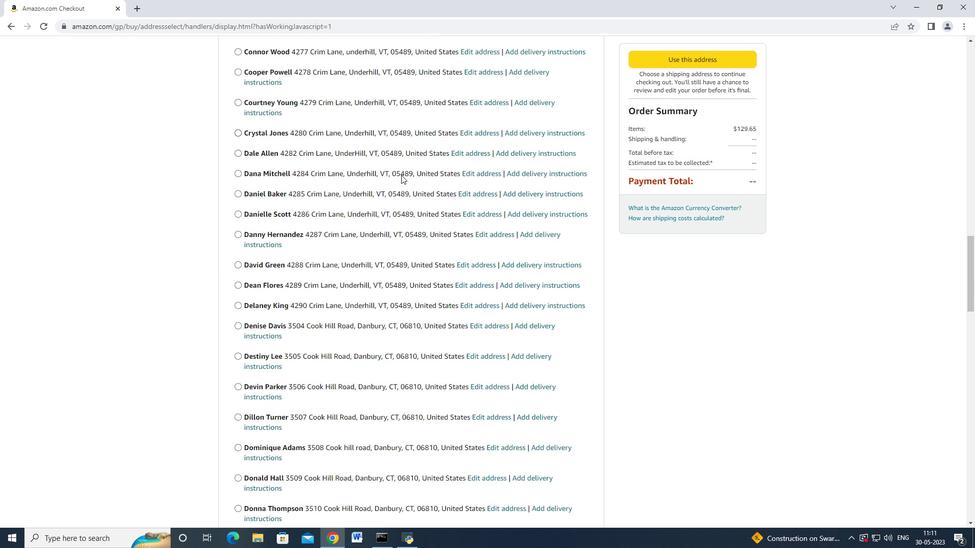 
Action: Mouse moved to (402, 175)
Screenshot: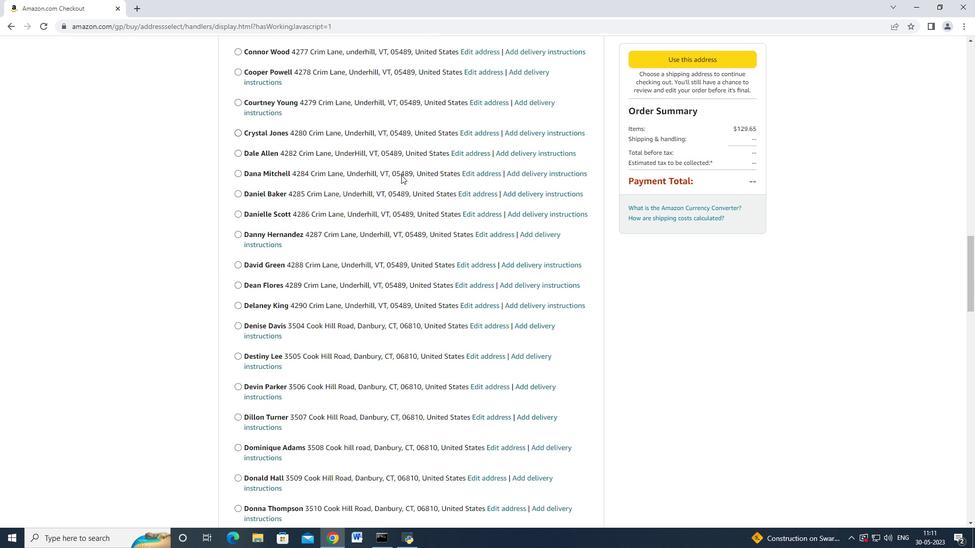 
Action: Mouse scrolled (402, 175) with delta (0, 0)
Screenshot: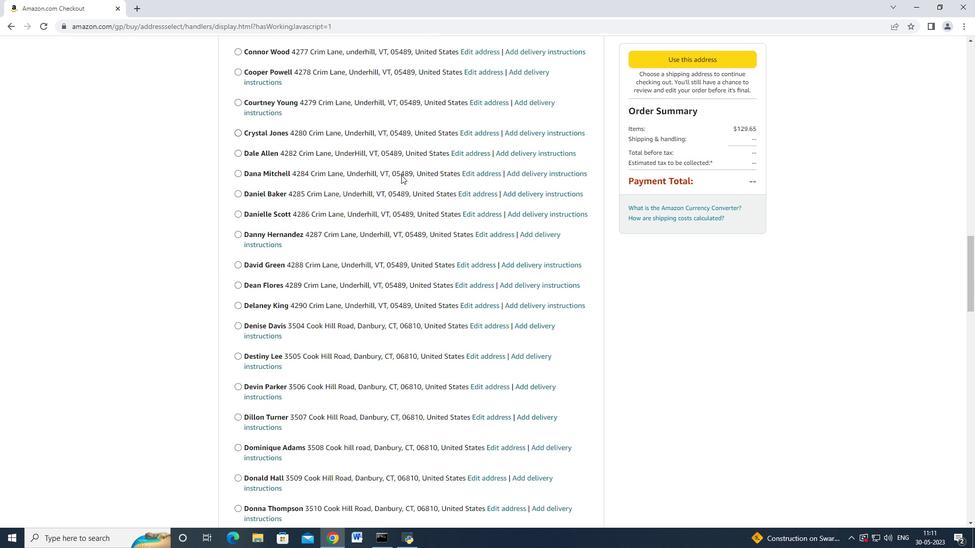 
Action: Mouse scrolled (402, 175) with delta (0, 0)
Screenshot: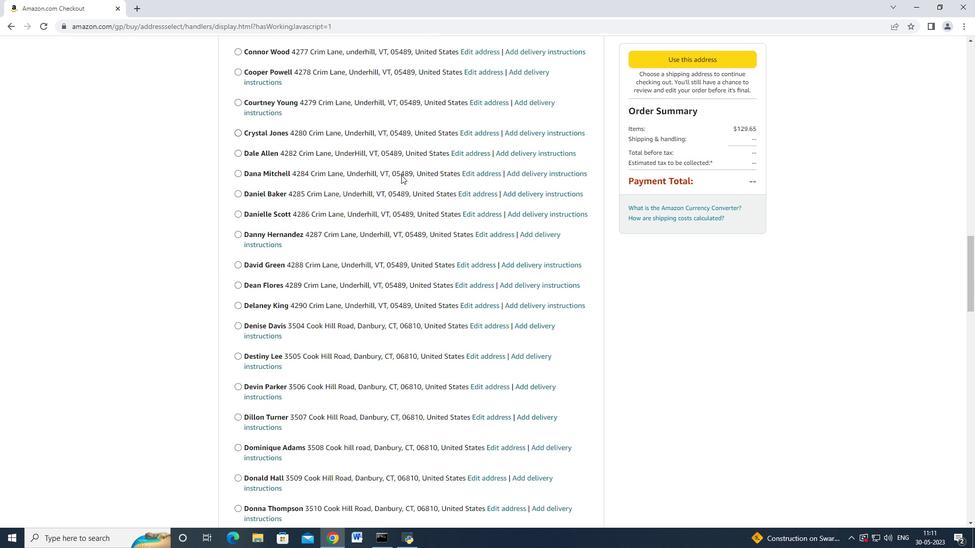 
Action: Mouse scrolled (402, 175) with delta (0, 0)
Screenshot: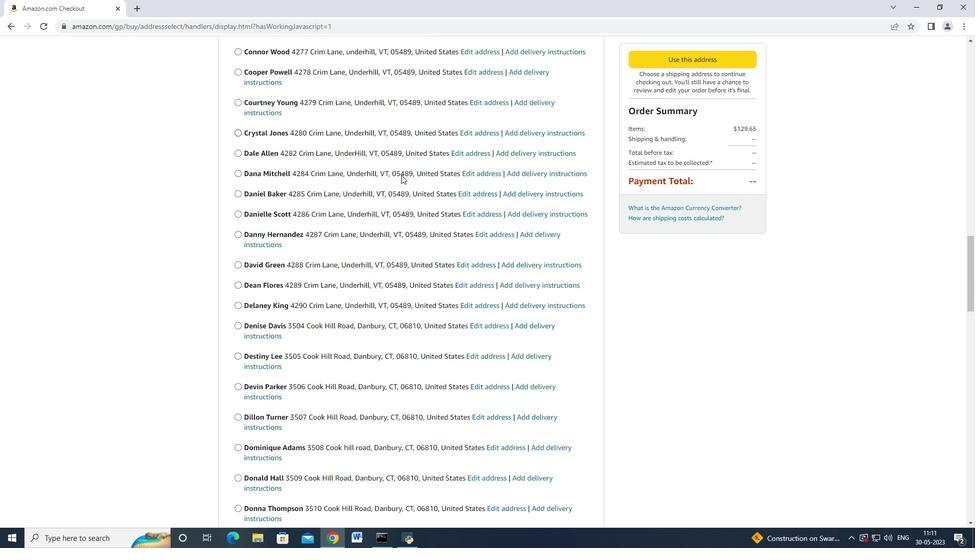 
Action: Mouse scrolled (402, 175) with delta (0, 0)
Screenshot: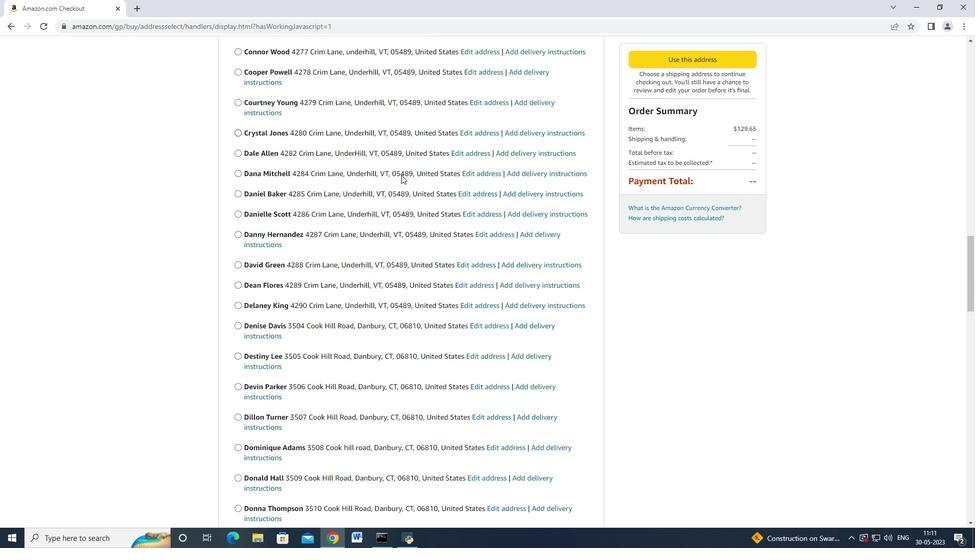 
Action: Mouse moved to (402, 176)
Screenshot: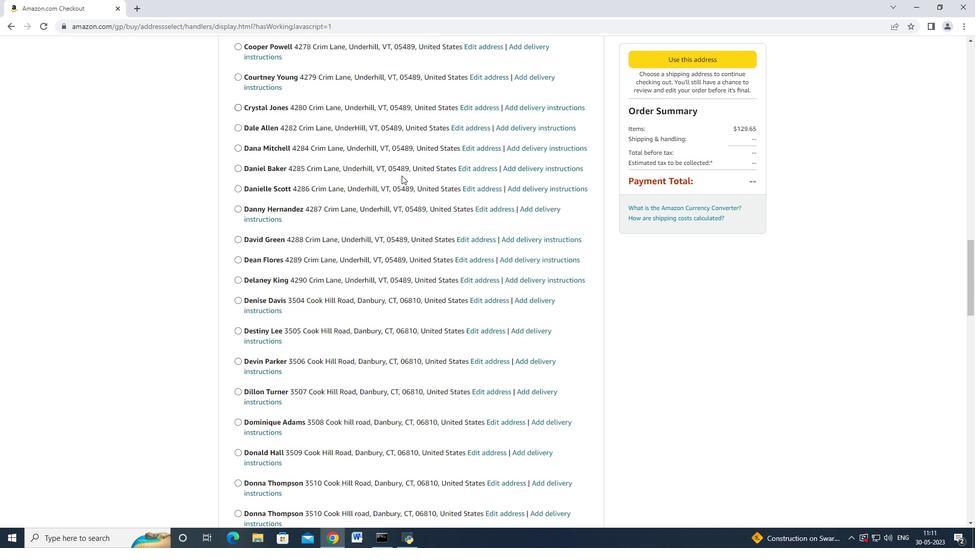 
Action: Mouse scrolled (402, 175) with delta (0, 0)
Screenshot: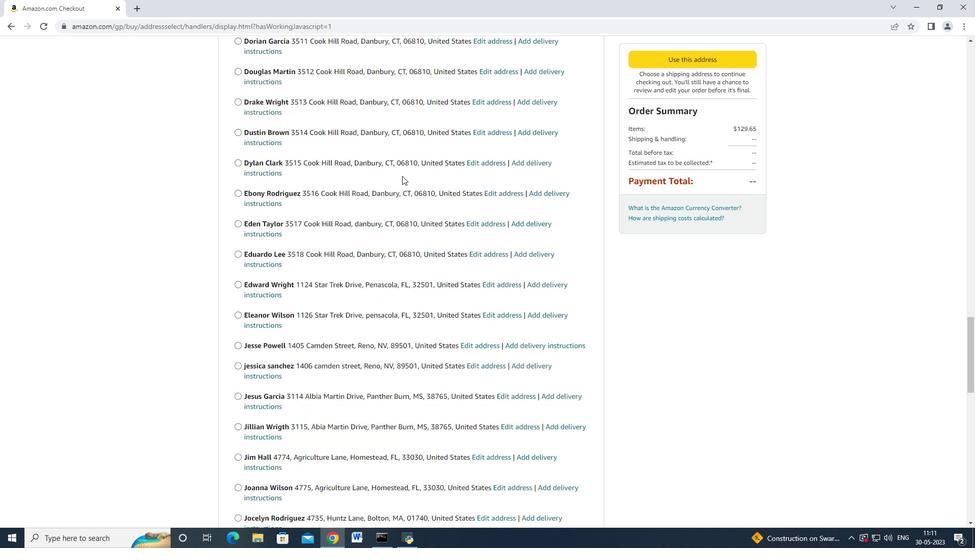 
Action: Mouse scrolled (402, 175) with delta (0, 0)
Screenshot: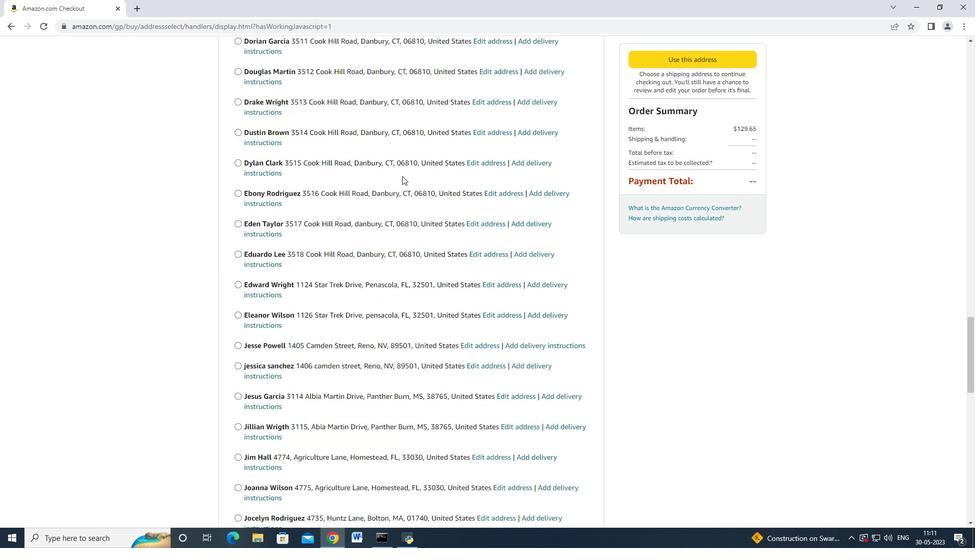 
Action: Mouse scrolled (402, 175) with delta (0, 0)
Screenshot: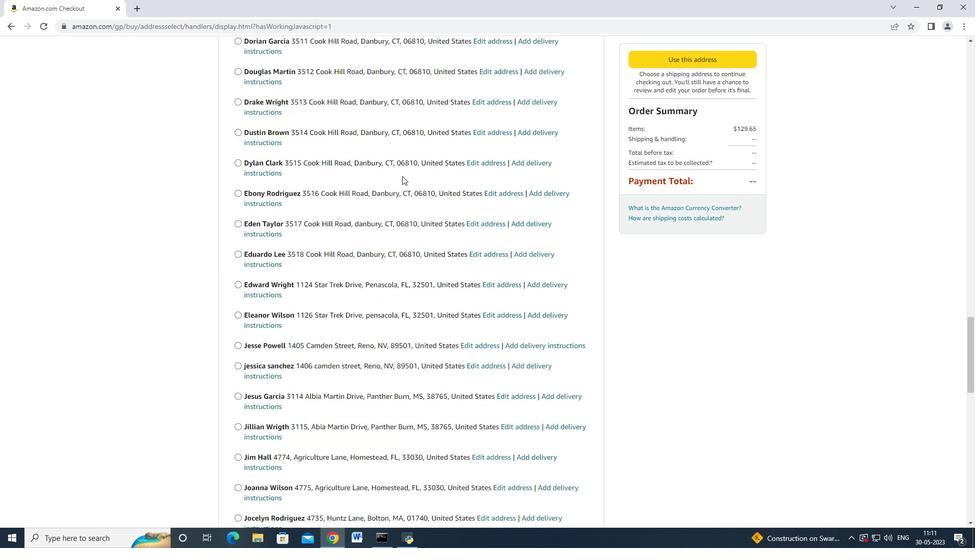 
Action: Mouse scrolled (402, 175) with delta (0, 0)
Screenshot: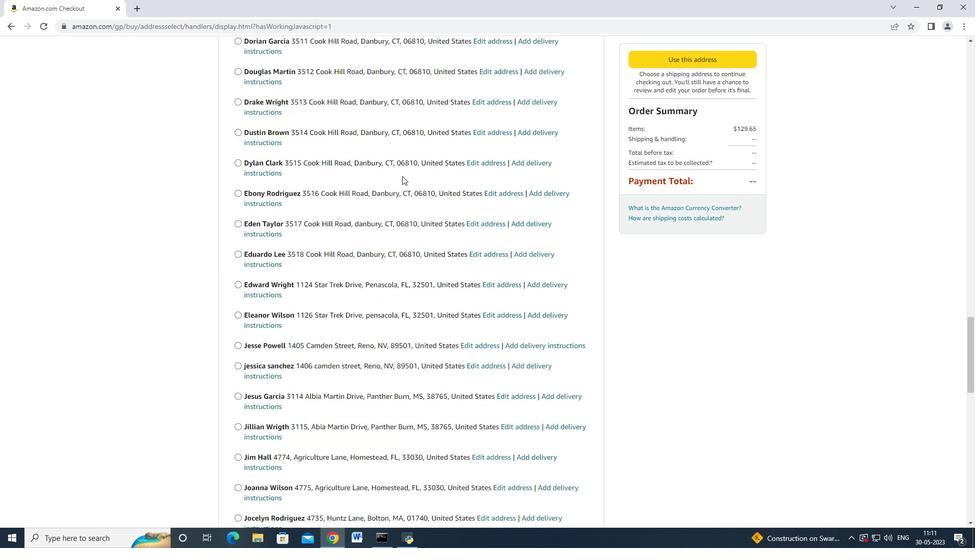 
Action: Mouse scrolled (402, 175) with delta (0, 0)
Screenshot: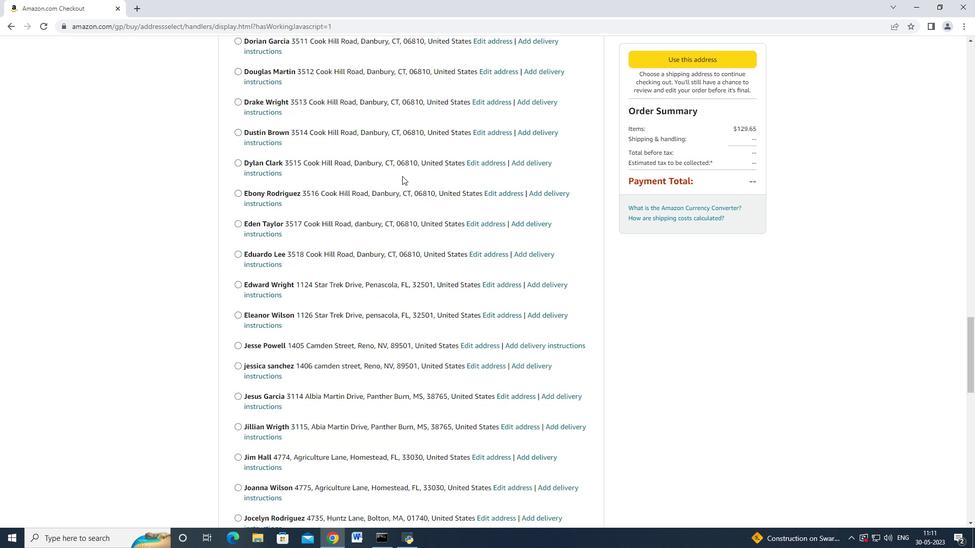
Action: Mouse moved to (402, 176)
Screenshot: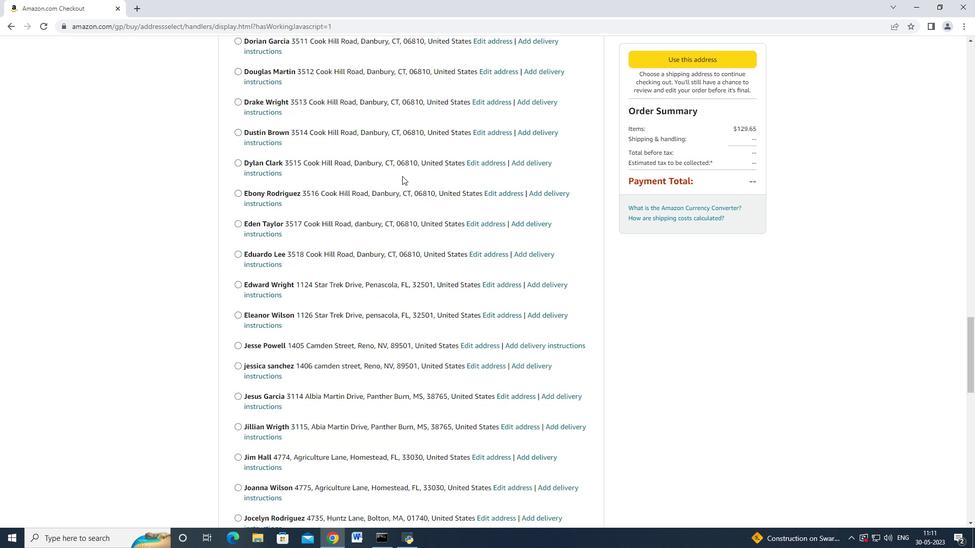 
Action: Mouse scrolled (402, 175) with delta (0, 0)
Screenshot: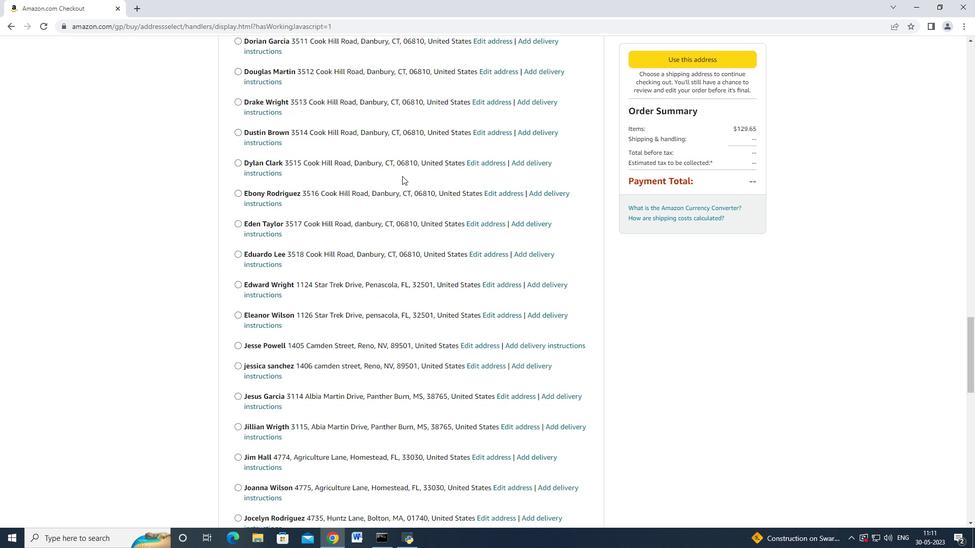 
Action: Mouse moved to (402, 176)
Screenshot: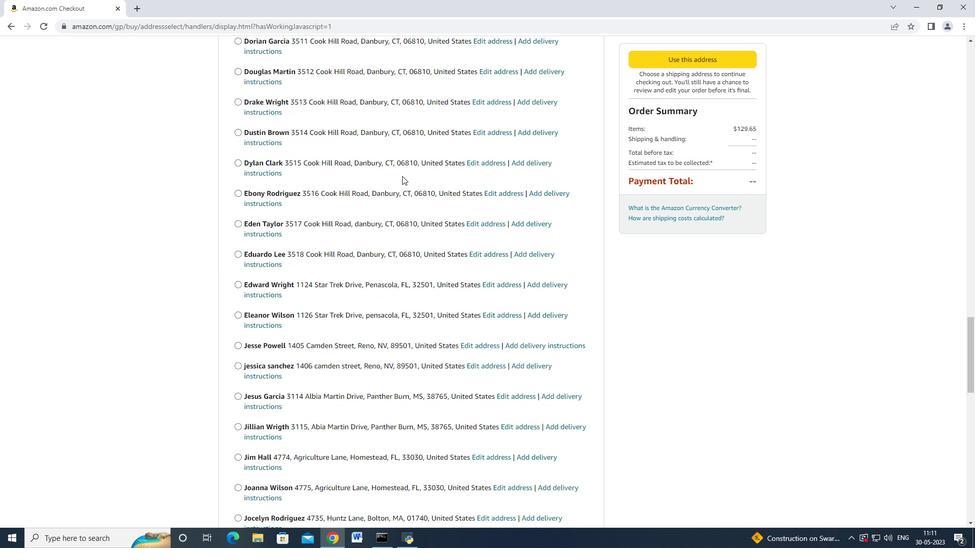 
Action: Mouse scrolled (402, 176) with delta (0, 0)
Screenshot: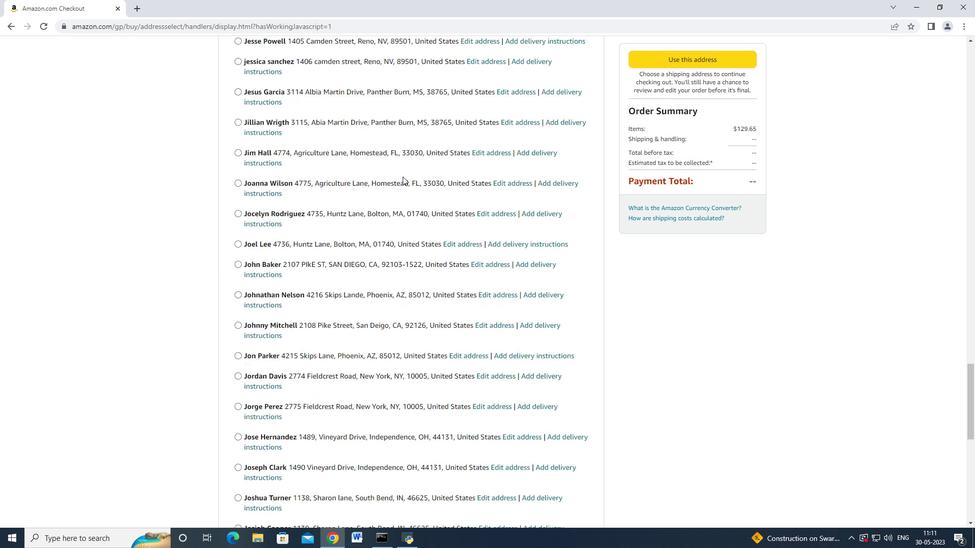 
Action: Mouse scrolled (402, 176) with delta (0, 0)
Screenshot: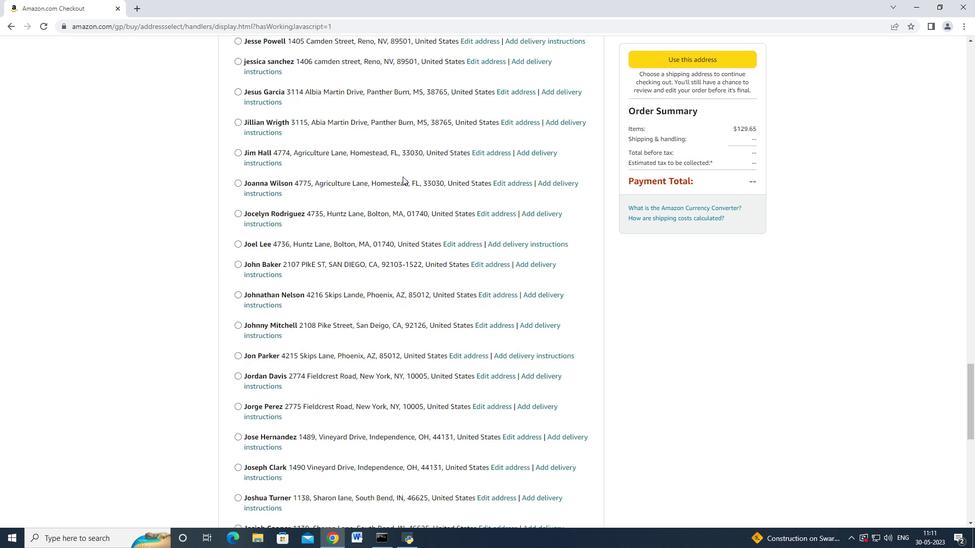 
Action: Mouse moved to (402, 177)
Screenshot: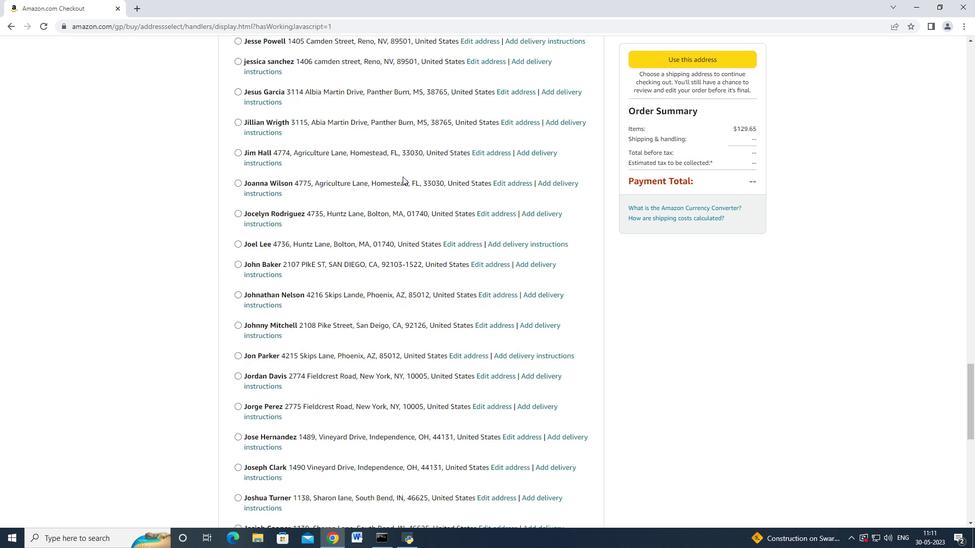 
Action: Mouse scrolled (402, 176) with delta (0, 0)
Screenshot: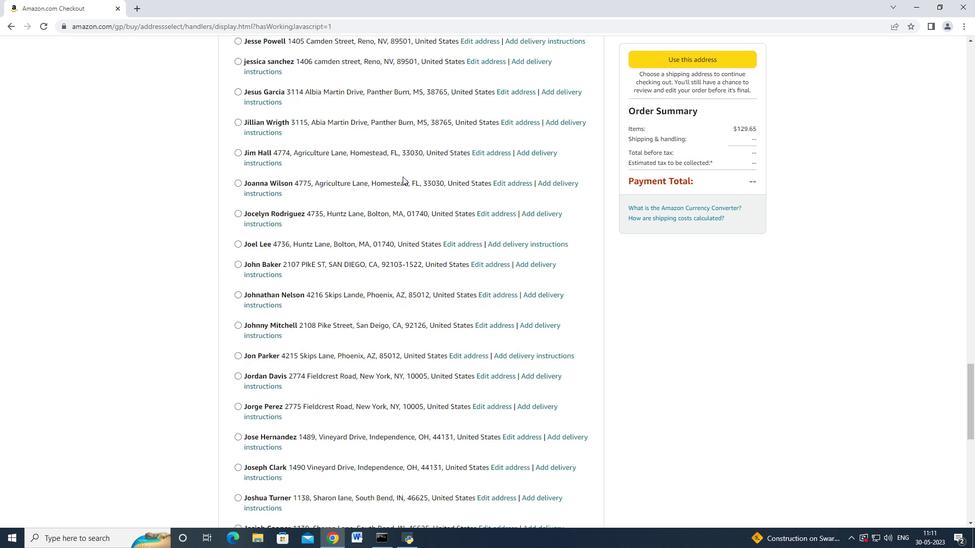 
Action: Mouse scrolled (402, 176) with delta (0, 0)
Screenshot: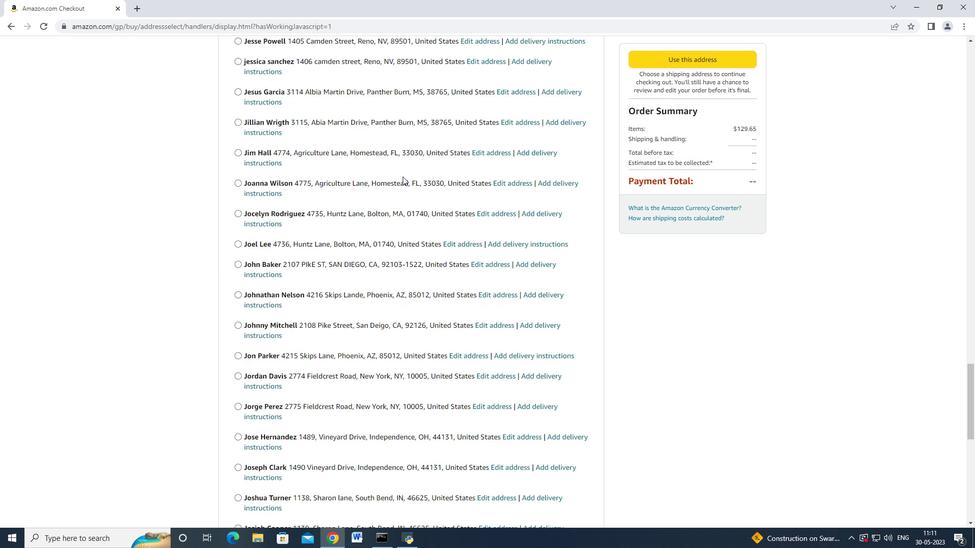 
Action: Mouse scrolled (402, 176) with delta (0, 0)
Screenshot: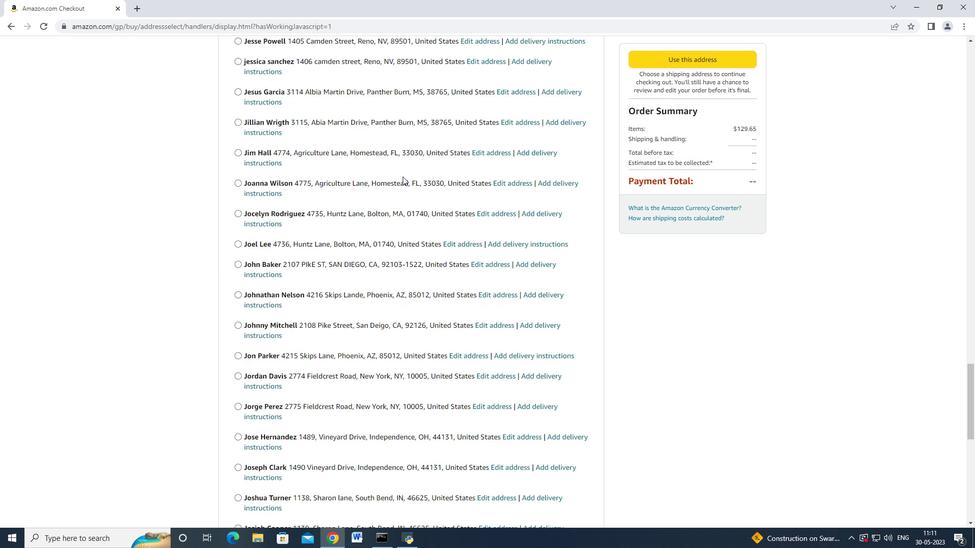 
Action: Mouse scrolled (402, 176) with delta (0, 0)
Screenshot: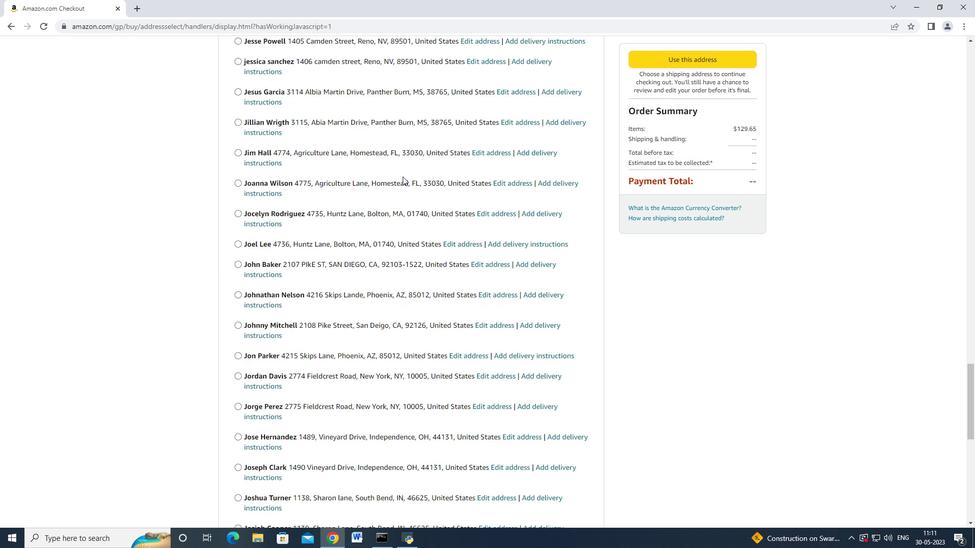 
Action: Mouse scrolled (402, 176) with delta (0, 0)
Screenshot: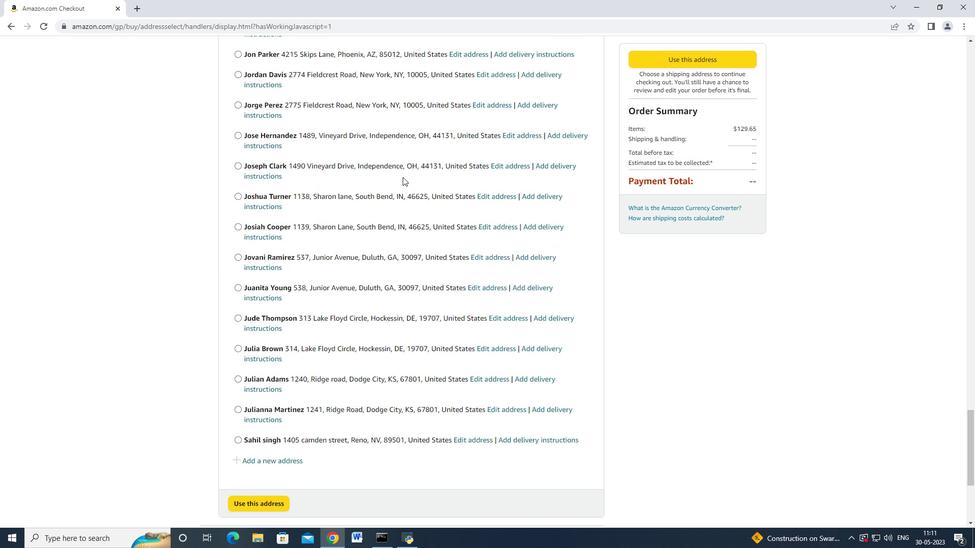 
Action: Mouse moved to (402, 177)
Screenshot: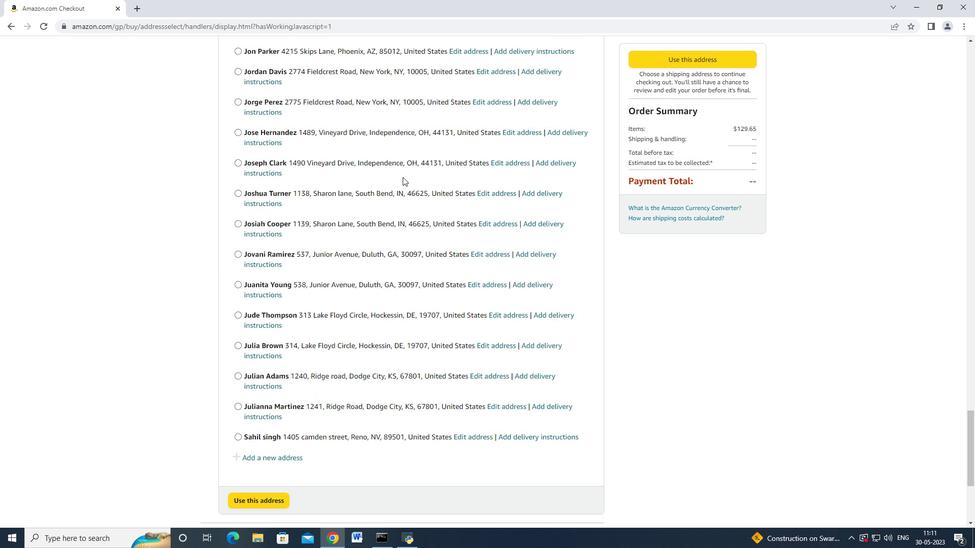 
Action: Mouse scrolled (402, 176) with delta (0, 0)
Screenshot: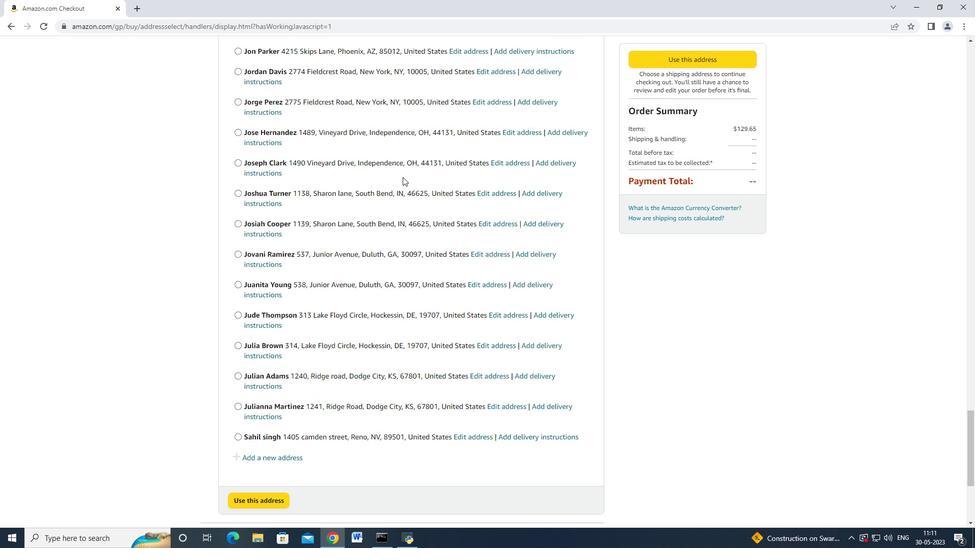 
Action: Mouse scrolled (402, 176) with delta (0, 0)
Screenshot: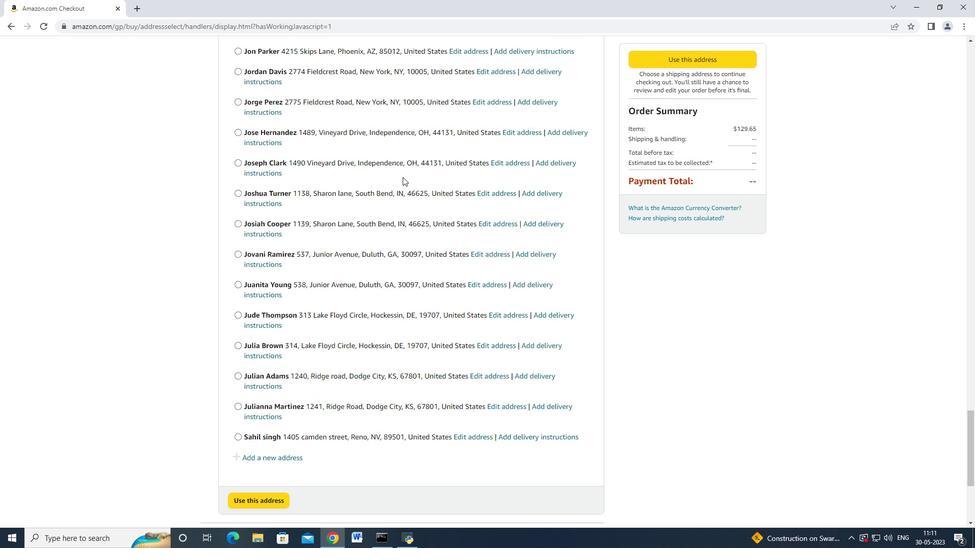 
Action: Mouse moved to (402, 177)
Screenshot: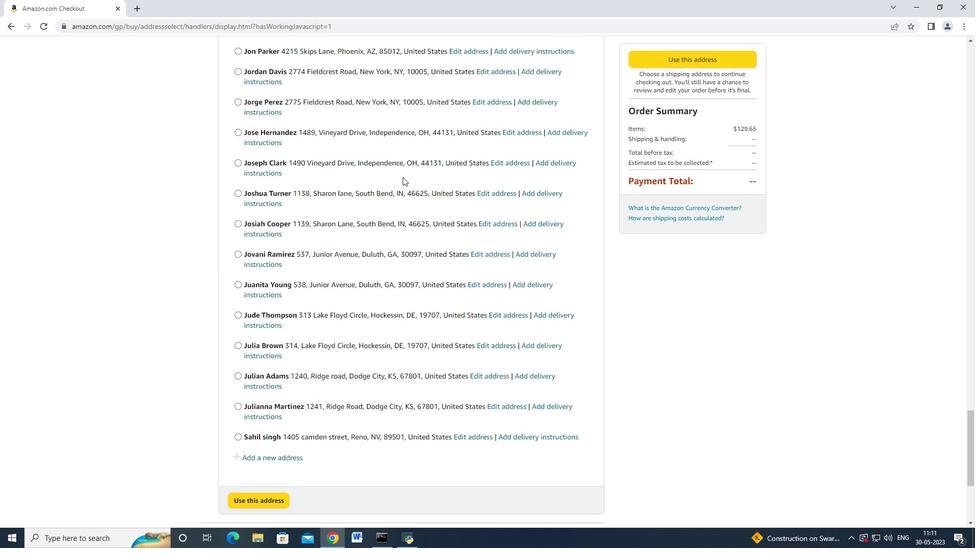 
Action: Mouse scrolled (402, 176) with delta (0, 0)
Screenshot: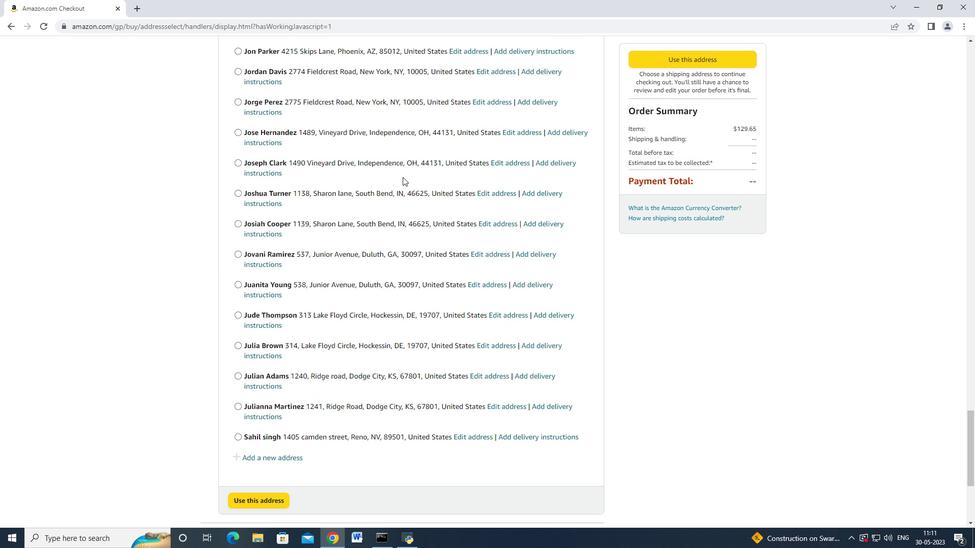 
Action: Mouse scrolled (402, 176) with delta (0, 0)
Screenshot: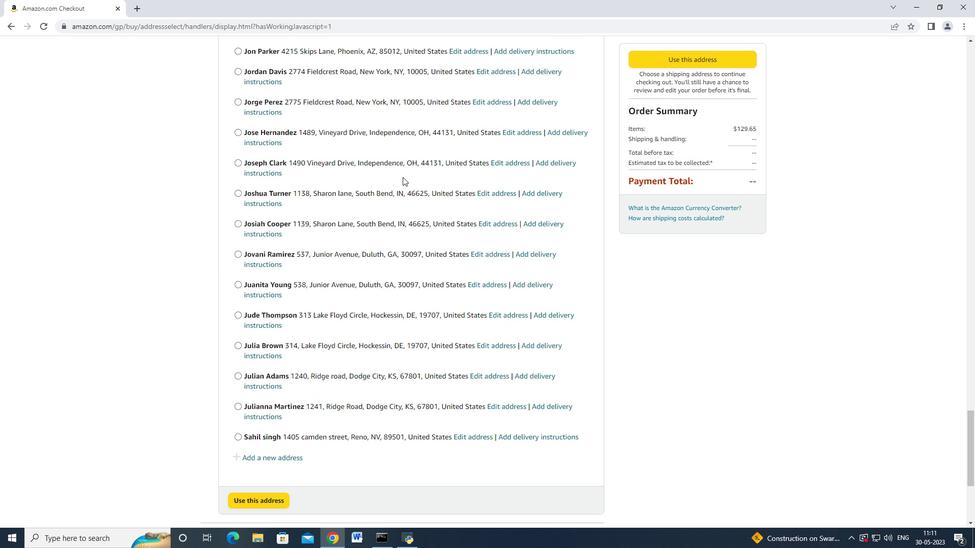 
Action: Mouse scrolled (402, 176) with delta (0, 0)
Screenshot: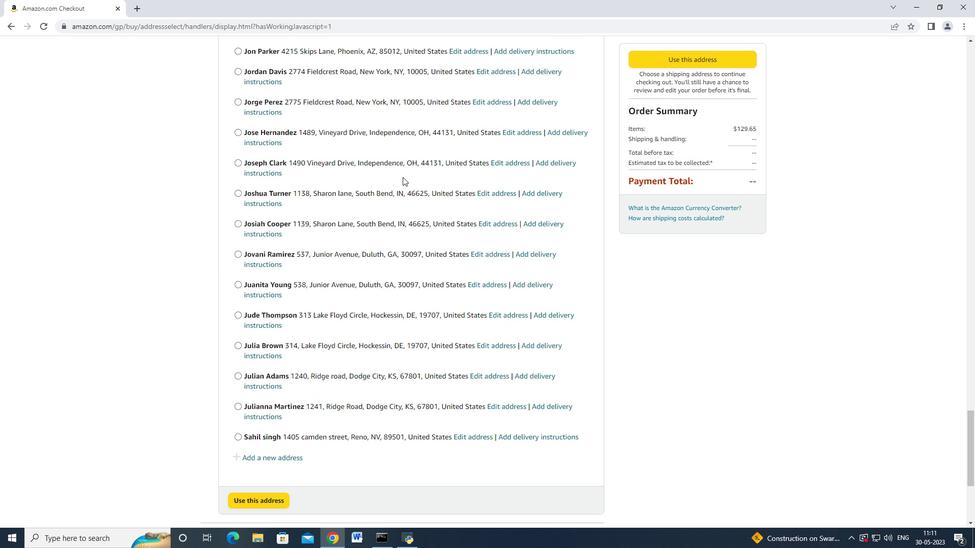 
Action: Mouse scrolled (402, 176) with delta (0, 0)
Screenshot: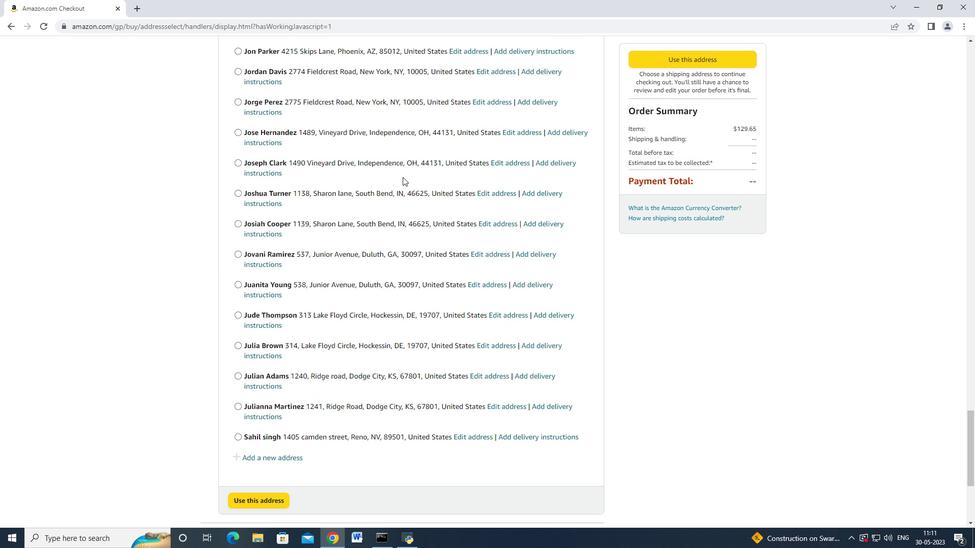 
Action: Mouse moved to (285, 247)
Screenshot: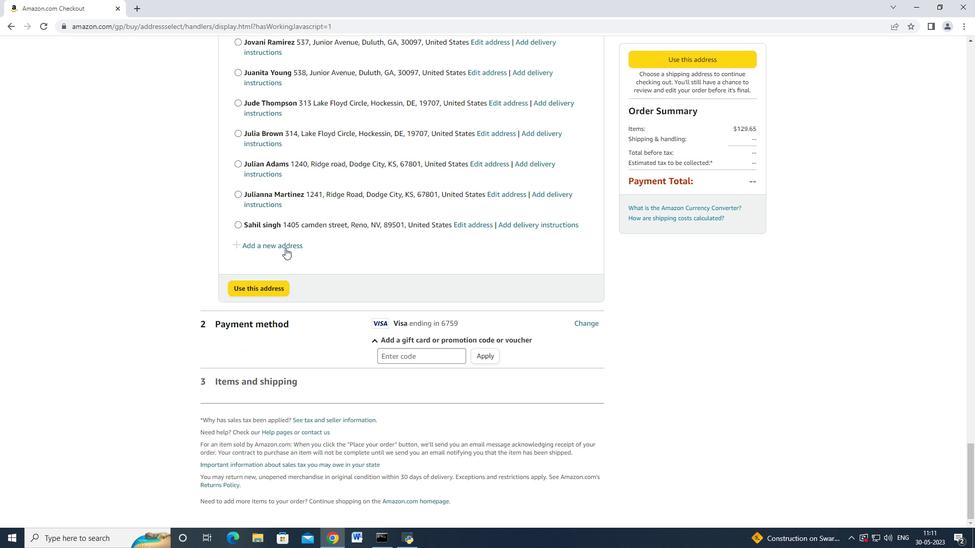 
Action: Mouse pressed left at (285, 247)
Screenshot: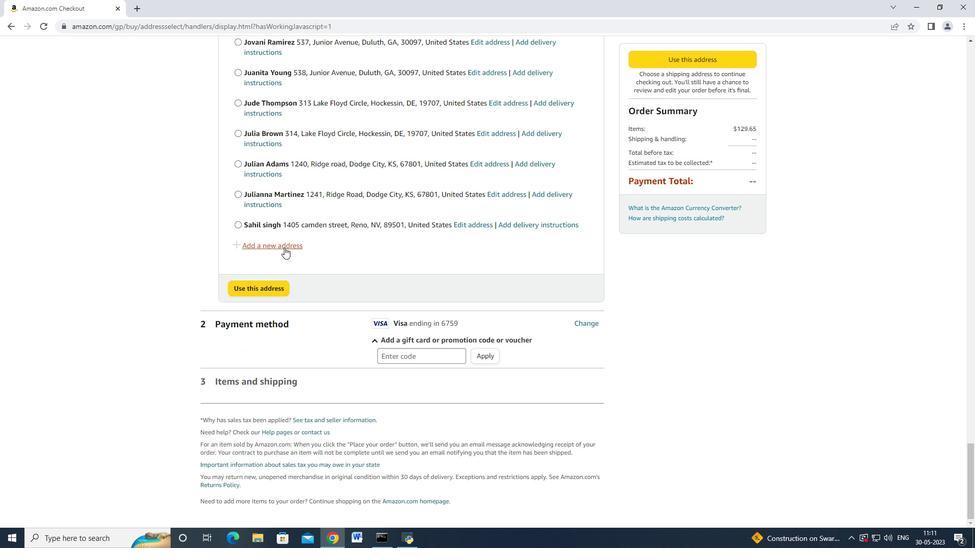 
Action: Mouse moved to (341, 242)
Screenshot: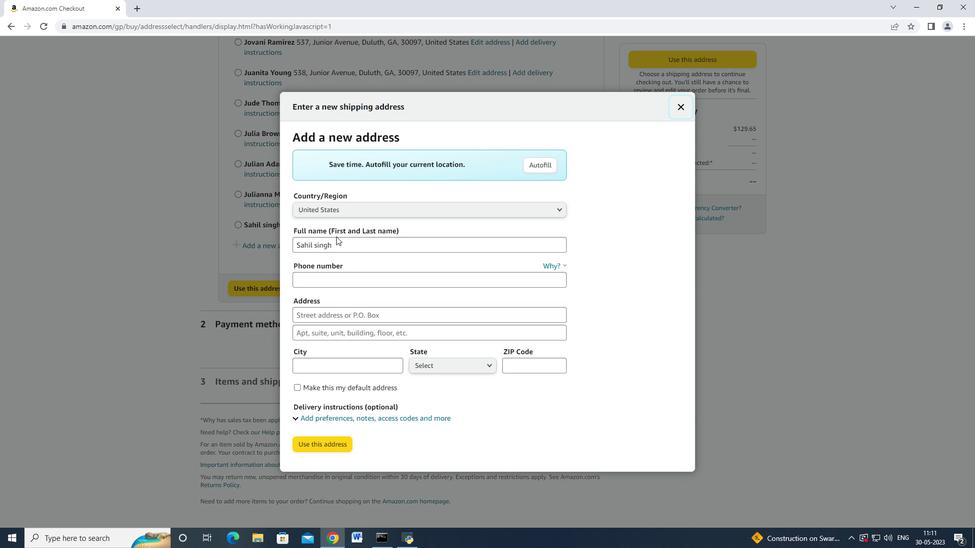 
Action: Mouse pressed left at (341, 242)
Screenshot: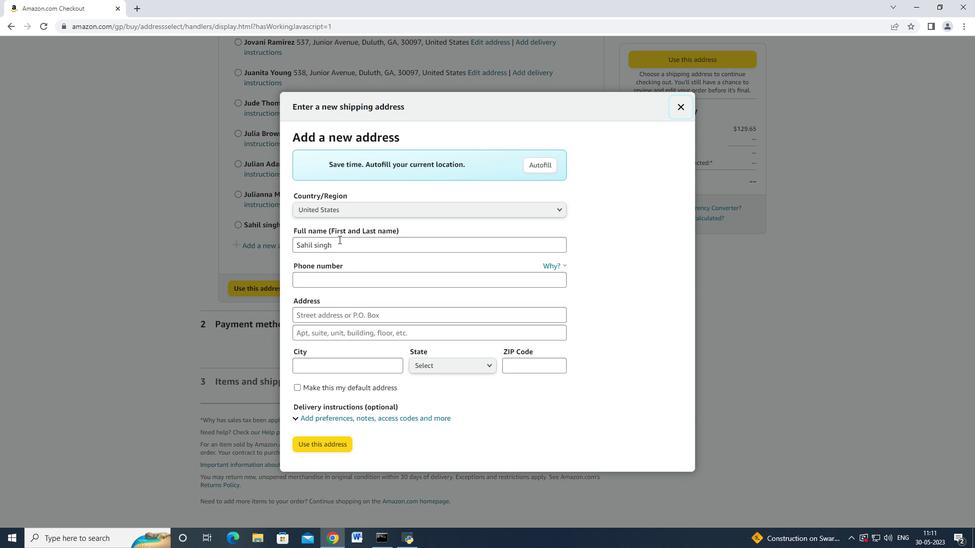
Action: Mouse moved to (342, 242)
Screenshot: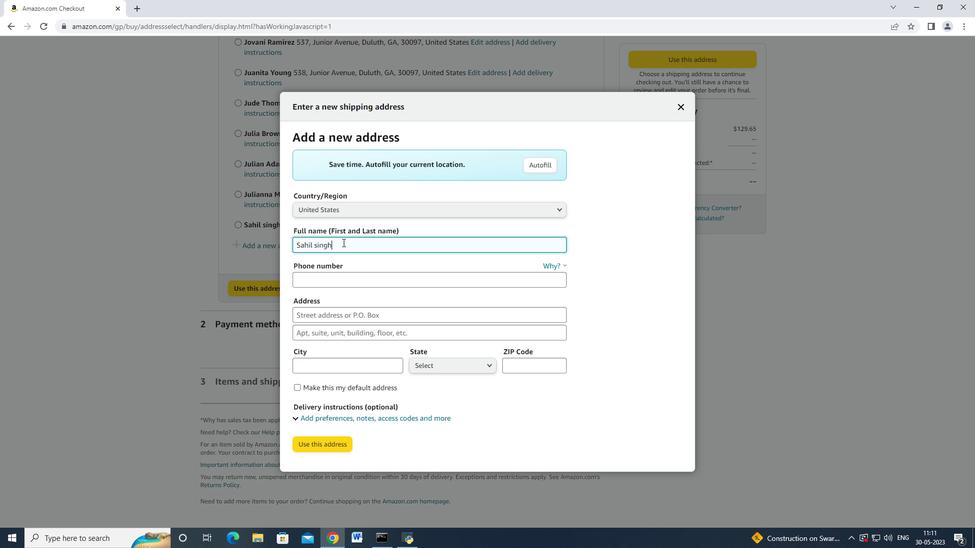 
Action: Key pressed <Key.backspace><Key.backspace><Key.backspace><Key.backspace><Key.backspace><Key.backspace><Key.backspace><Key.backspace><Key.backspace><Key.backspace><Key.backspace><Key.shift>Elijah<Key.space><Key.shift_r>Davis
Screenshot: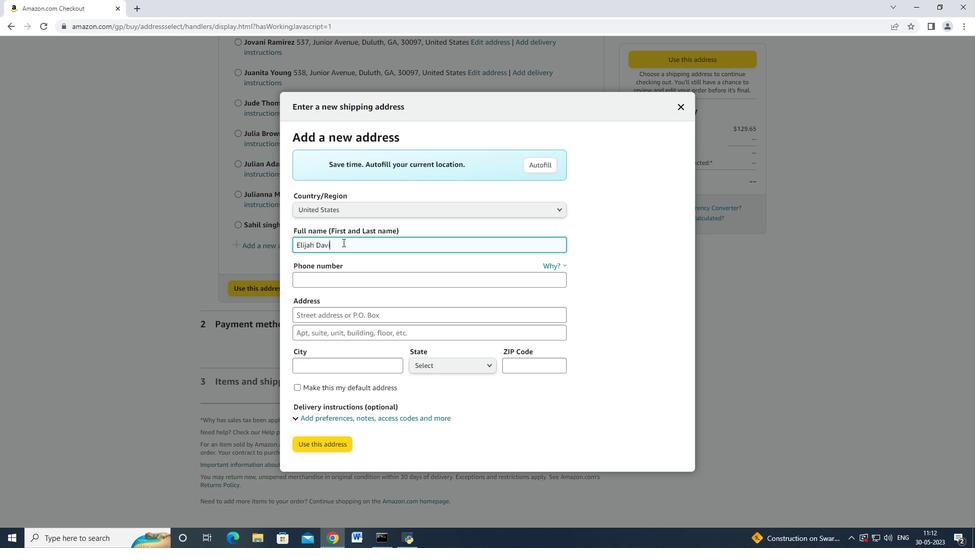 
Action: Mouse moved to (364, 275)
Screenshot: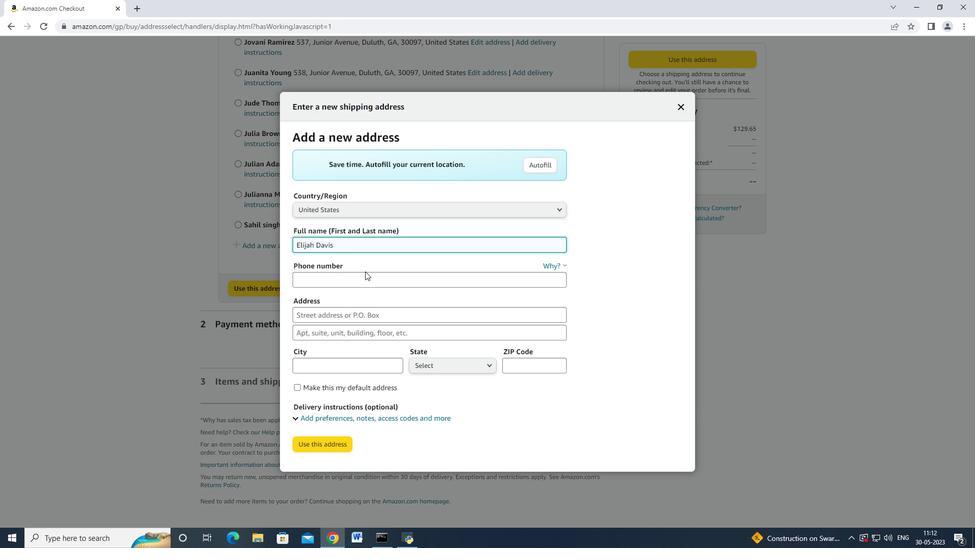 
Action: Mouse pressed left at (364, 275)
Screenshot: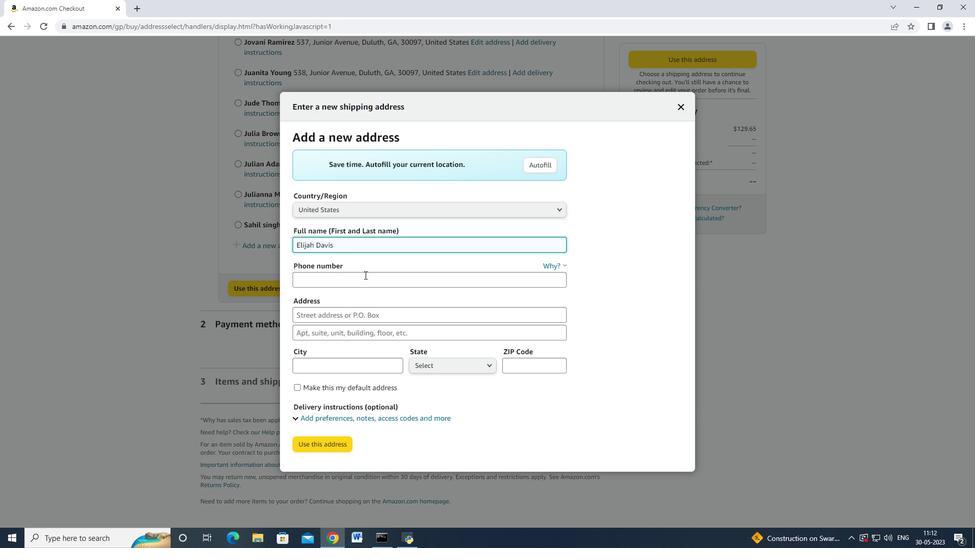
Action: Mouse moved to (365, 275)
Screenshot: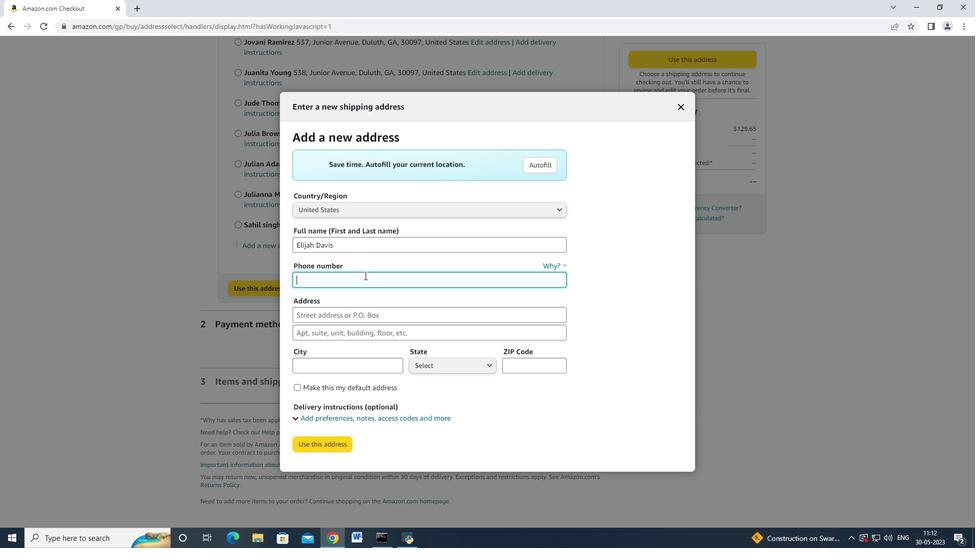 
Action: Key pressed 8503109
Screenshot: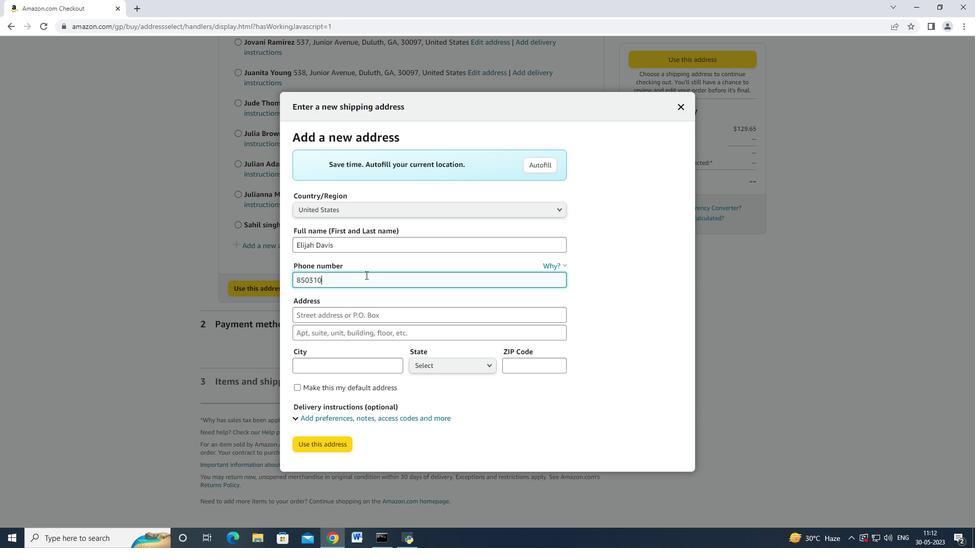 
Action: Mouse moved to (365, 275)
Screenshot: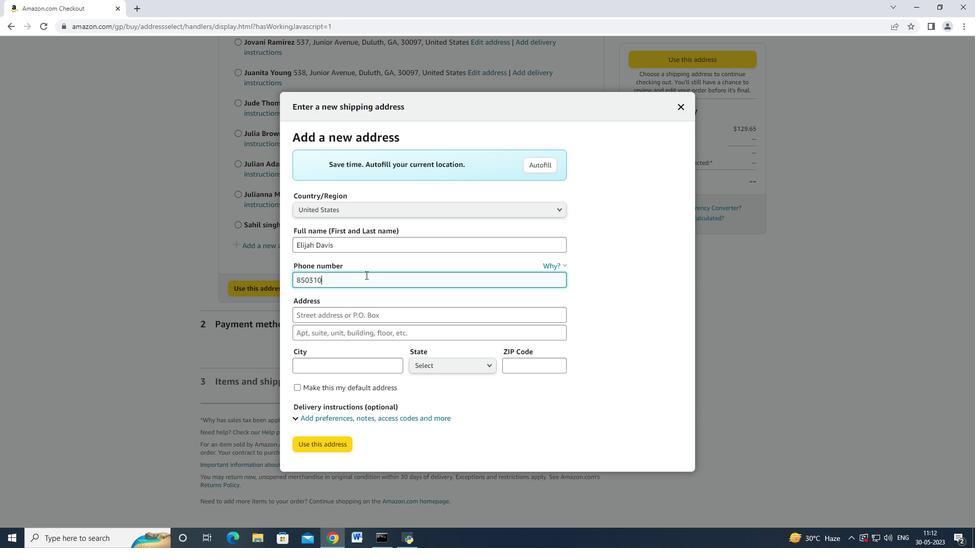 
Action: Key pressed 646
Screenshot: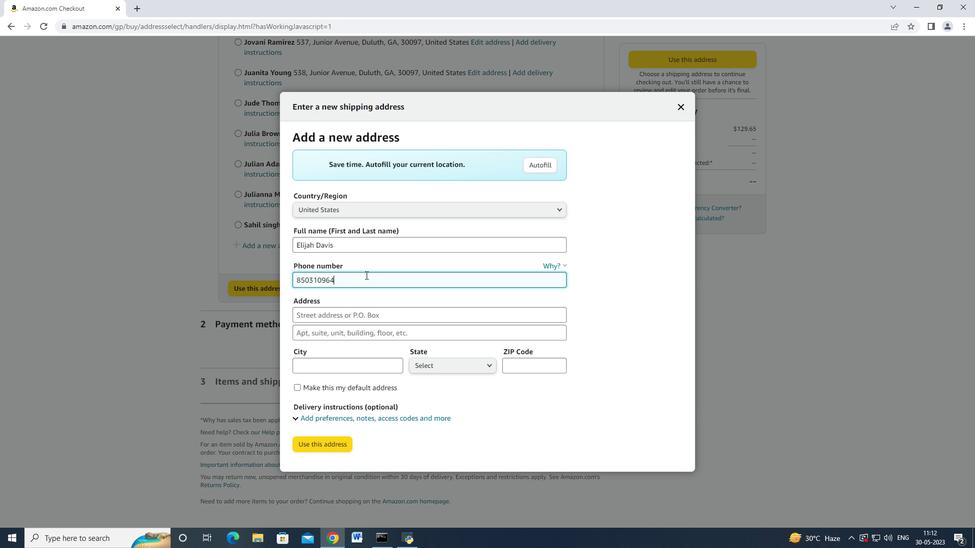 
Action: Mouse moved to (388, 308)
Screenshot: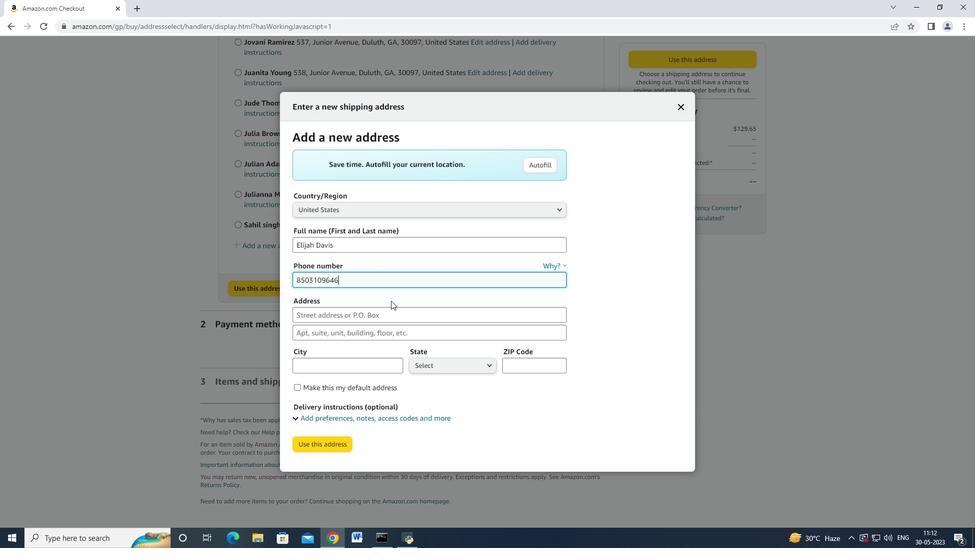 
Action: Mouse pressed left at (388, 308)
Screenshot: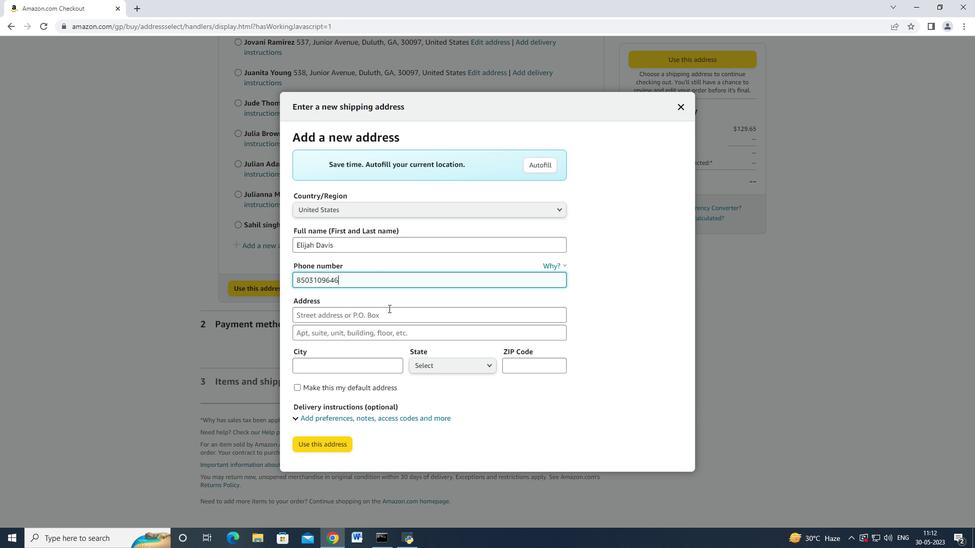 
Action: Mouse moved to (389, 308)
Screenshot: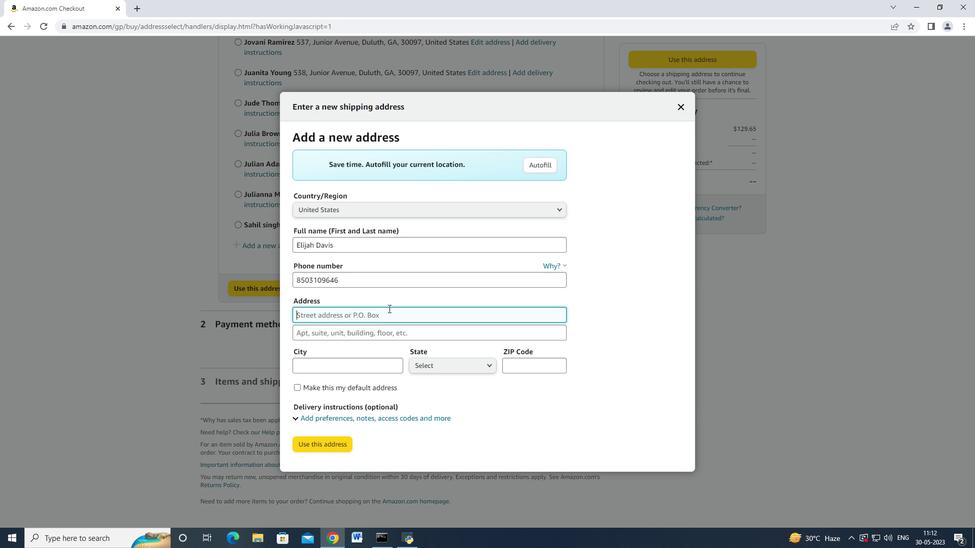 
Action: Key pressed 1127<Key.space><Key.shift_r>Star<Key.space><Key.shift_r>Trek<Key.space><Key.shift_r>Drive<Key.tab><Key.tab><Key.shift>Pensacola
Screenshot: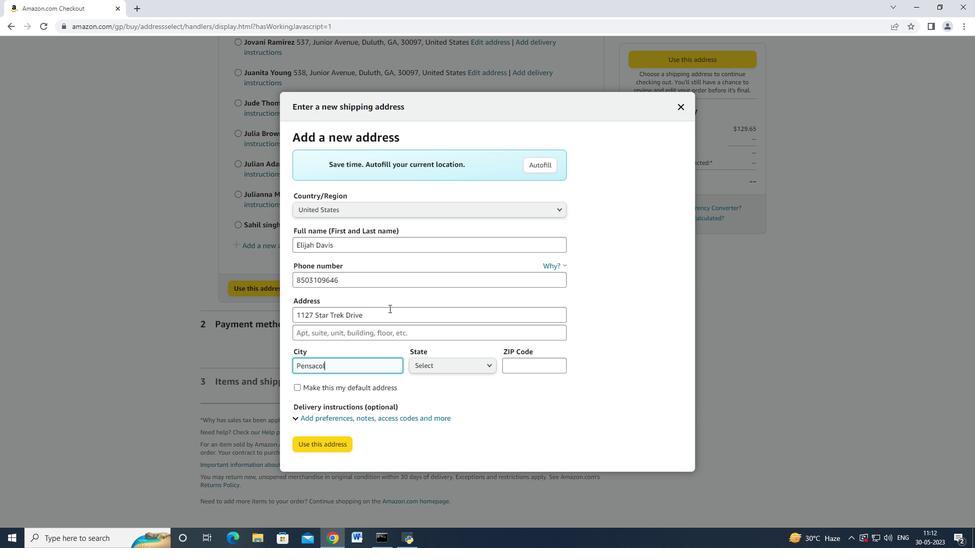 
Action: Mouse moved to (425, 368)
Screenshot: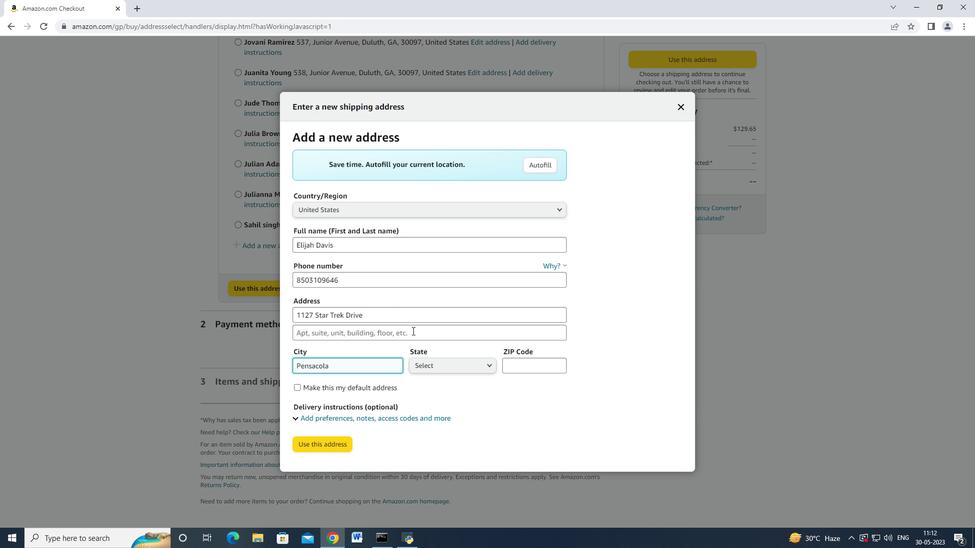 
Action: Mouse pressed left at (425, 368)
Screenshot: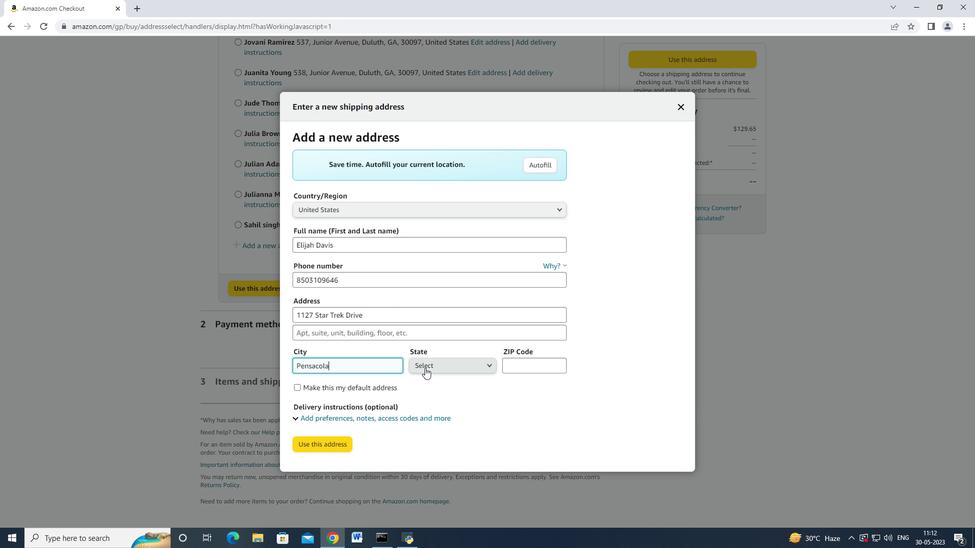 
Action: Mouse moved to (450, 204)
Screenshot: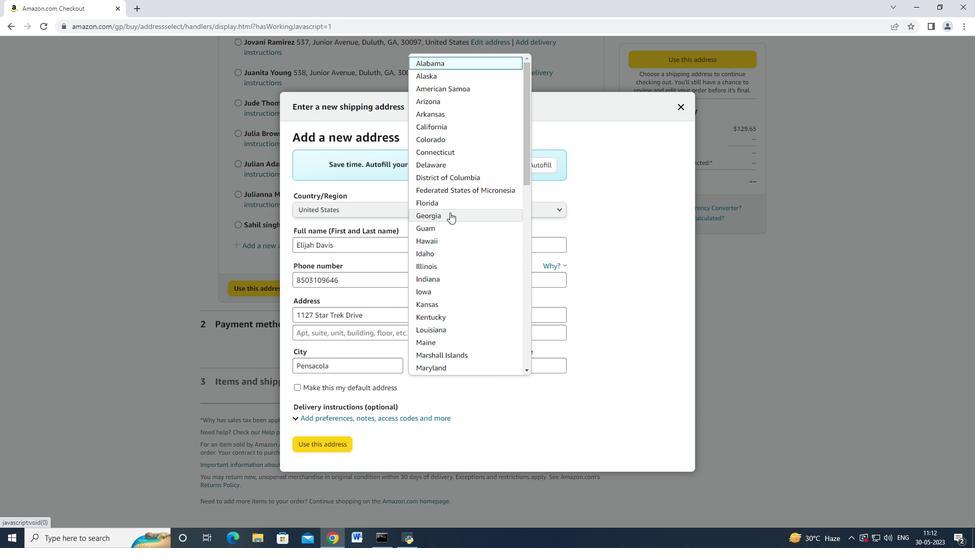 
Action: Mouse pressed left at (450, 204)
Screenshot: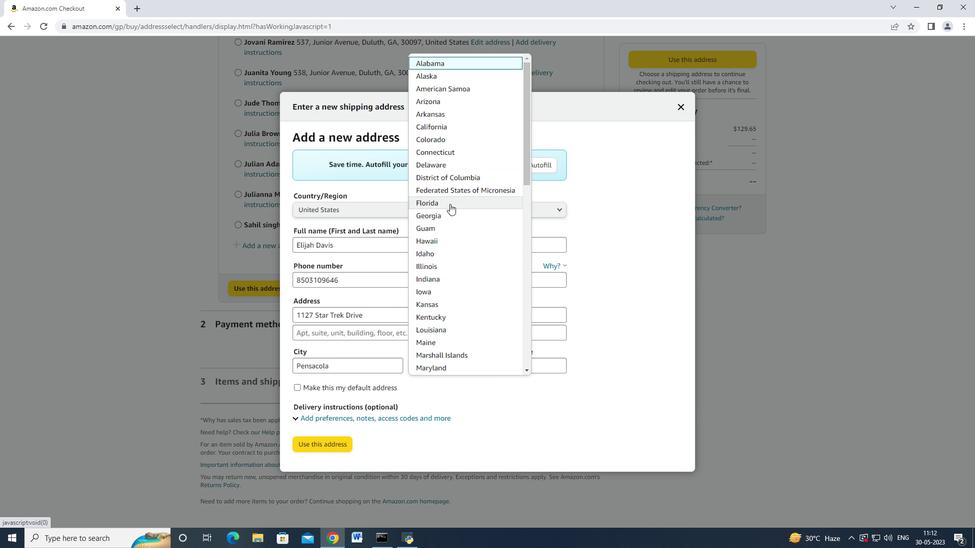 
Action: Mouse moved to (516, 362)
Screenshot: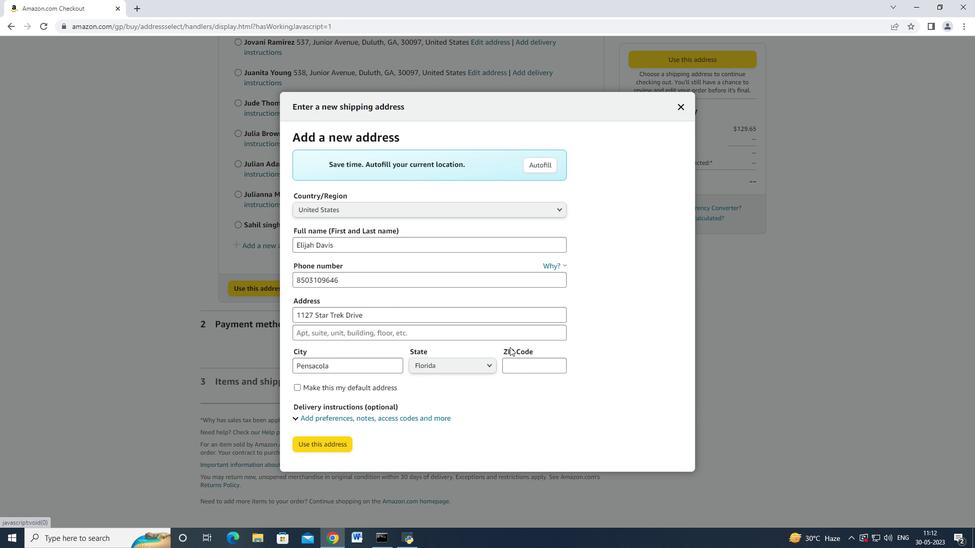 
Action: Mouse pressed left at (516, 362)
Screenshot: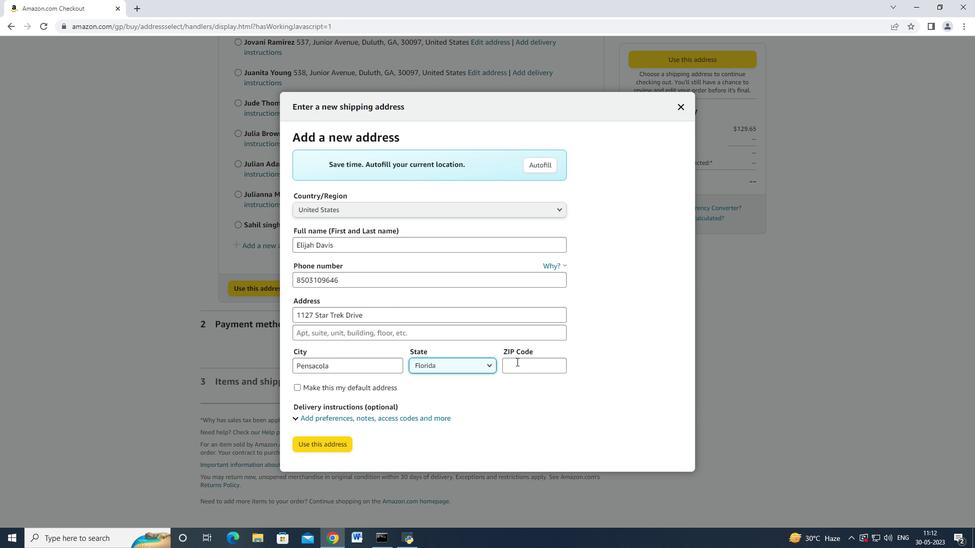 
Action: Mouse moved to (516, 362)
Screenshot: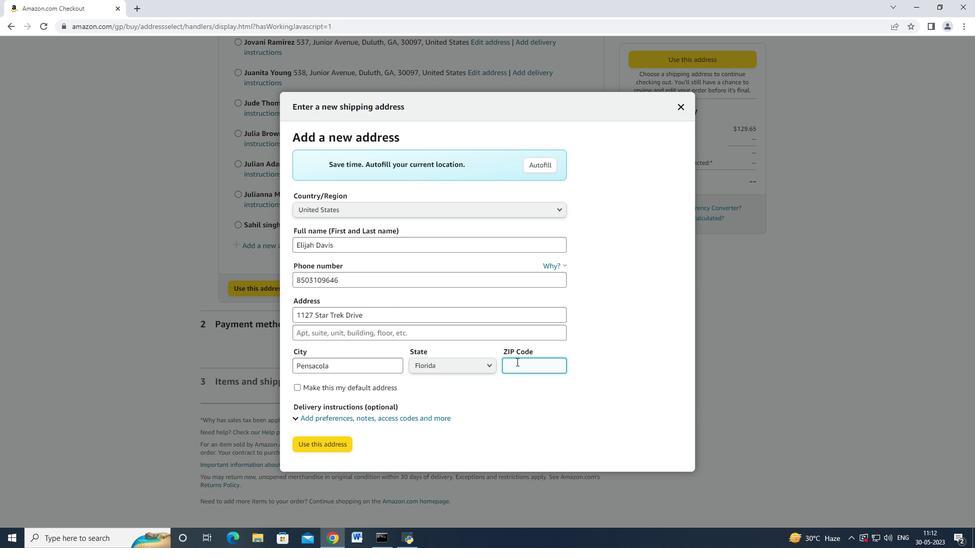 
Action: Key pressed 35<Key.backspace>2501
Screenshot: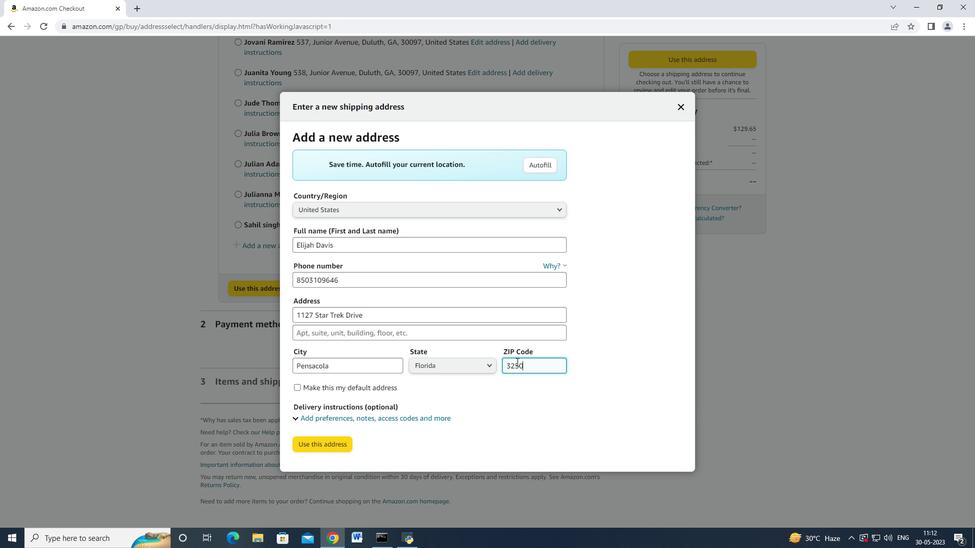 
Action: Mouse moved to (343, 441)
Screenshot: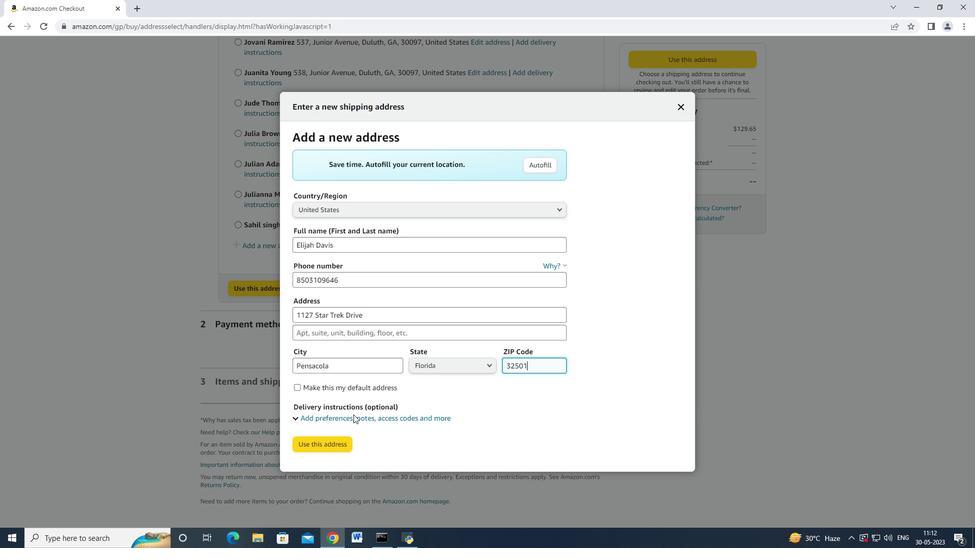 
Action: Mouse pressed left at (343, 441)
Screenshot: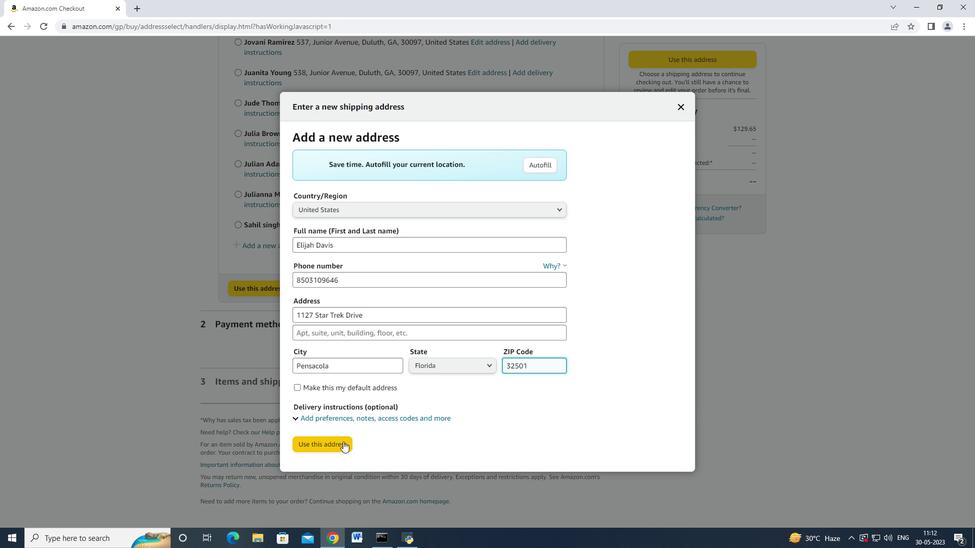 
Action: Mouse moved to (317, 465)
Screenshot: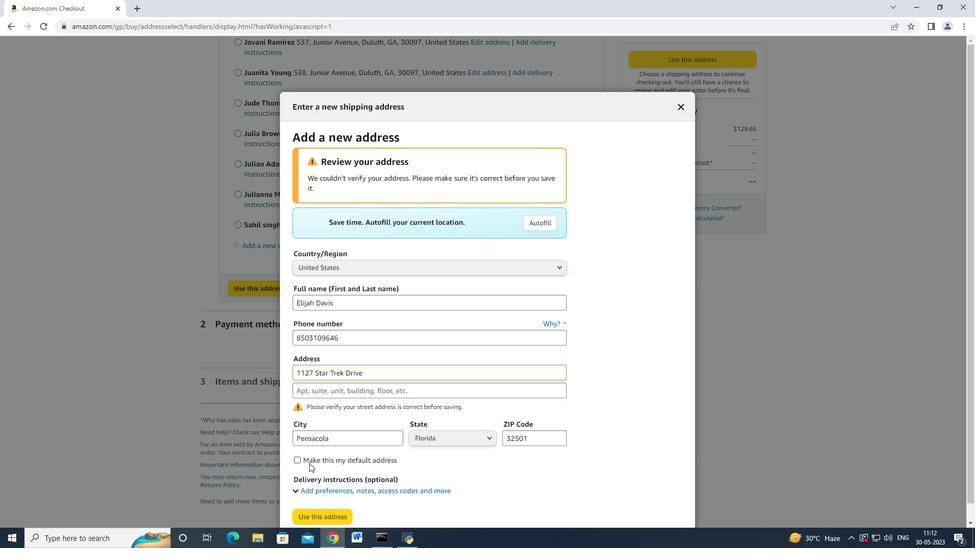 
Action: Mouse scrolled (317, 464) with delta (0, 0)
Screenshot: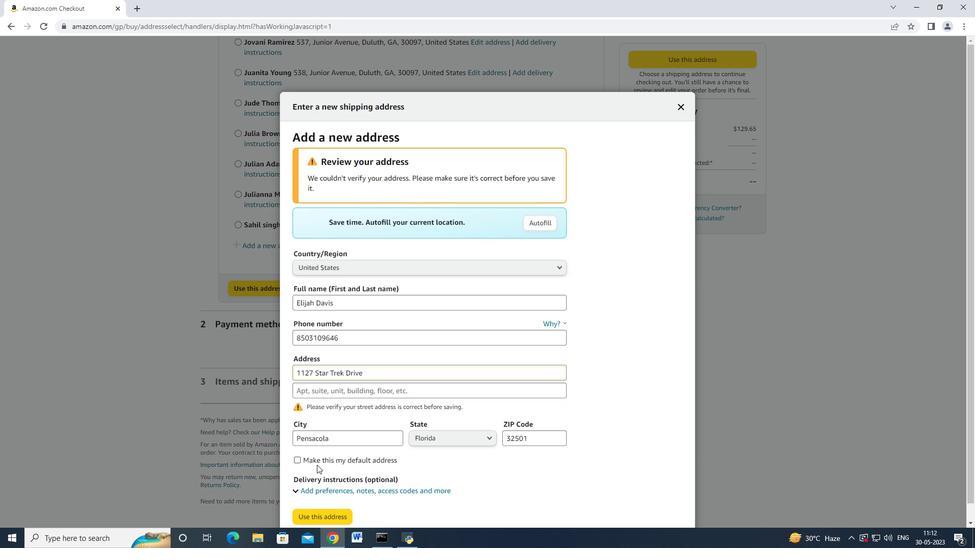 
Action: Mouse scrolled (317, 464) with delta (0, 0)
Screenshot: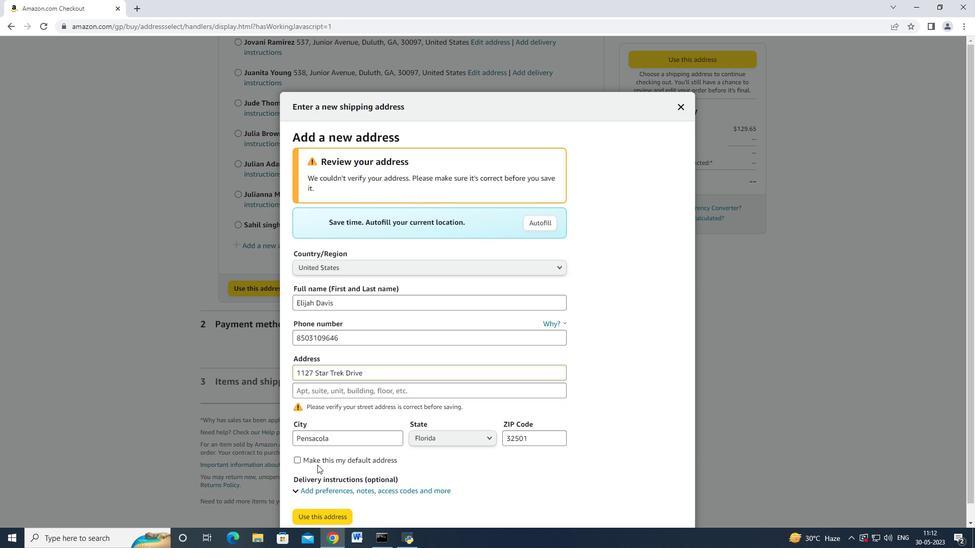 
Action: Mouse moved to (323, 494)
Screenshot: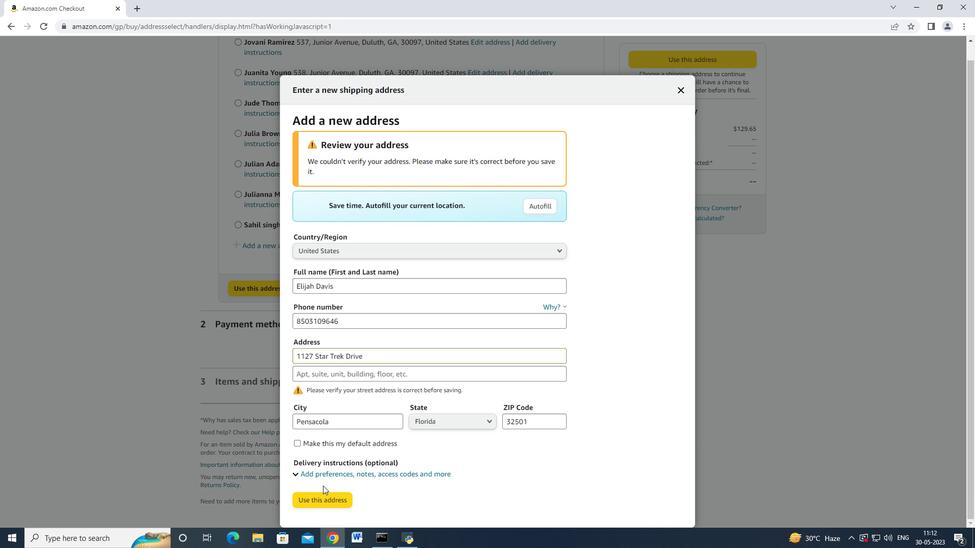 
Action: Mouse pressed left at (323, 494)
Screenshot: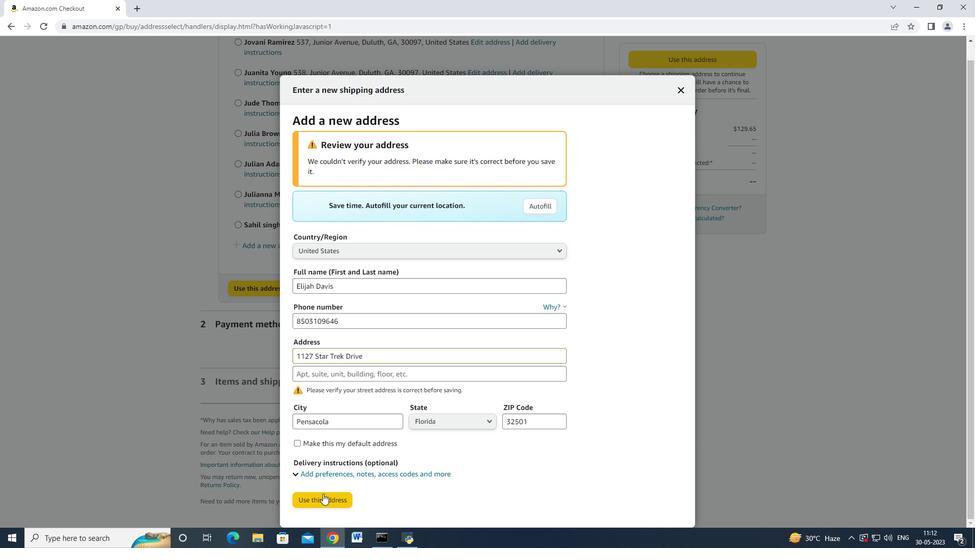 
Action: Mouse moved to (327, 237)
Screenshot: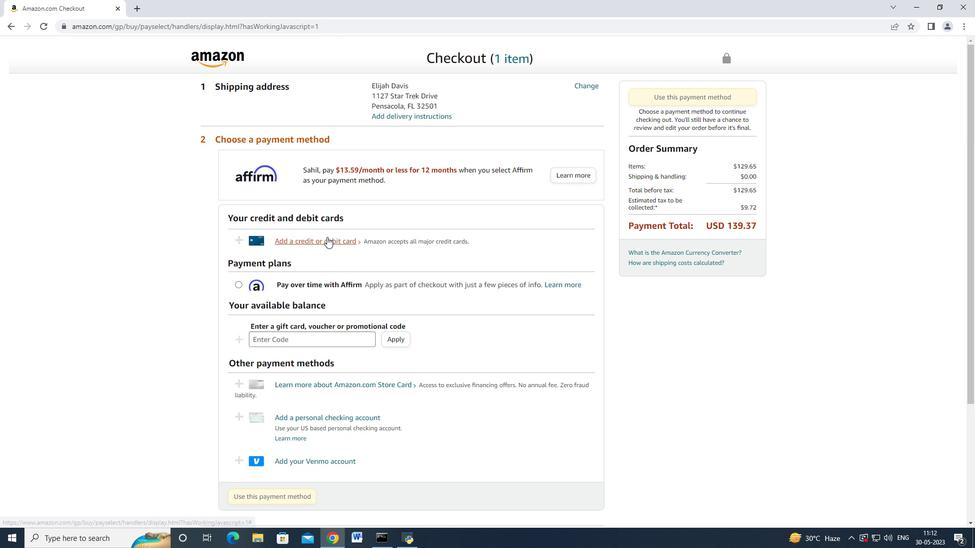 
Action: Mouse pressed left at (327, 237)
Screenshot: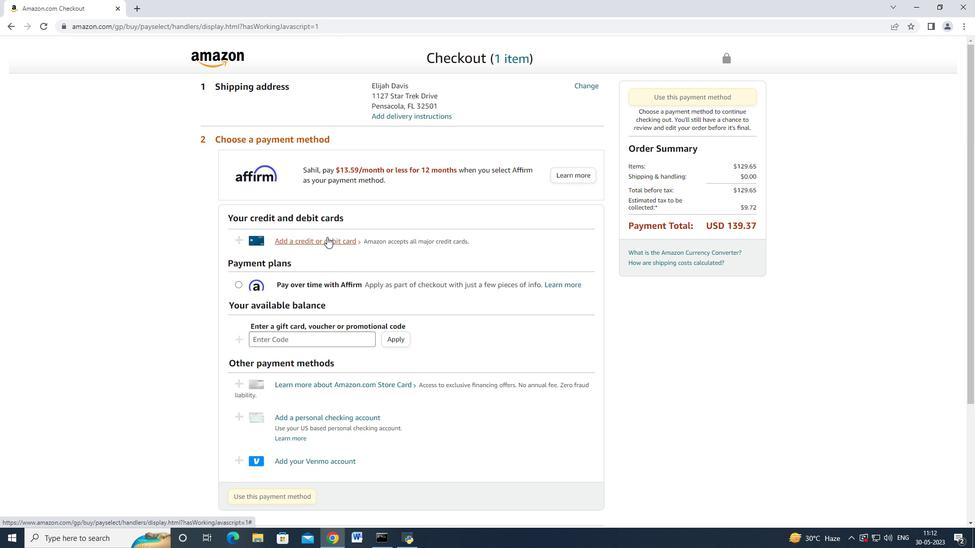 
Action: Mouse moved to (414, 241)
Screenshot: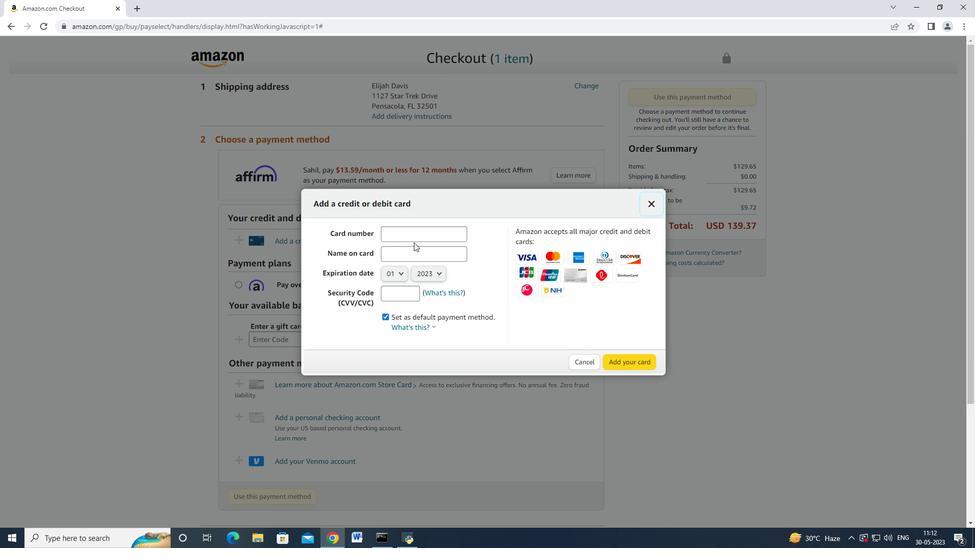 
Action: Mouse pressed left at (414, 241)
Screenshot: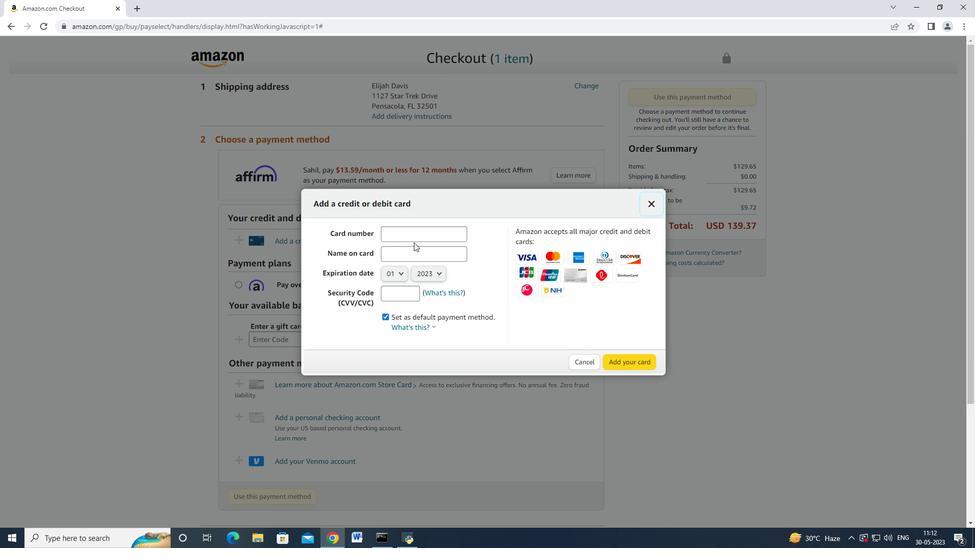 
Action: Mouse moved to (412, 243)
Screenshot: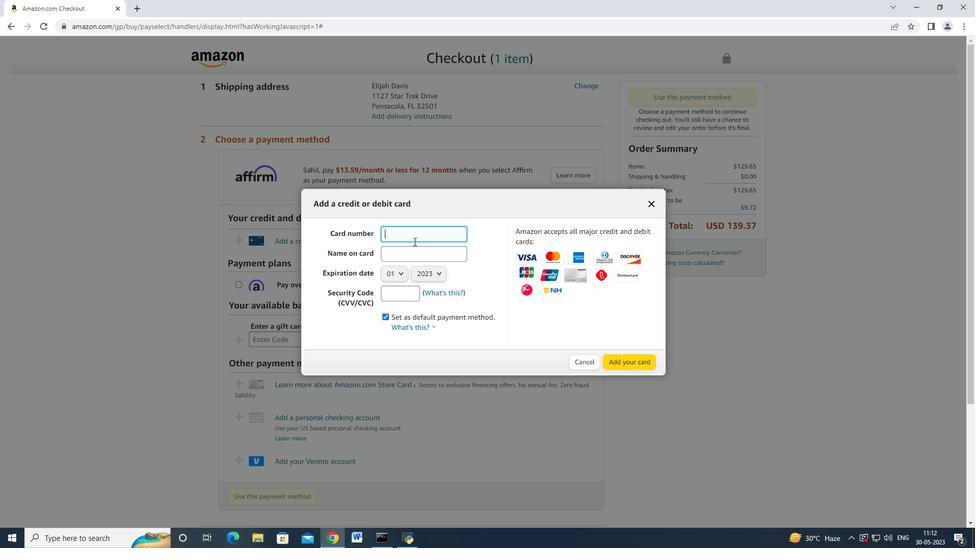 
Action: Key pressed 4672664477556010<Key.tab><Key.shift>Mark<Key.space><Key.shift_r>Adams<Key.tab>
Screenshot: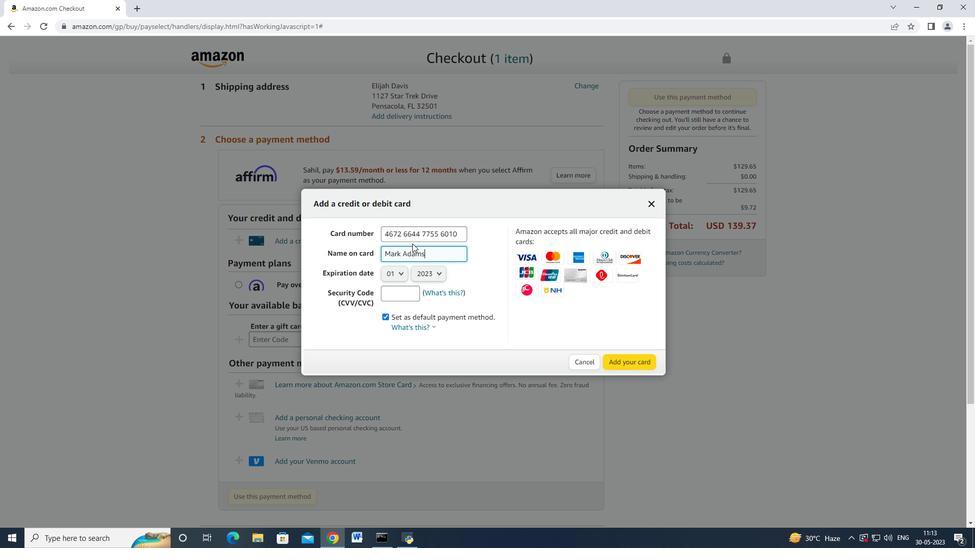 
Action: Mouse moved to (400, 268)
Screenshot: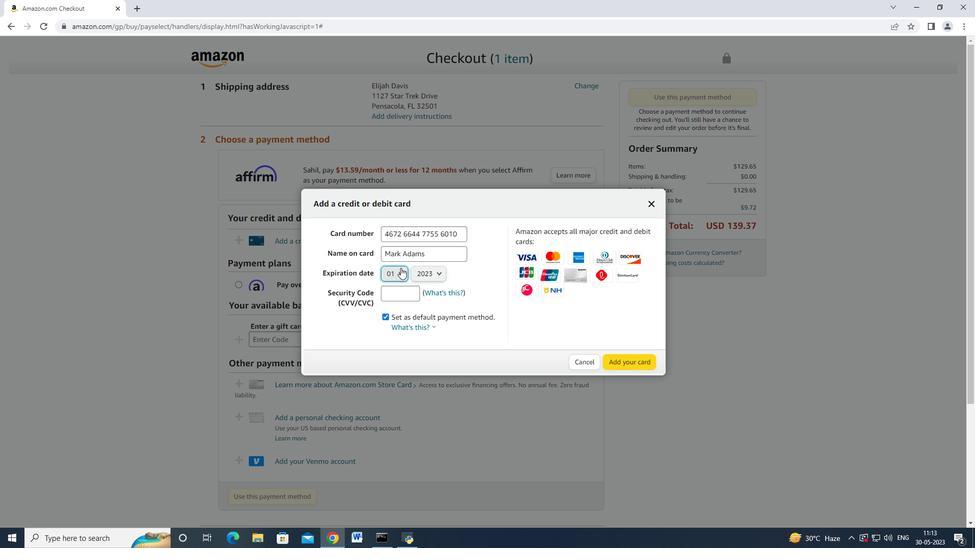 
Action: Mouse pressed left at (400, 268)
Screenshot: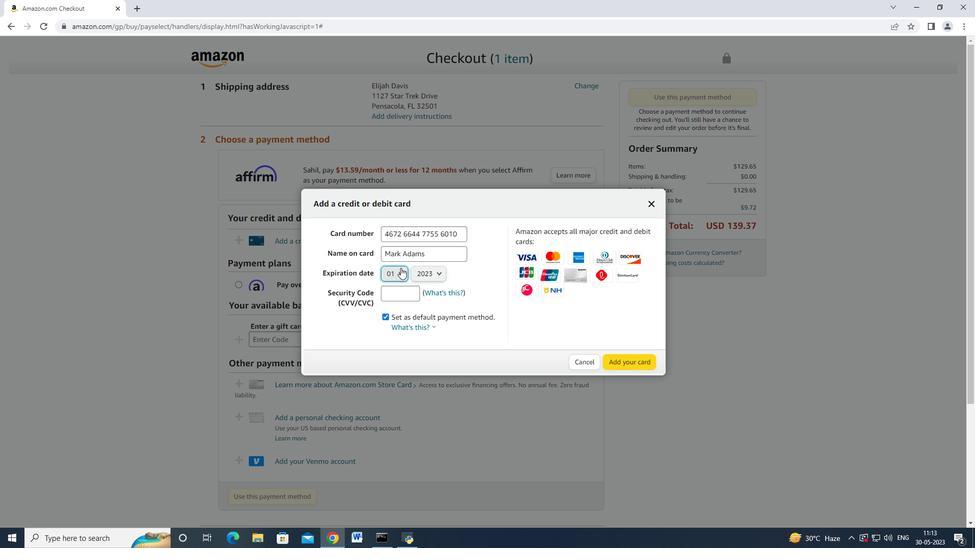 
Action: Mouse moved to (394, 308)
Screenshot: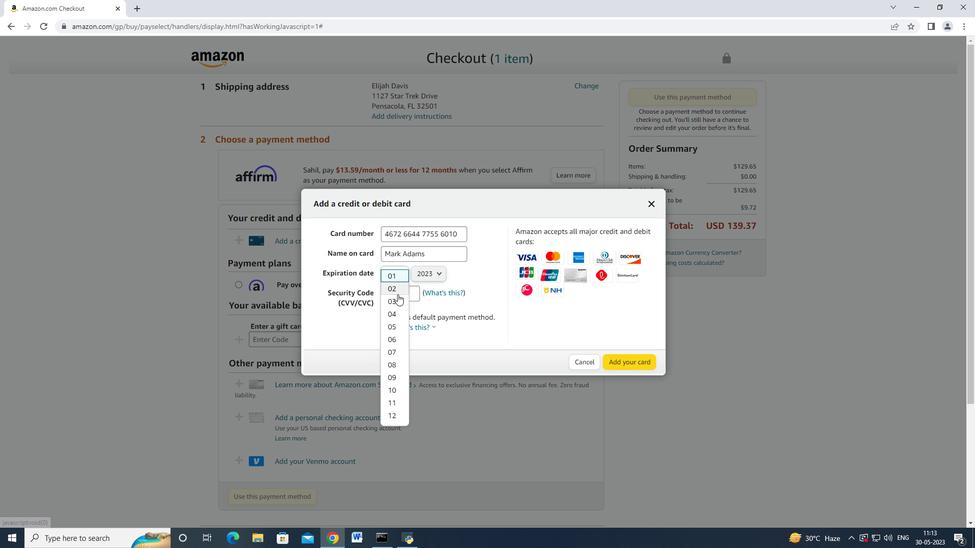 
Action: Mouse pressed left at (394, 308)
Screenshot: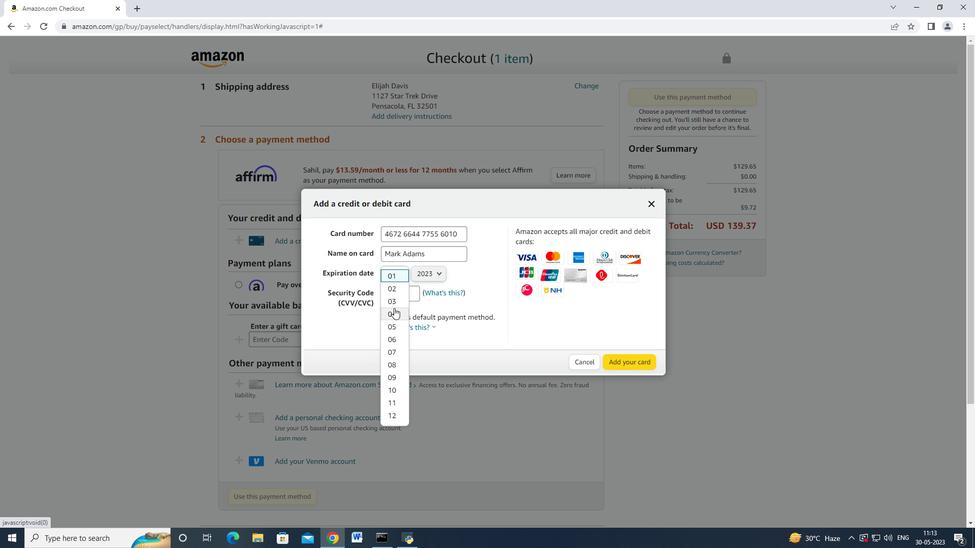 
Action: Mouse moved to (434, 269)
Screenshot: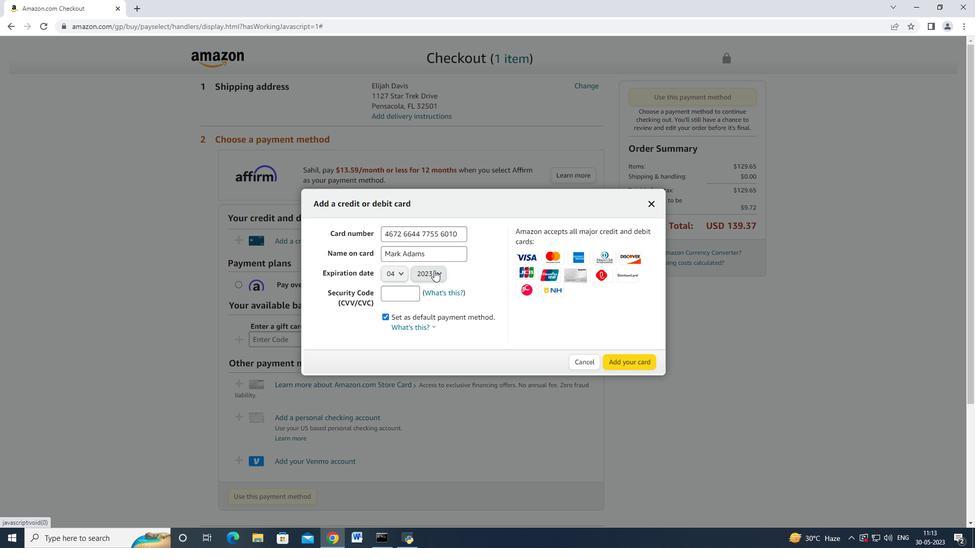 
Action: Mouse pressed left at (434, 269)
Screenshot: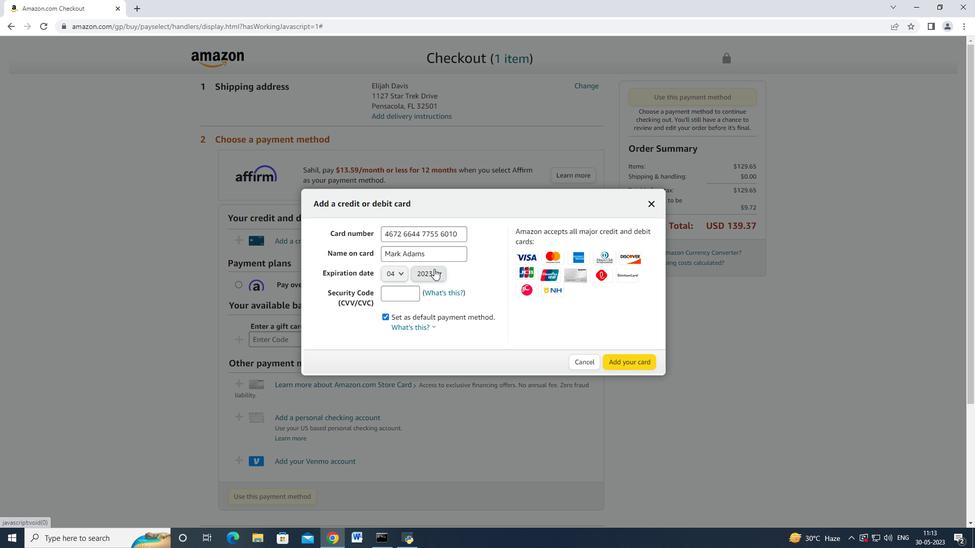 
Action: Mouse moved to (431, 300)
Screenshot: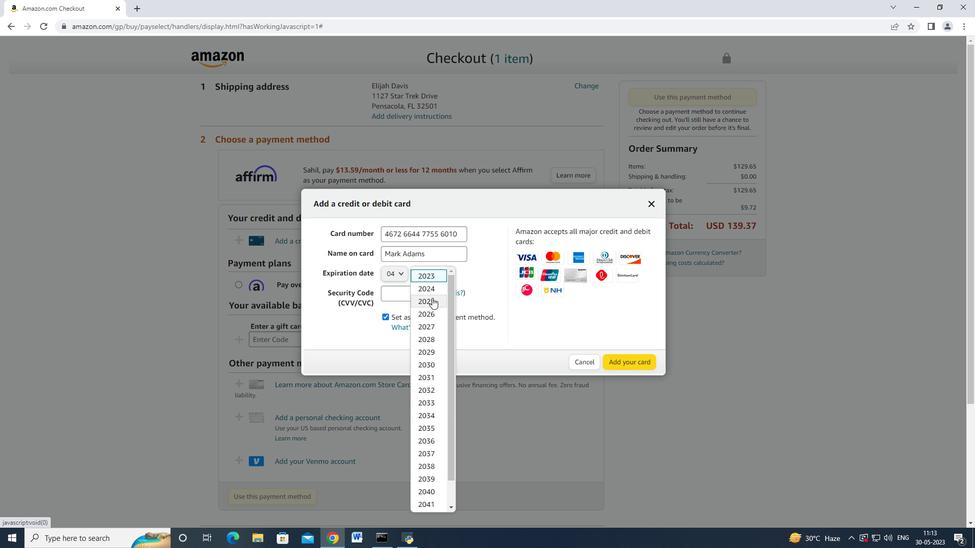 
Action: Mouse pressed left at (431, 300)
Screenshot: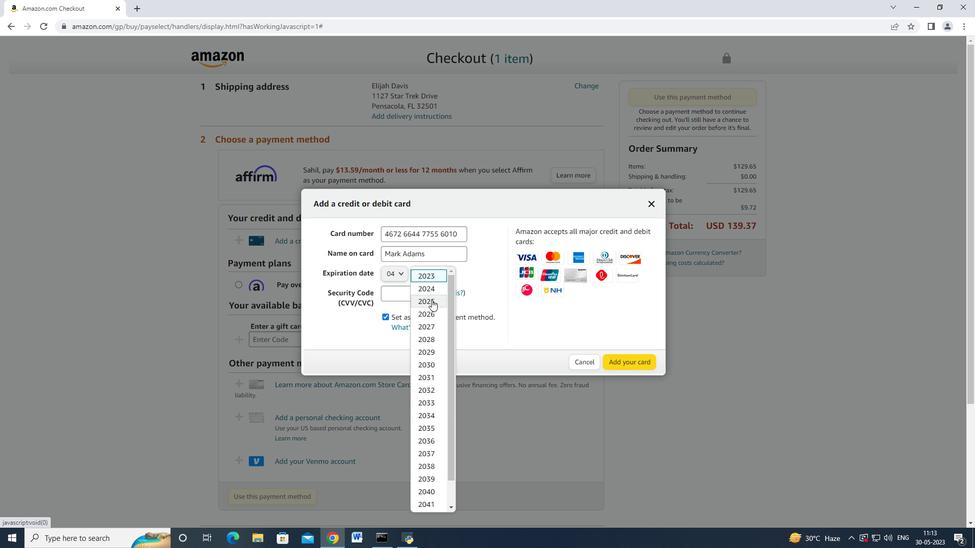 
Action: Mouse moved to (410, 294)
Screenshot: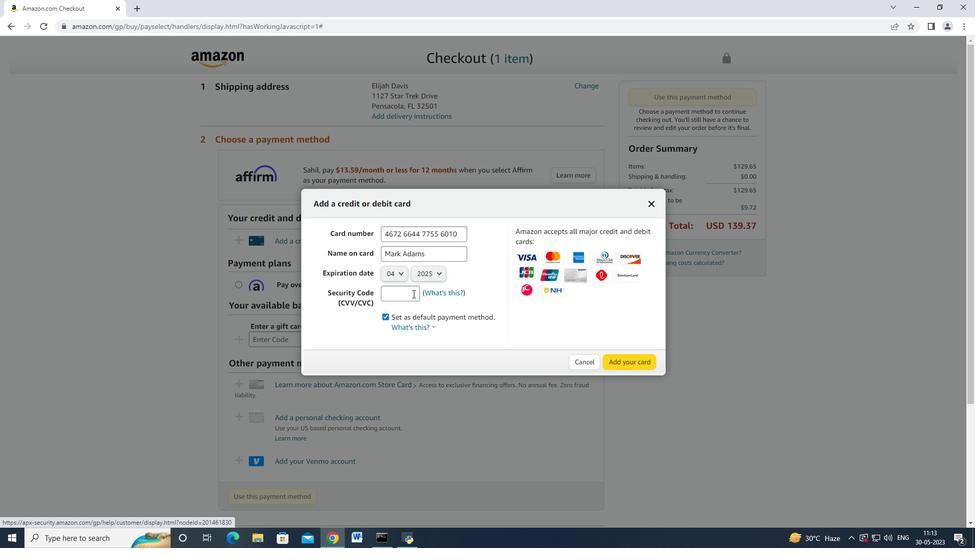 
Action: Mouse pressed left at (410, 294)
Screenshot: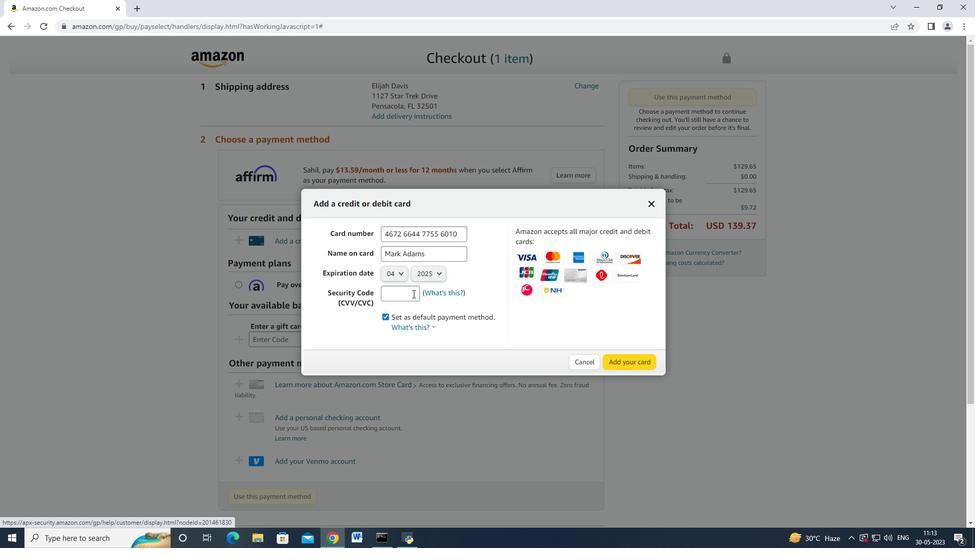 
Action: Mouse moved to (421, 289)
Screenshot: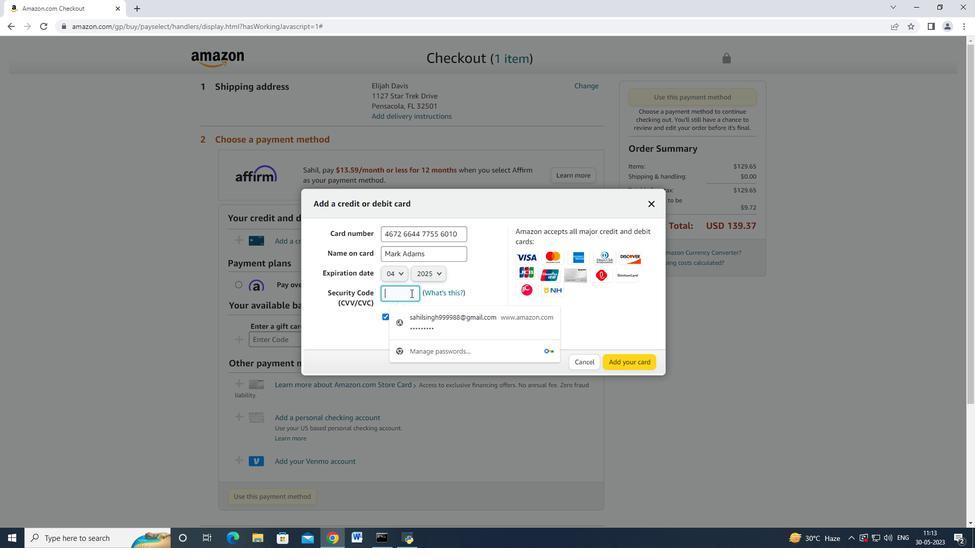 
Action: Key pressed 682
Screenshot: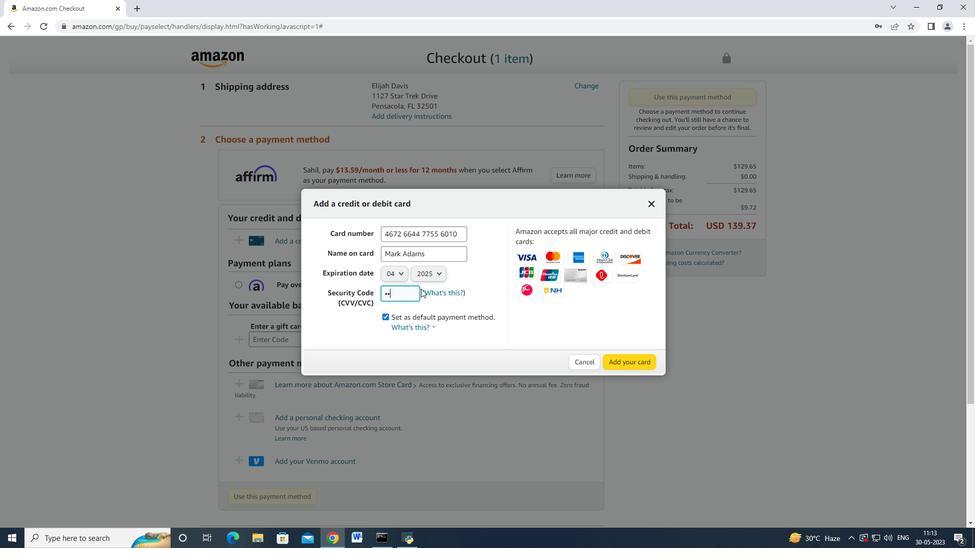 
Action: Mouse moved to (635, 367)
Screenshot: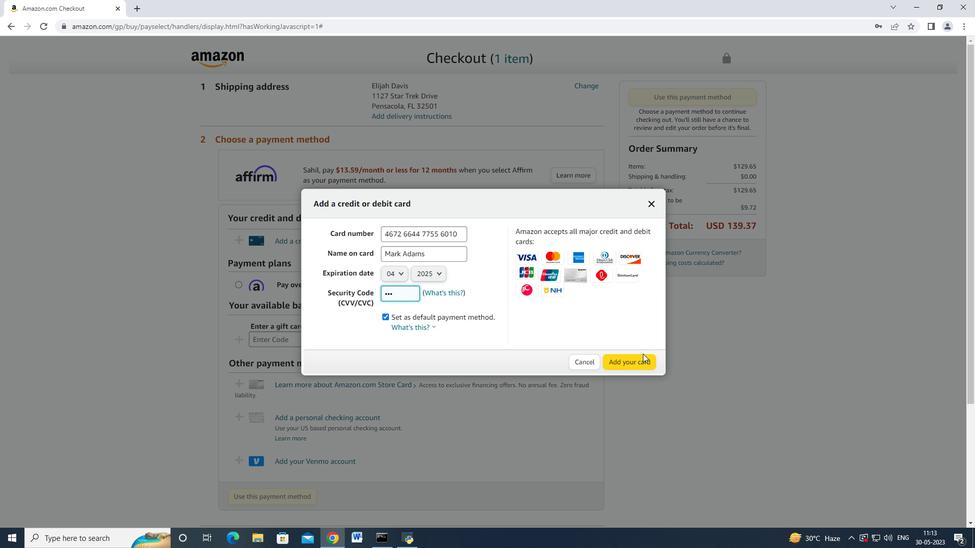 
